 Task: Plan a trip to LezhÃ«, Albania from 6th December, 2023 to 15th December, 2023 for 6 adults.6 bedrooms having 6 beds and 6 bathrooms. Property type can be house. Amenities needed are: wifi, heating, TV, free parkinig on premises, hot tub, gym, smoking allowed. Look for 5 properties as per requirement.
Action: Mouse moved to (501, 106)
Screenshot: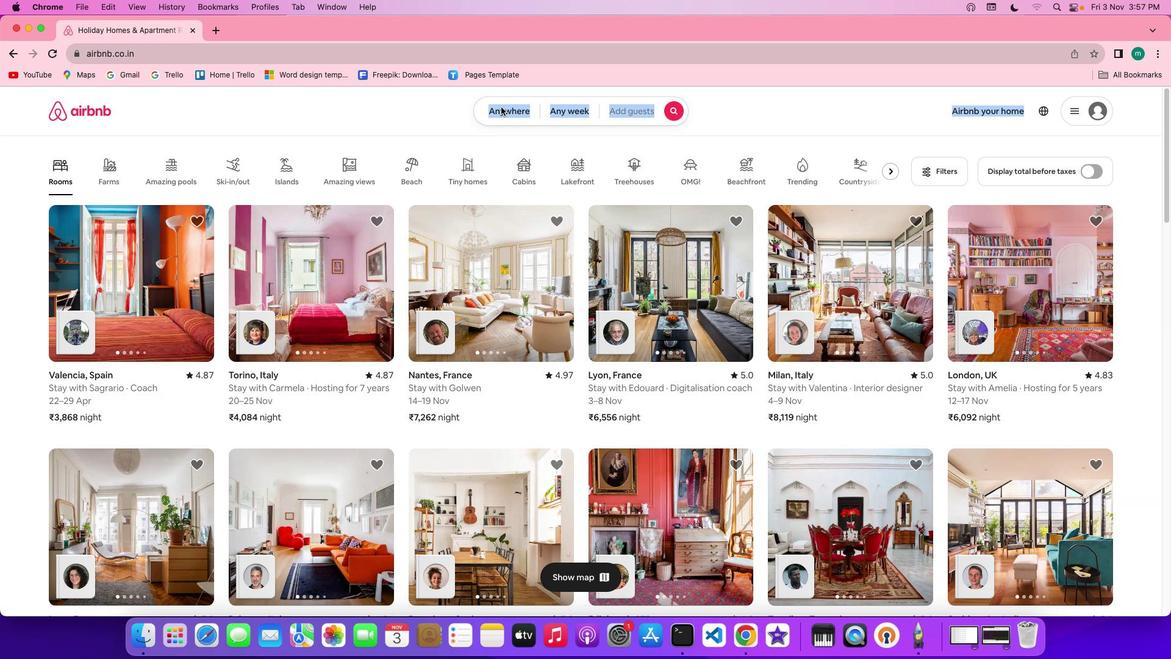 
Action: Mouse pressed left at (501, 106)
Screenshot: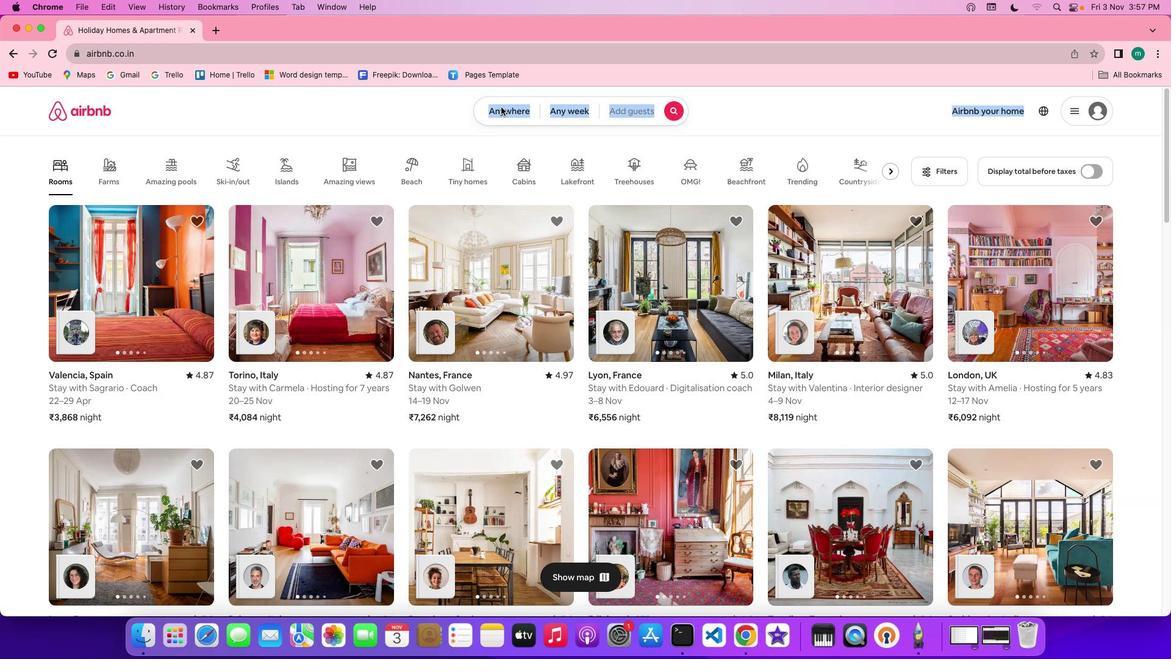 
Action: Mouse pressed left at (501, 106)
Screenshot: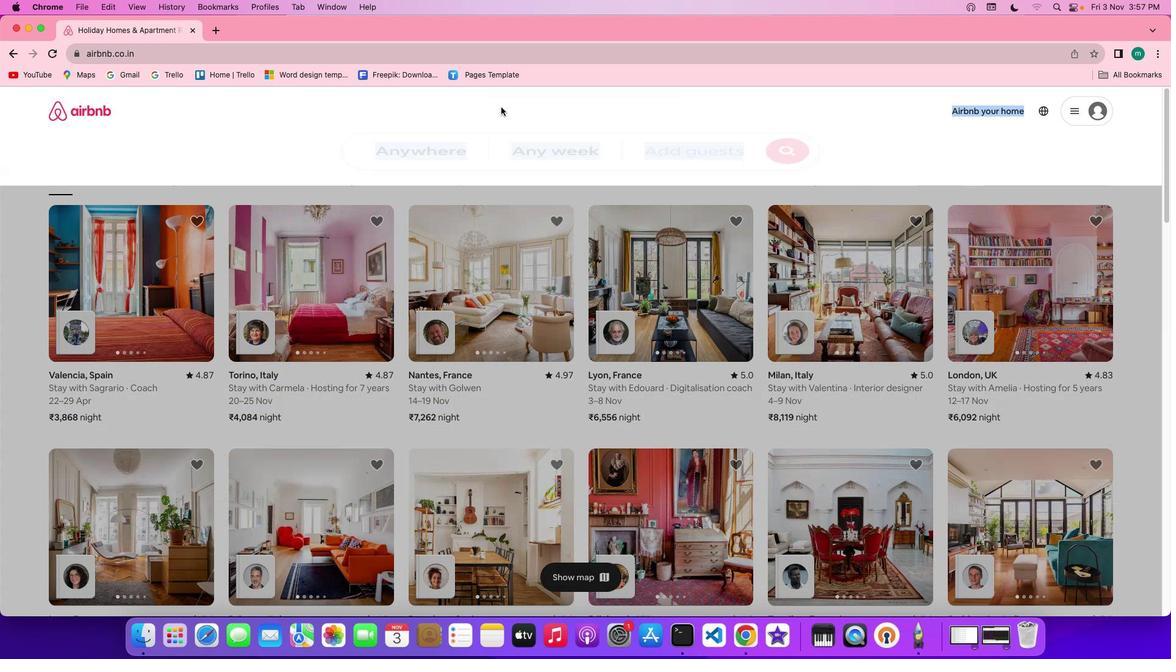 
Action: Mouse moved to (416, 161)
Screenshot: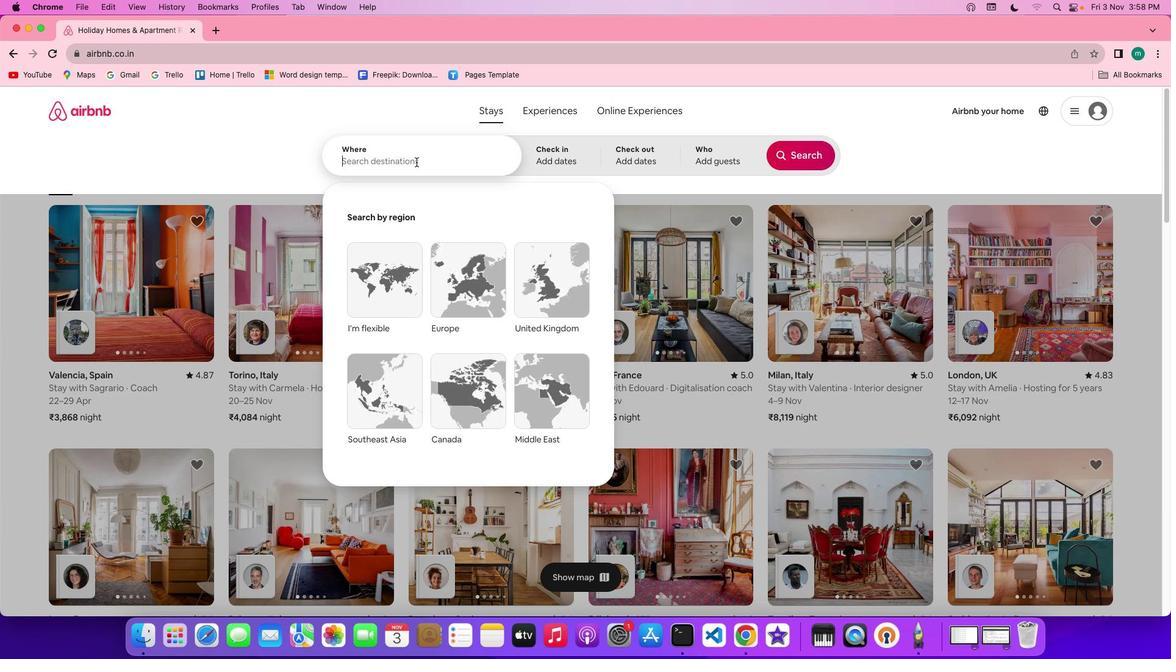 
Action: Mouse pressed left at (416, 161)
Screenshot: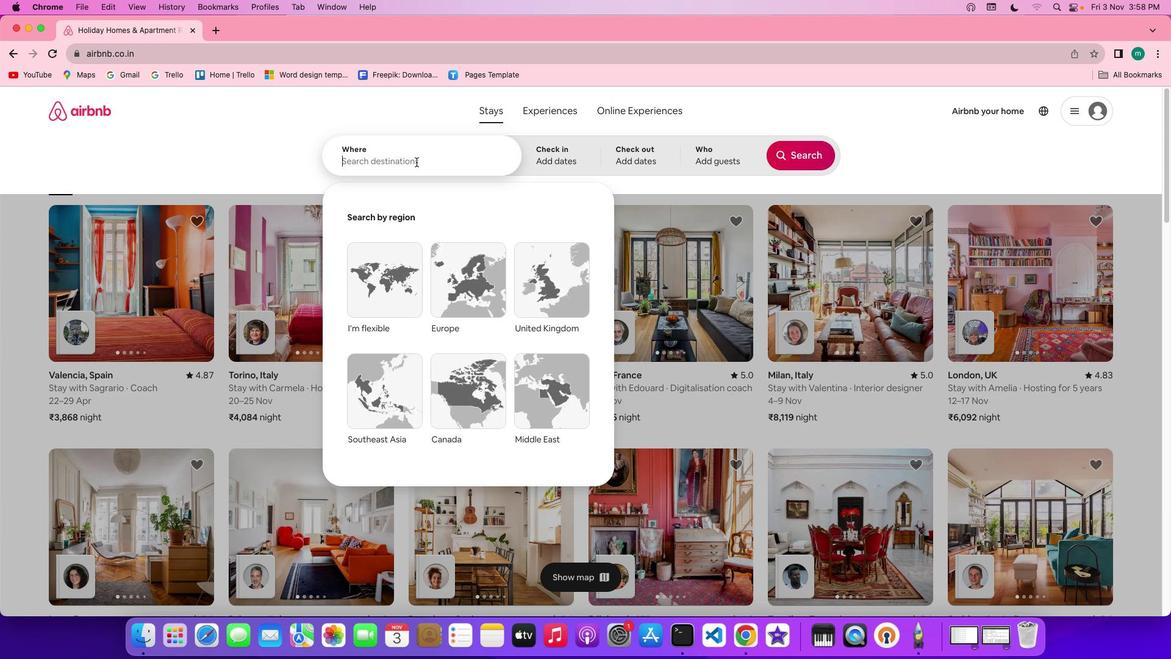 
Action: Key pressed Key.shift'L''e''z''h''e'','Key.spaceKey.shift'A''l''b''a''n''i''a'
Screenshot: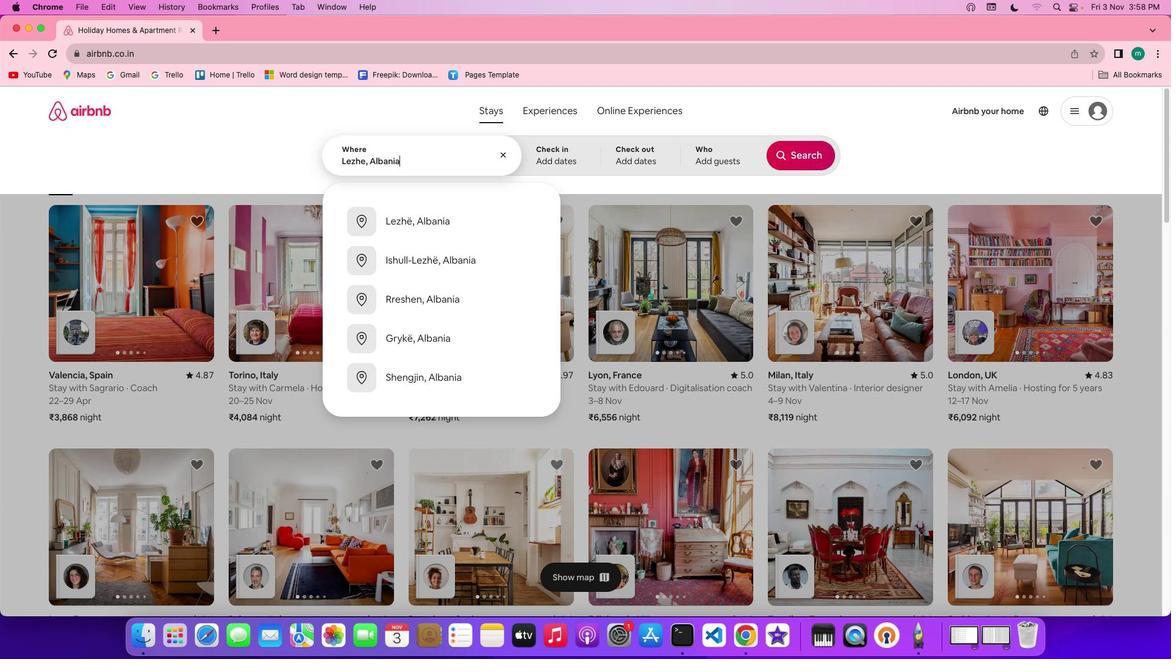 
Action: Mouse moved to (561, 158)
Screenshot: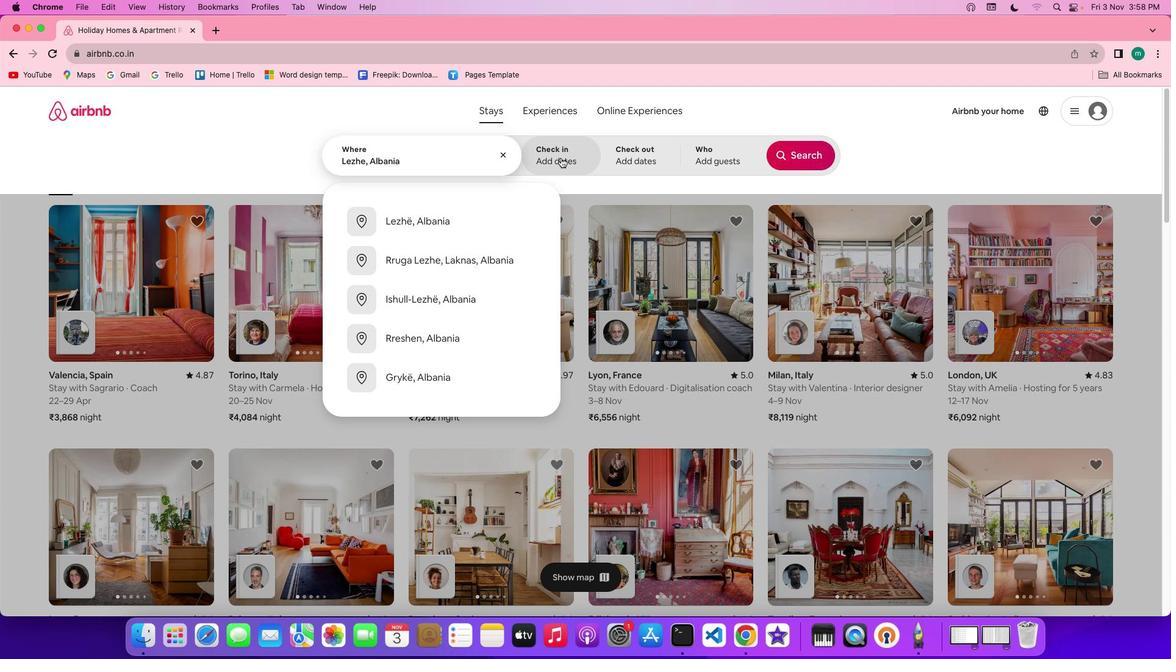 
Action: Mouse pressed left at (561, 158)
Screenshot: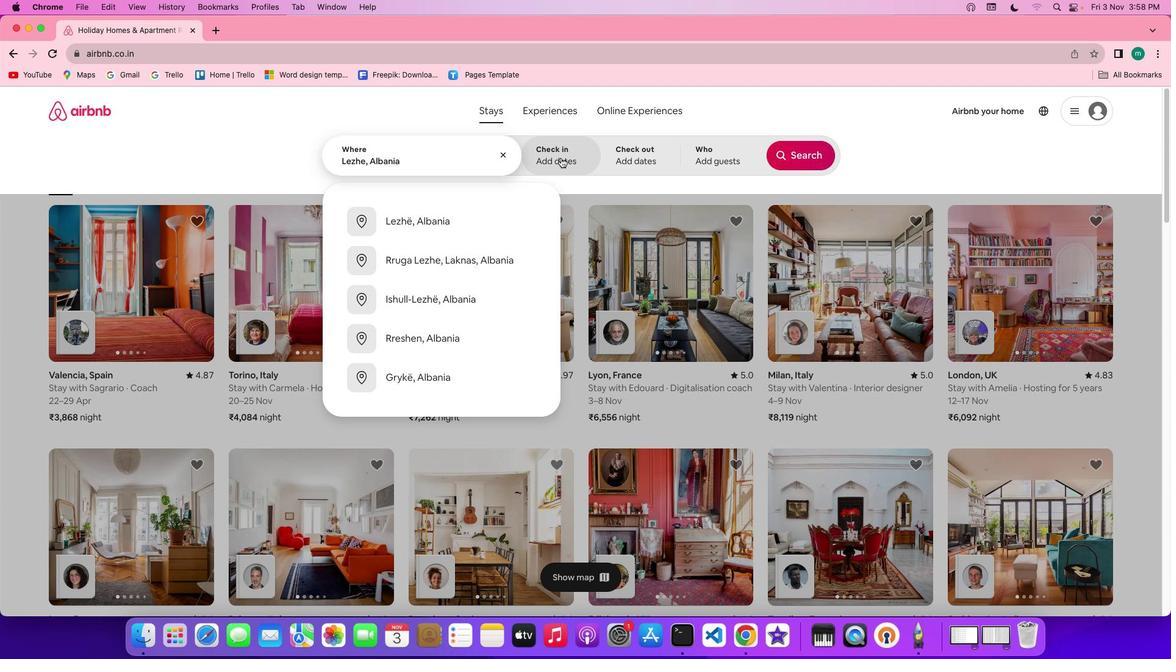 
Action: Mouse moved to (698, 336)
Screenshot: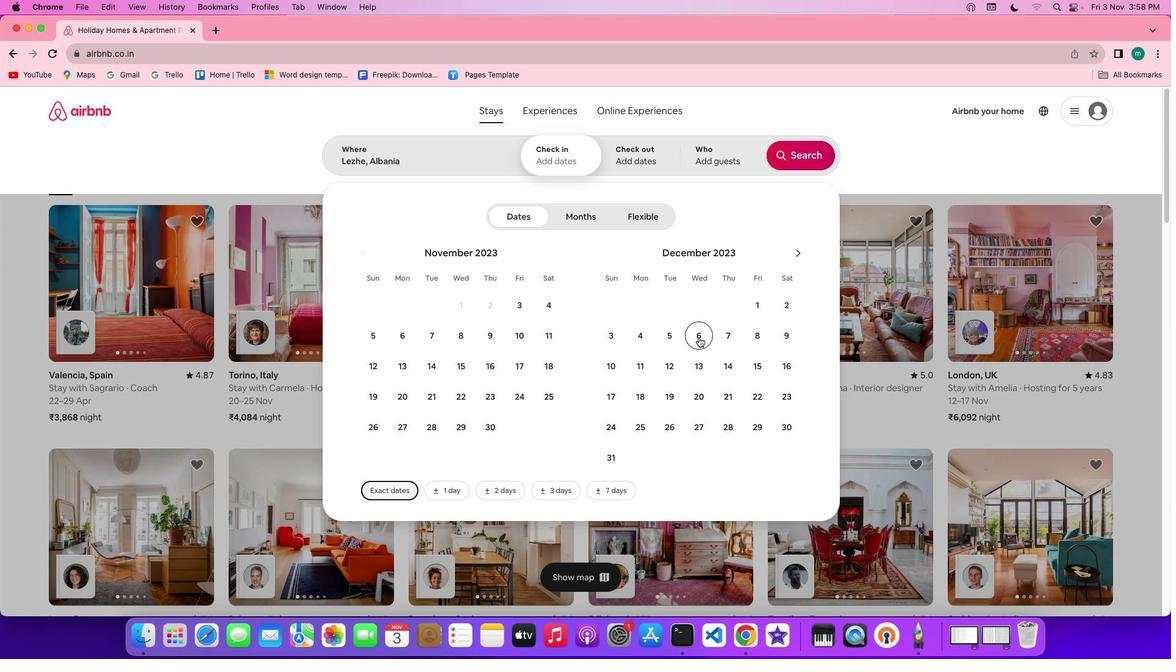 
Action: Mouse pressed left at (698, 336)
Screenshot: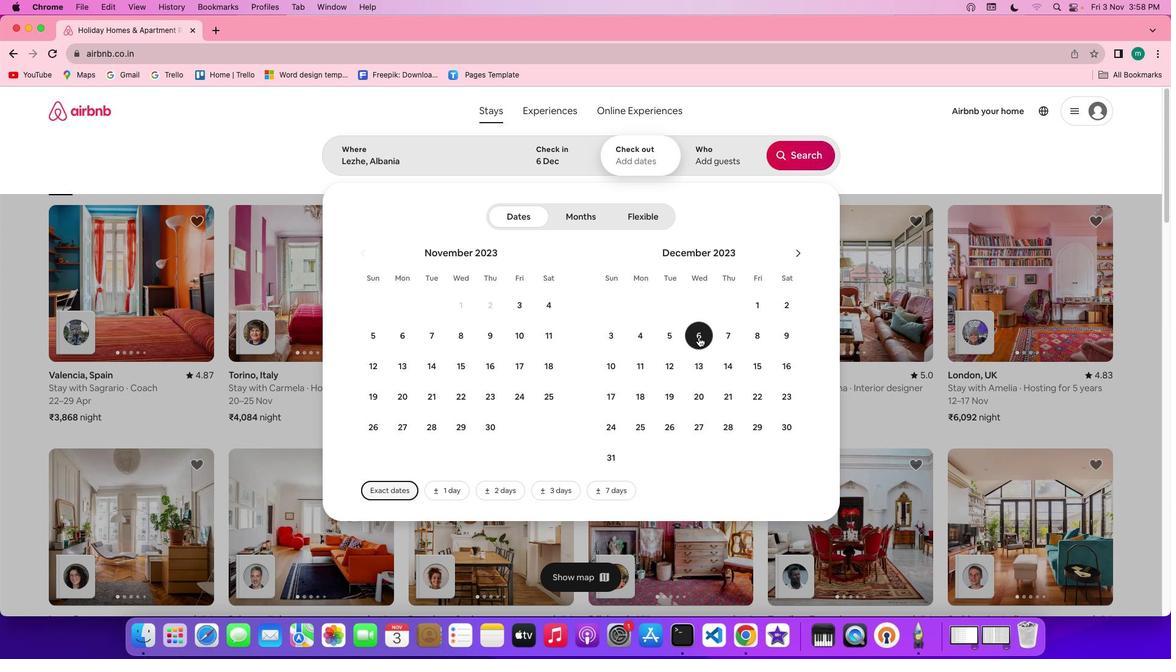 
Action: Mouse moved to (754, 368)
Screenshot: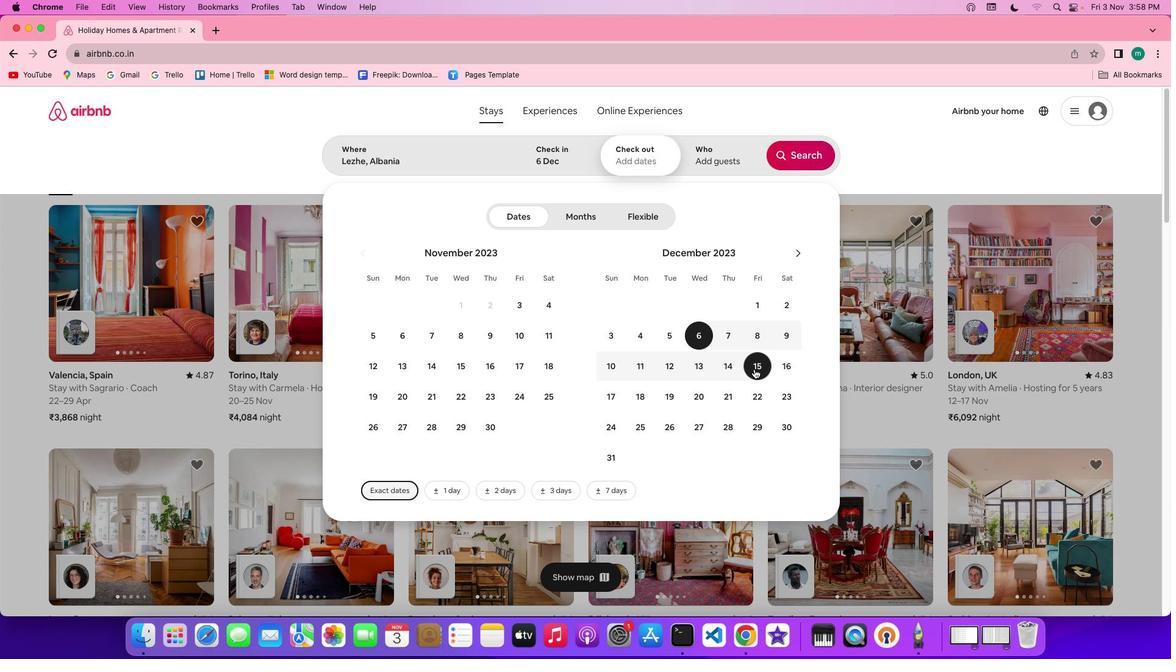 
Action: Mouse pressed left at (754, 368)
Screenshot: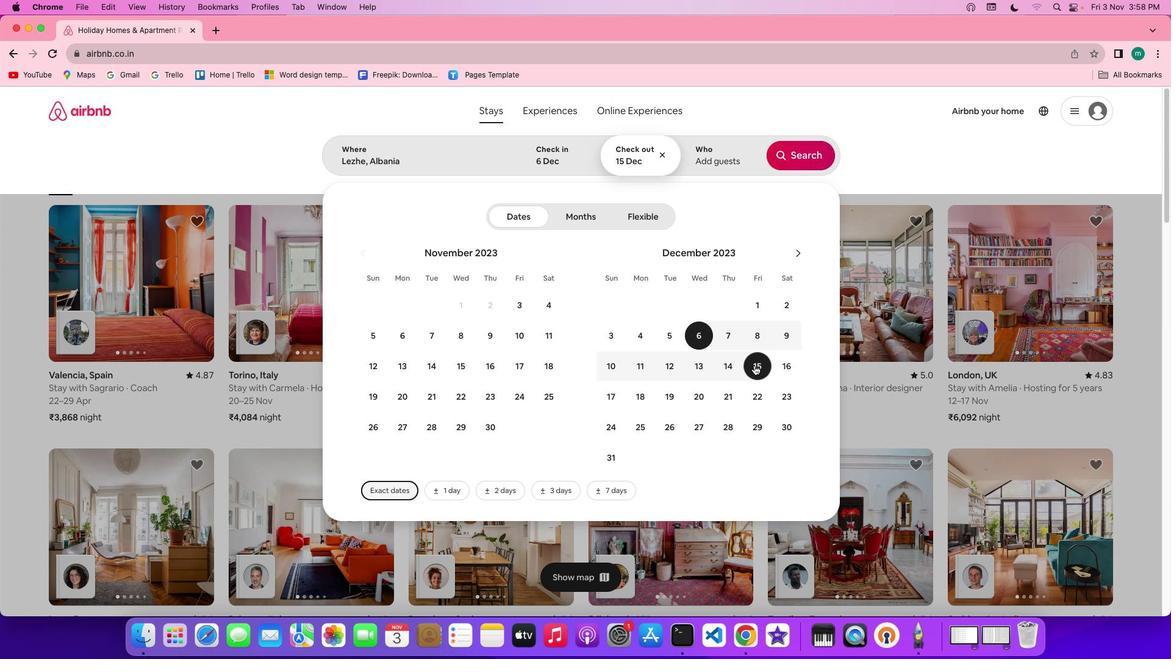 
Action: Mouse moved to (736, 147)
Screenshot: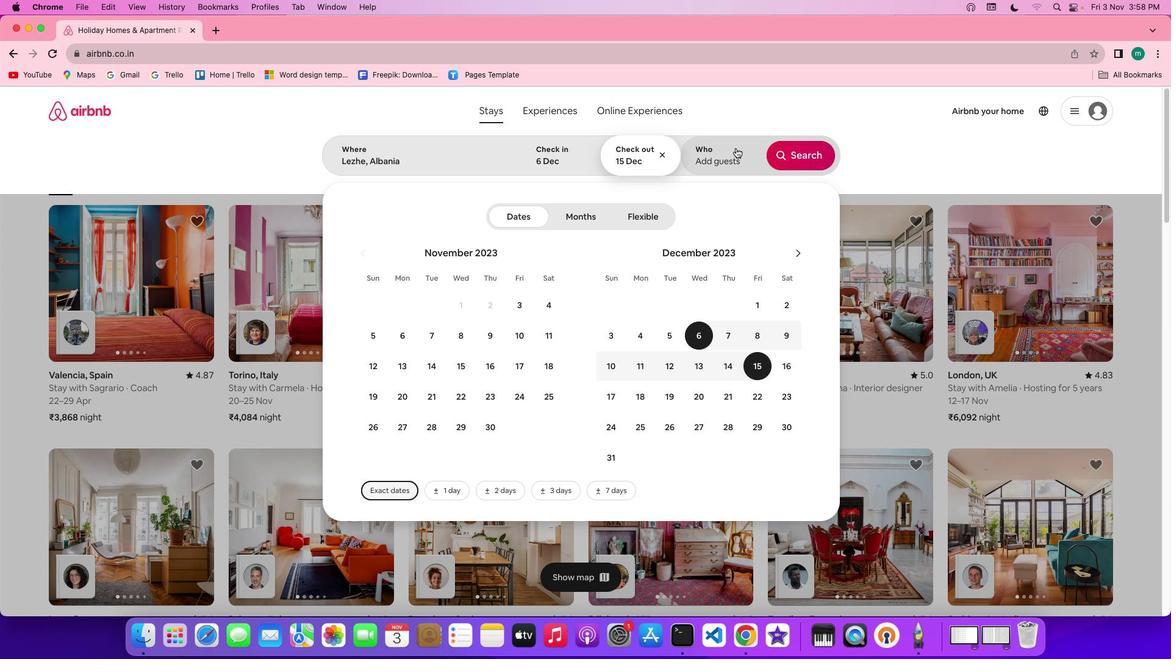 
Action: Mouse pressed left at (736, 147)
Screenshot: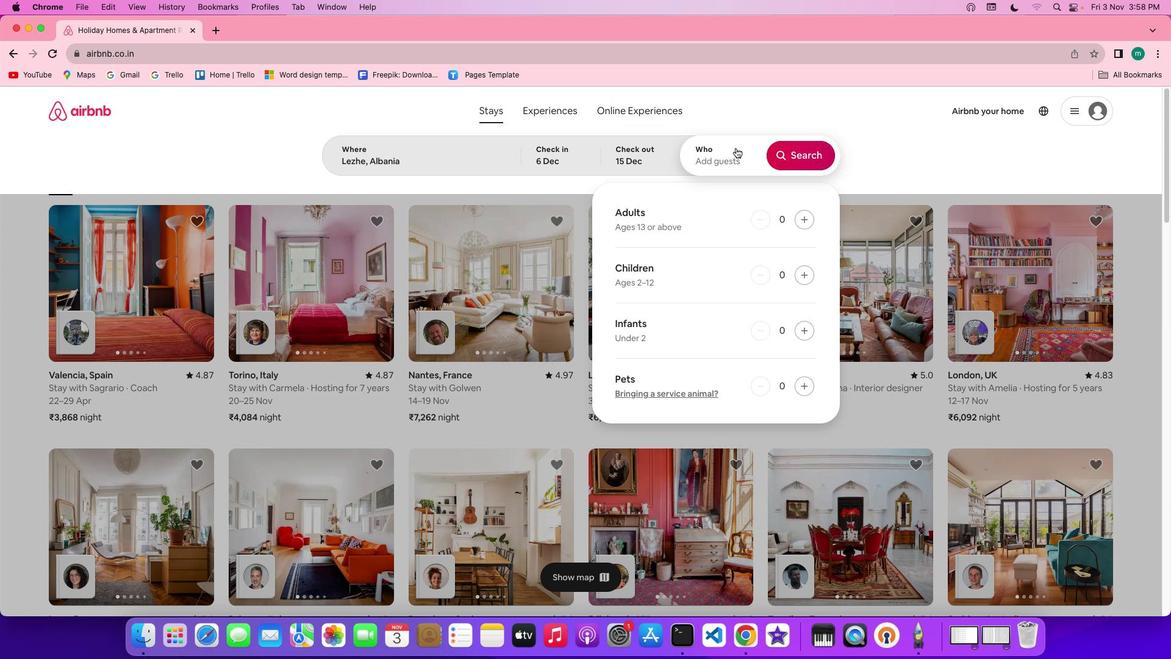 
Action: Mouse moved to (812, 222)
Screenshot: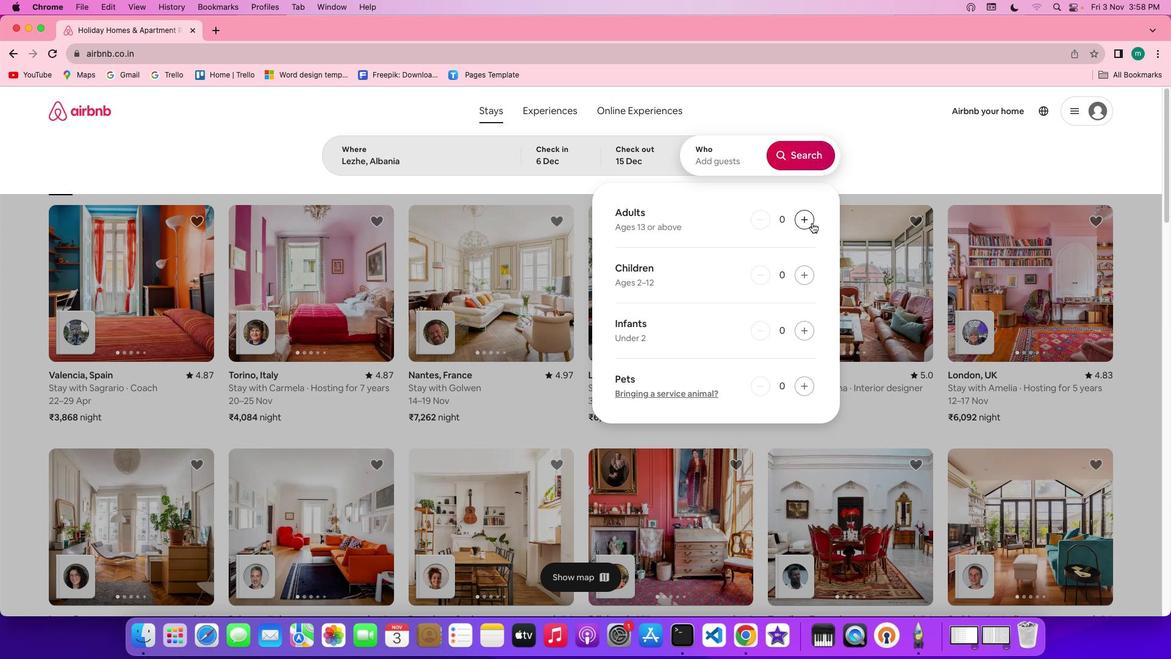 
Action: Mouse pressed left at (812, 222)
Screenshot: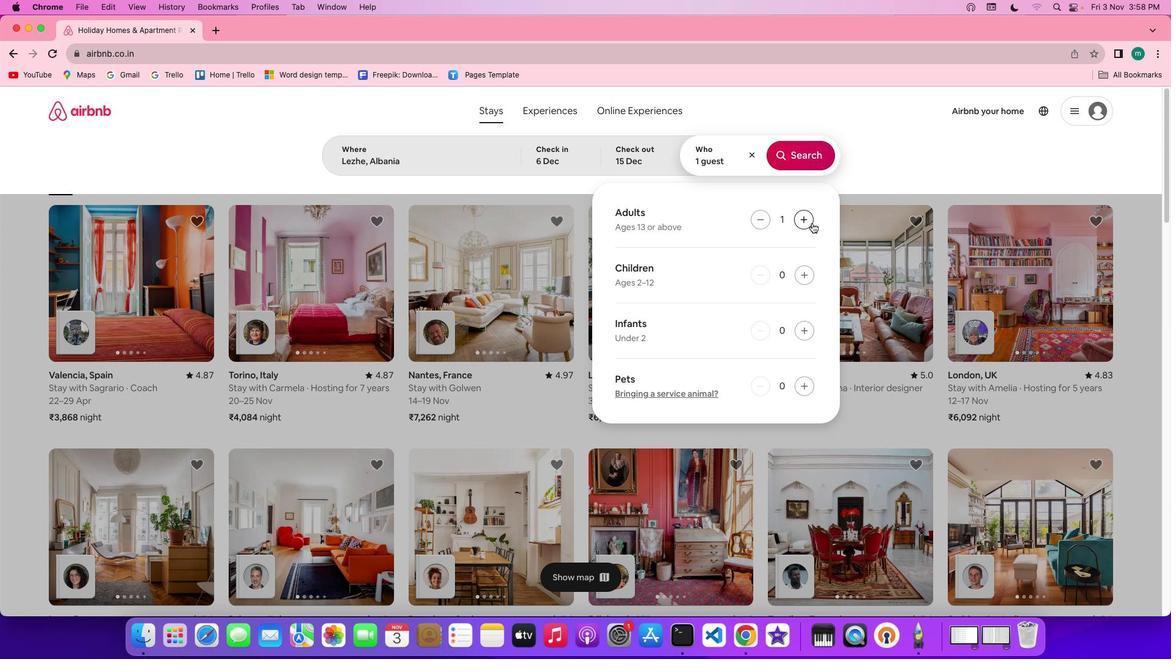 
Action: Mouse pressed left at (812, 222)
Screenshot: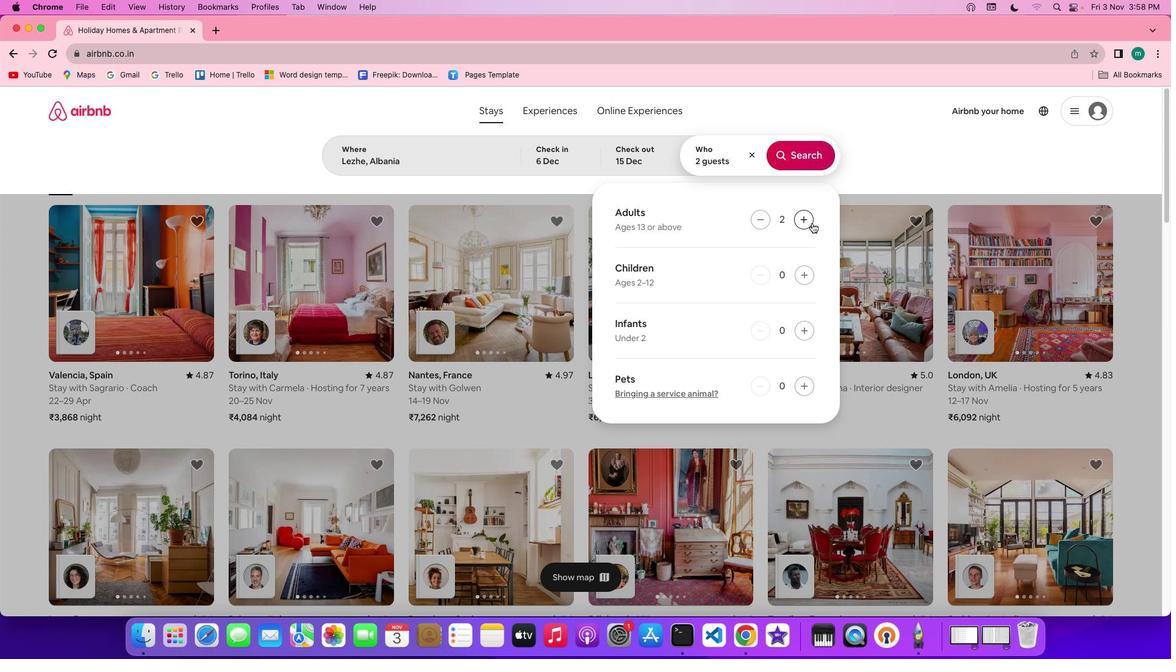 
Action: Mouse pressed left at (812, 222)
Screenshot: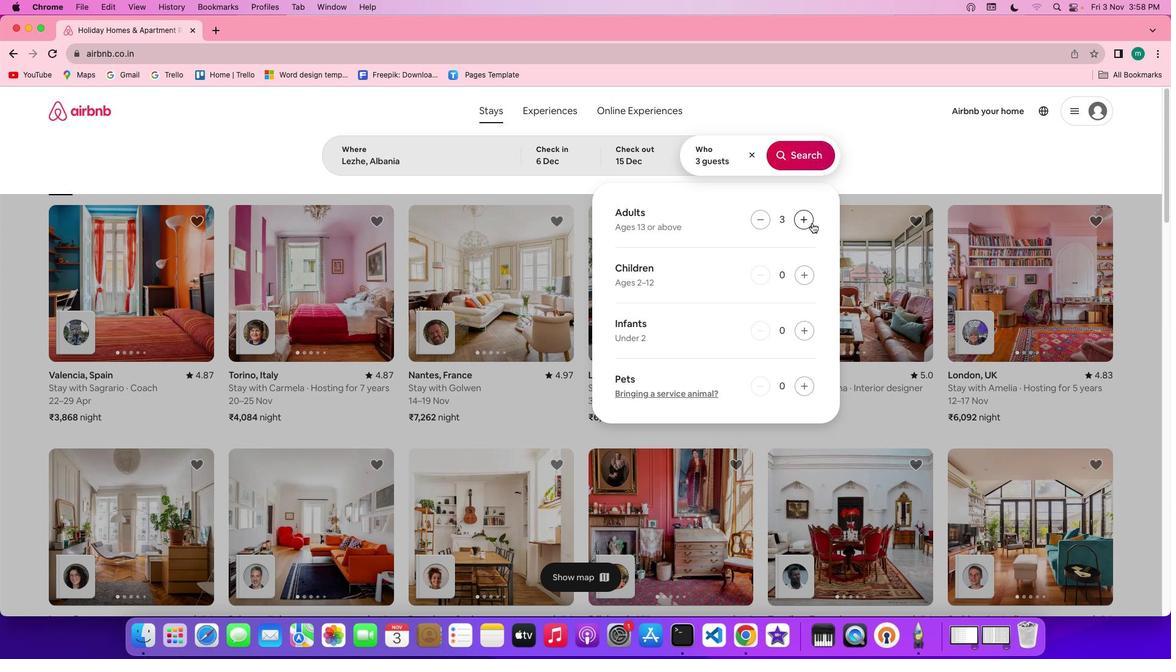 
Action: Mouse pressed left at (812, 222)
Screenshot: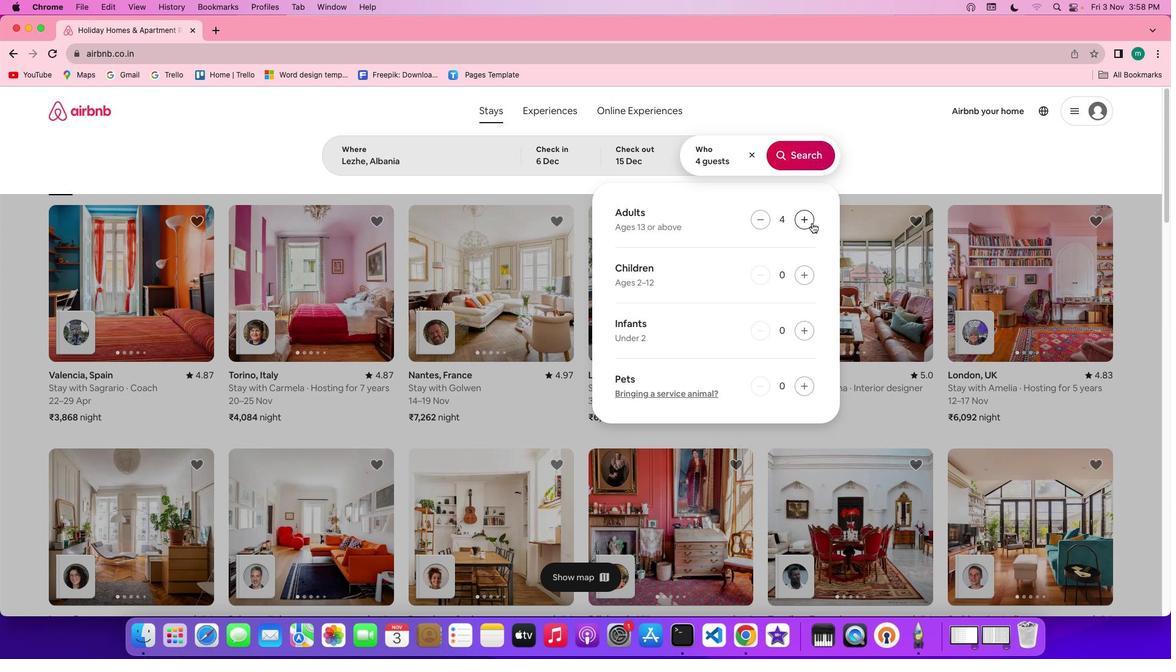 
Action: Mouse pressed left at (812, 222)
Screenshot: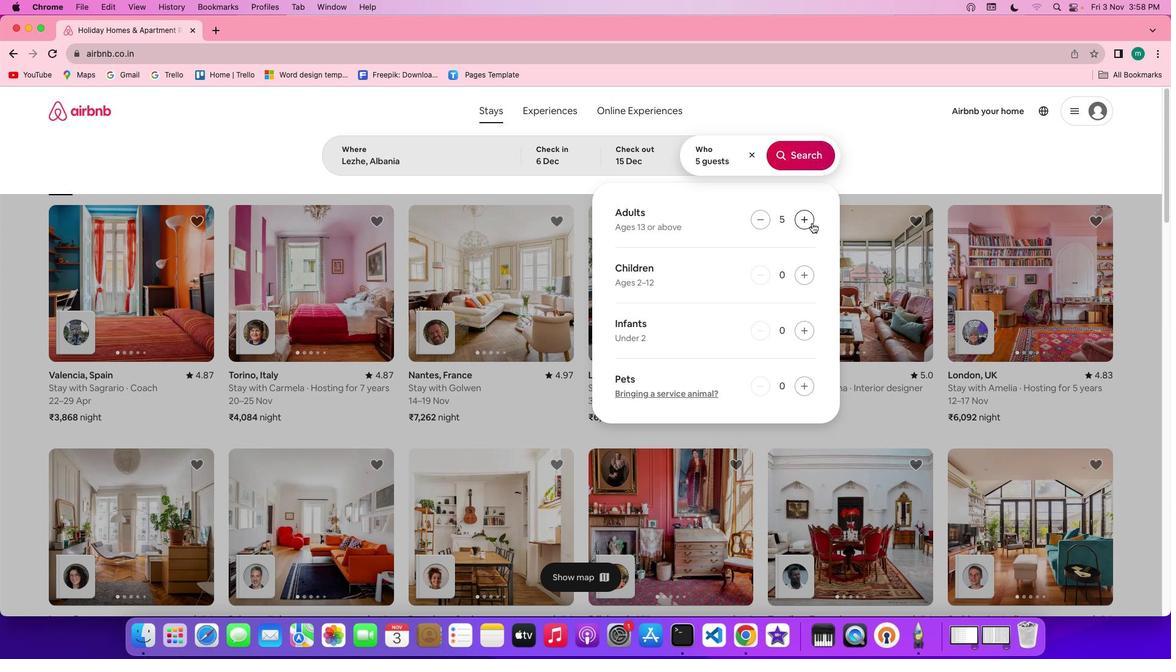 
Action: Mouse pressed left at (812, 222)
Screenshot: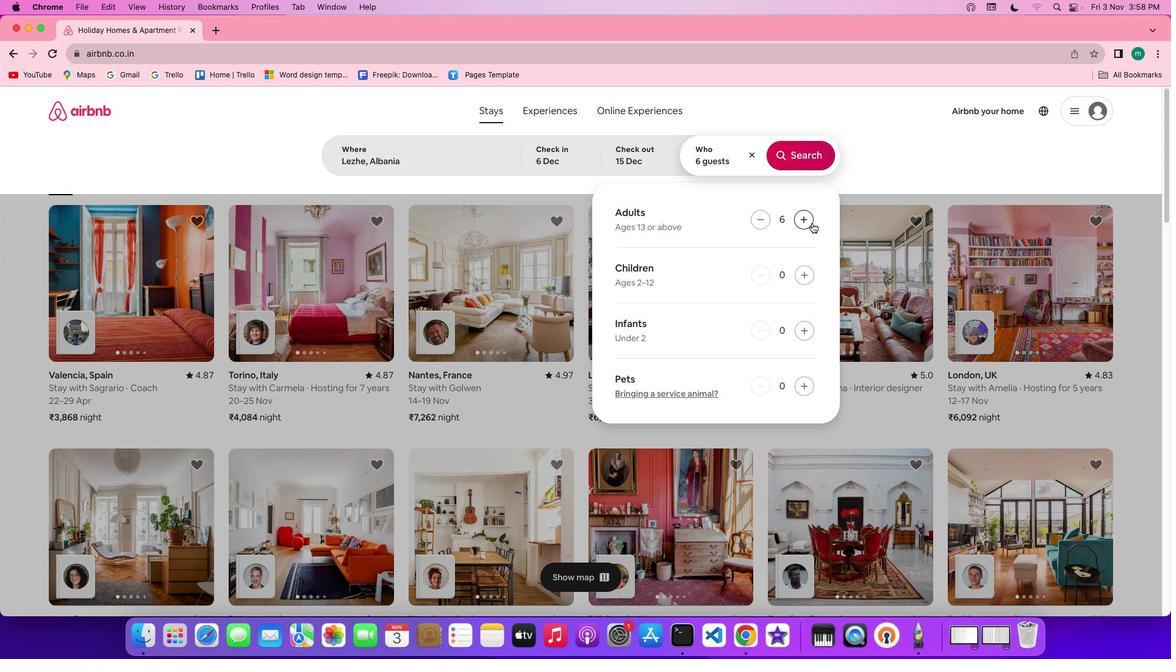 
Action: Mouse moved to (795, 163)
Screenshot: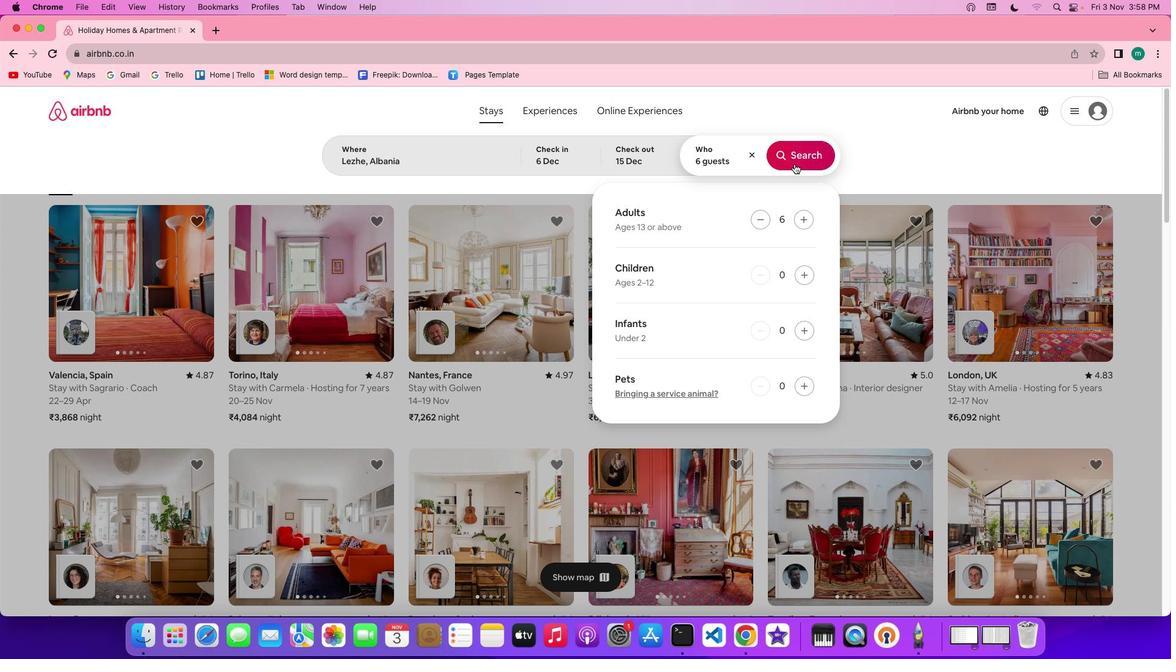
Action: Mouse pressed left at (795, 163)
Screenshot: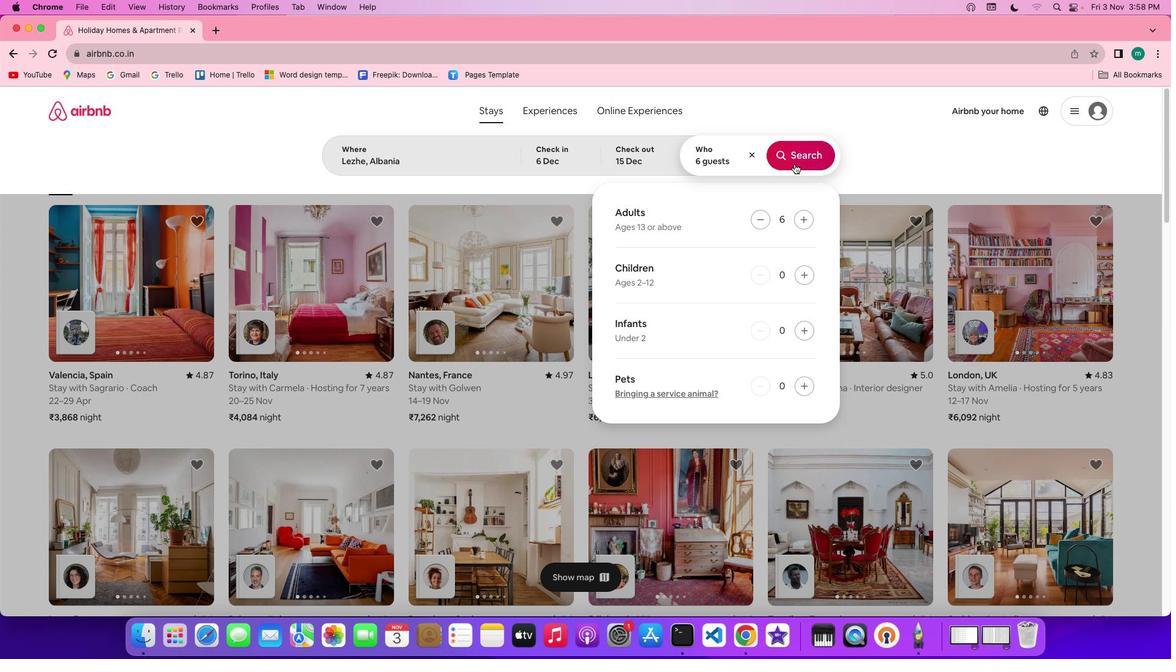 
Action: Mouse moved to (969, 159)
Screenshot: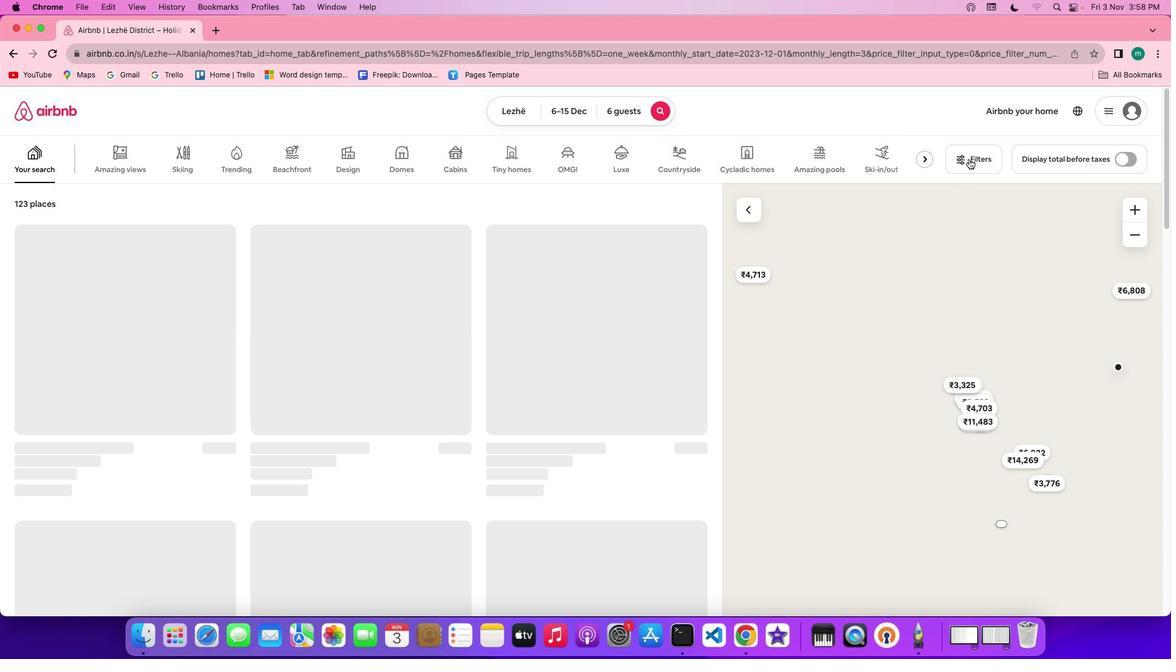 
Action: Mouse pressed left at (969, 159)
Screenshot: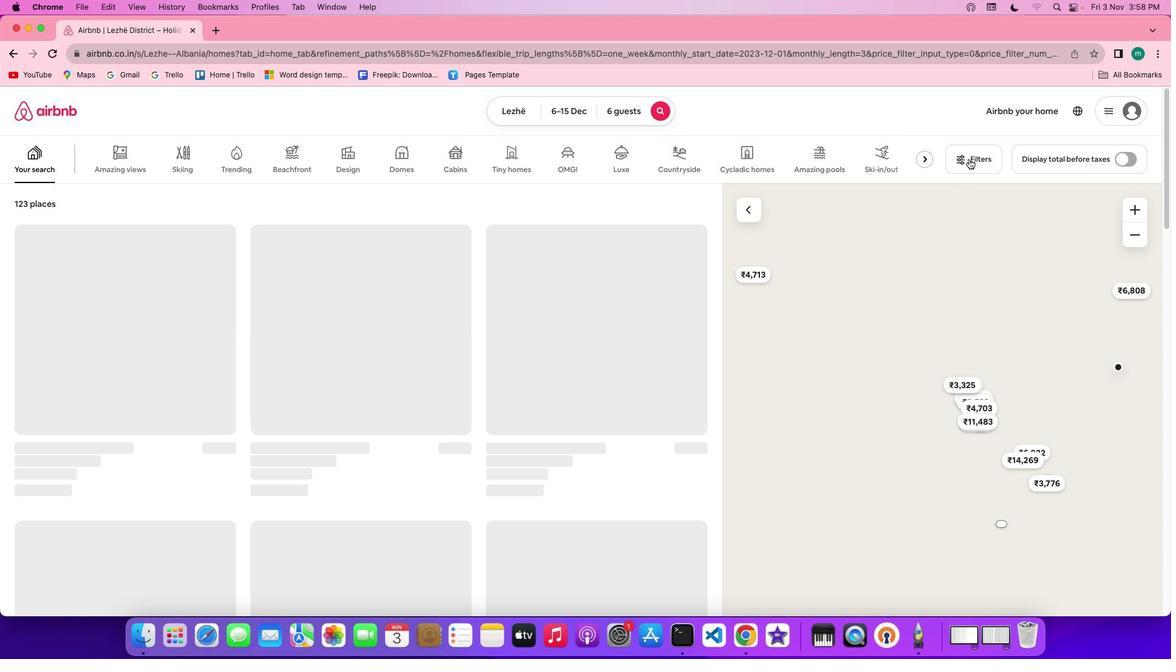 
Action: Mouse moved to (962, 160)
Screenshot: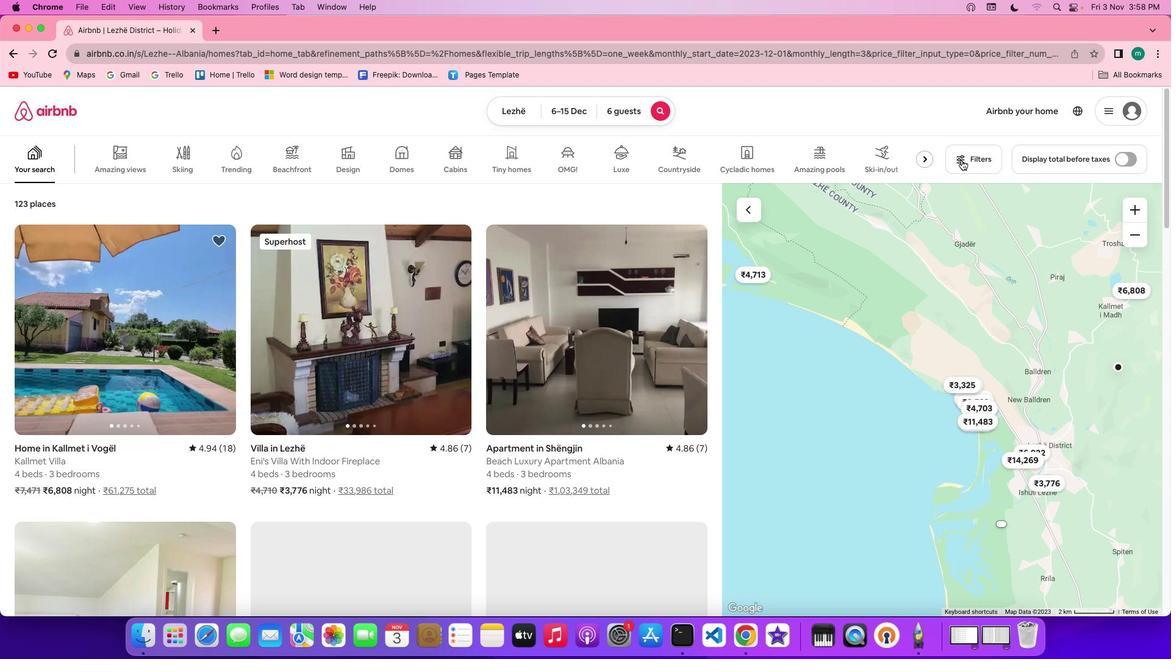 
Action: Mouse pressed left at (962, 160)
Screenshot: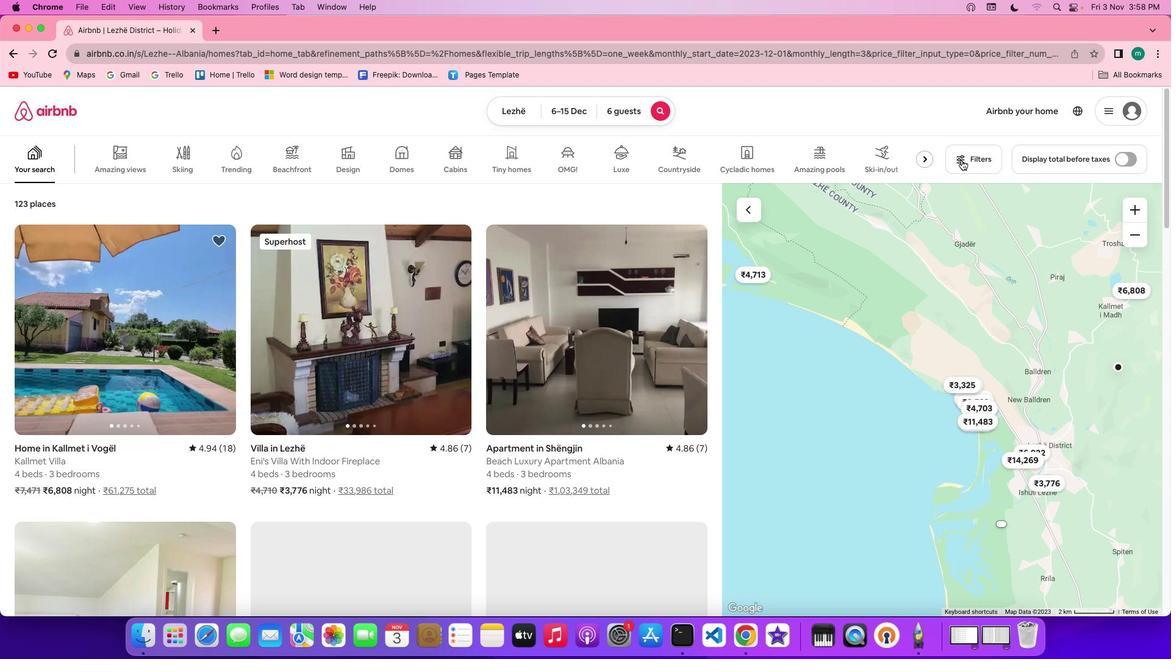 
Action: Mouse moved to (488, 462)
Screenshot: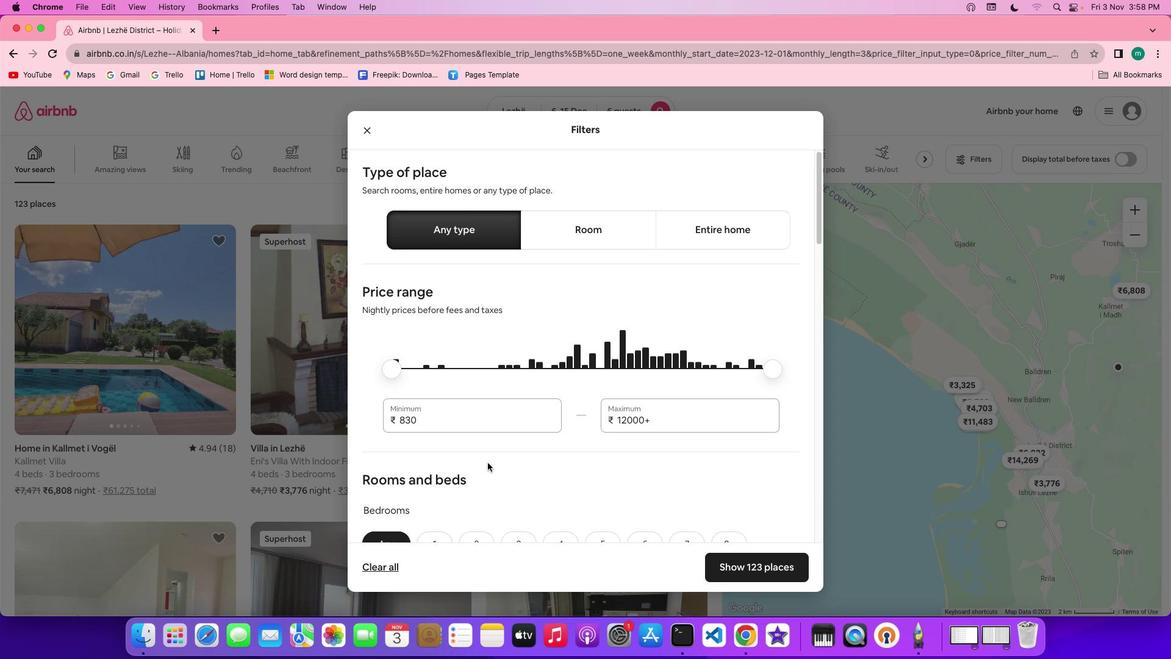 
Action: Mouse scrolled (488, 462) with delta (0, 0)
Screenshot: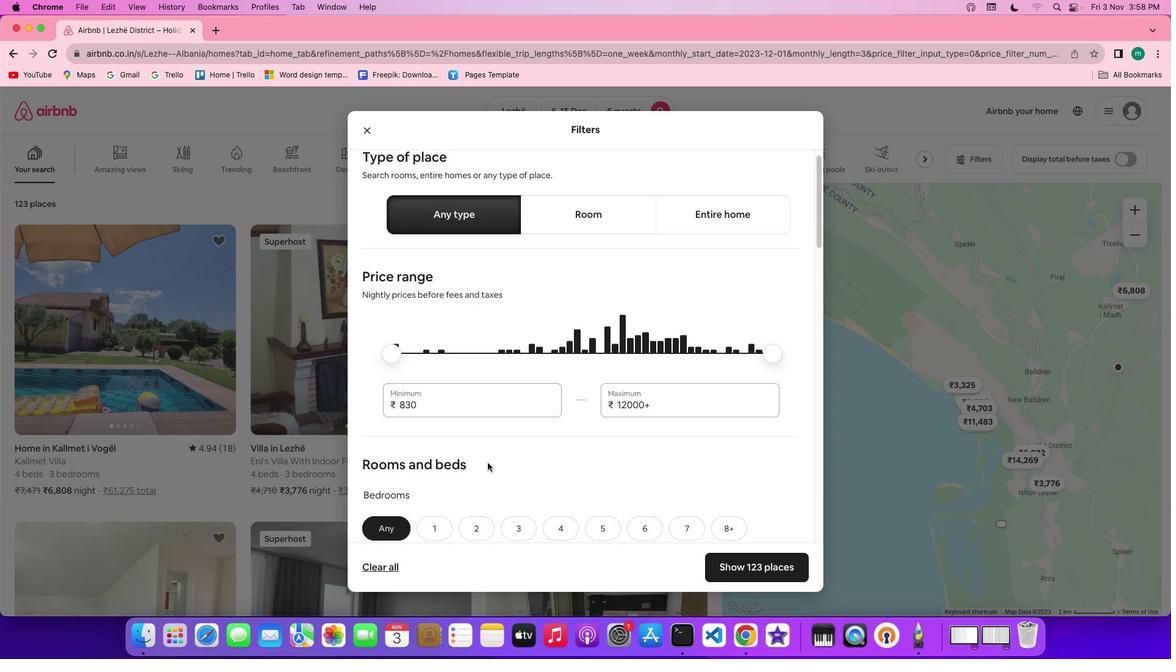 
Action: Mouse scrolled (488, 462) with delta (0, 0)
Screenshot: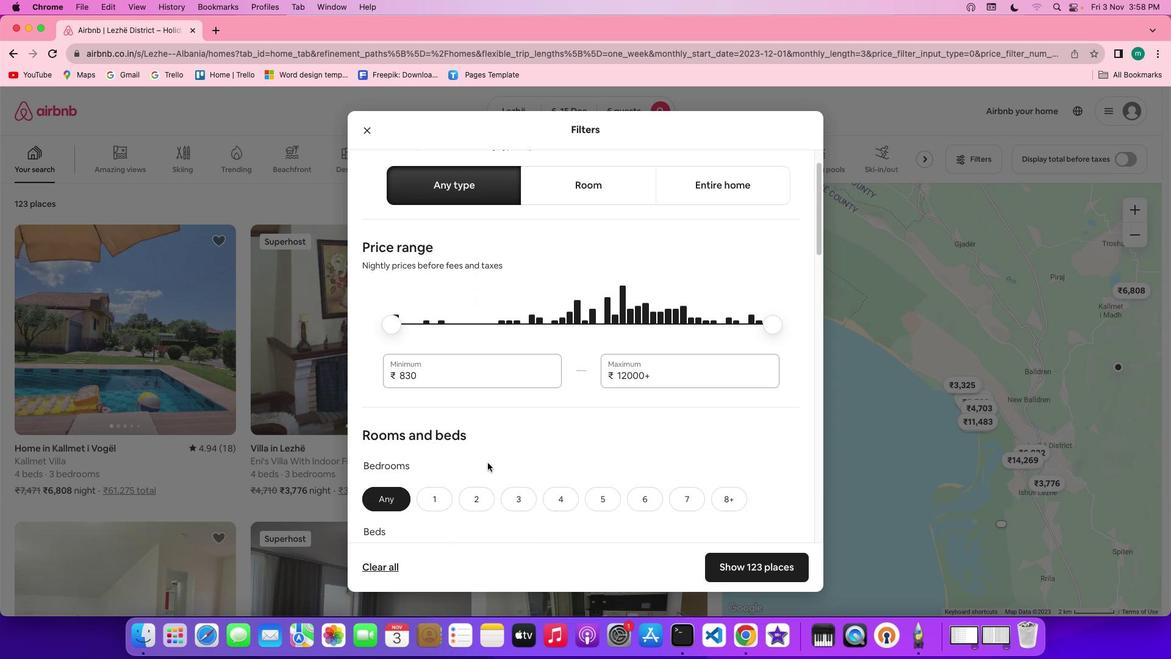 
Action: Mouse scrolled (488, 462) with delta (0, 0)
Screenshot: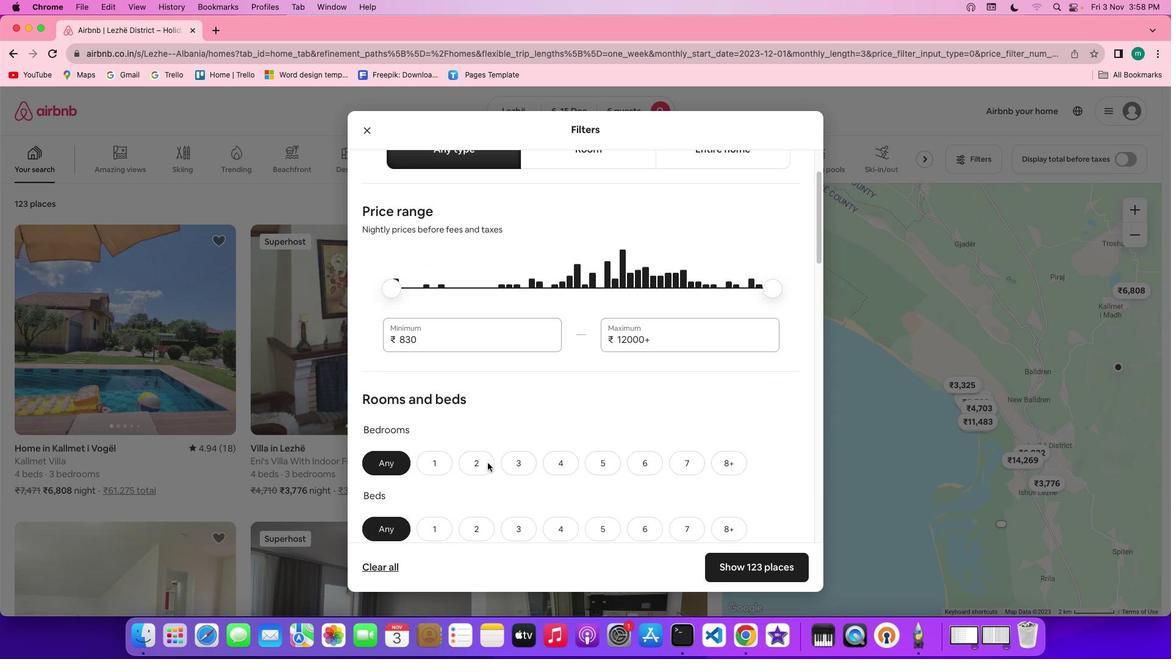
Action: Mouse scrolled (488, 462) with delta (0, -1)
Screenshot: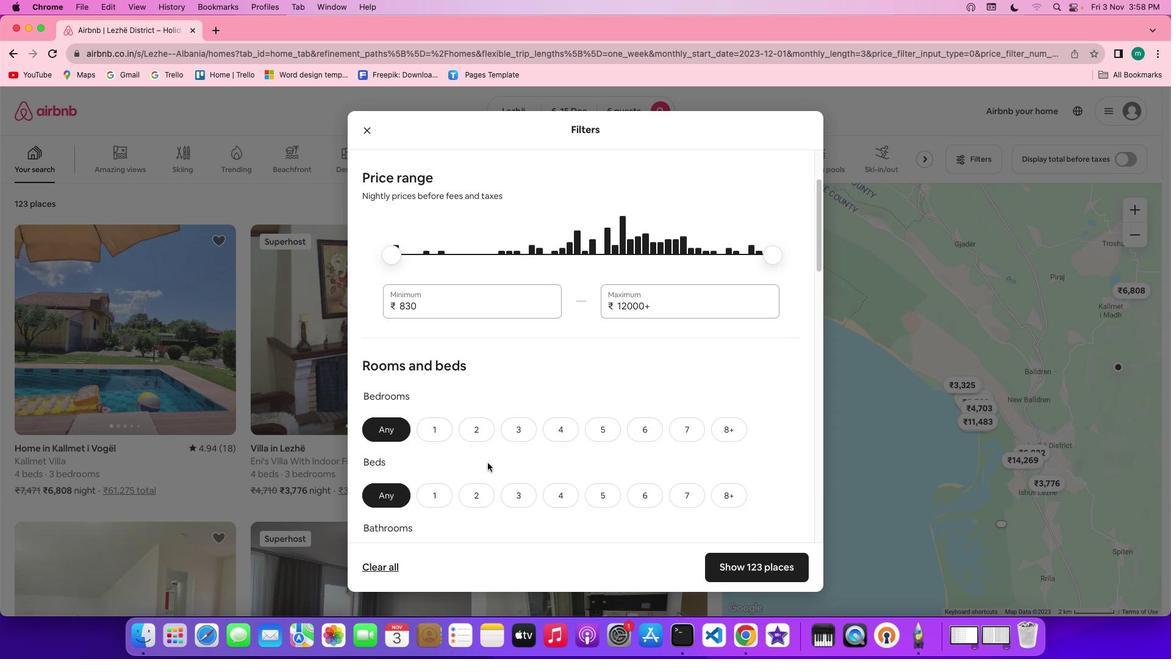 
Action: Mouse moved to (488, 462)
Screenshot: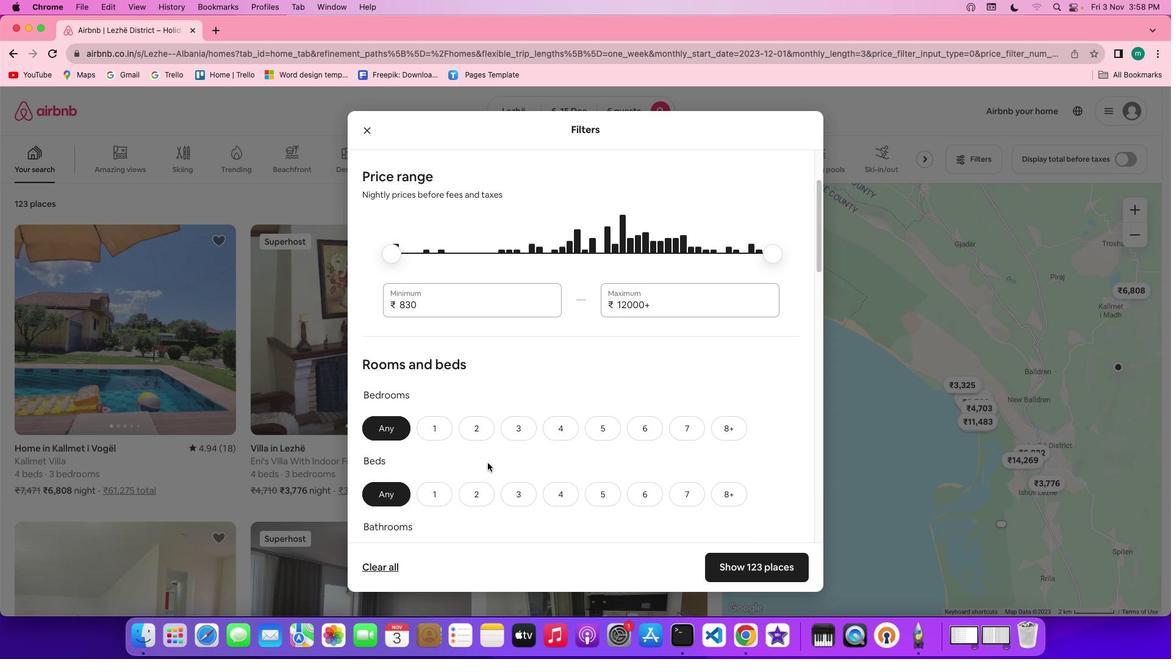 
Action: Mouse scrolled (488, 462) with delta (0, 0)
Screenshot: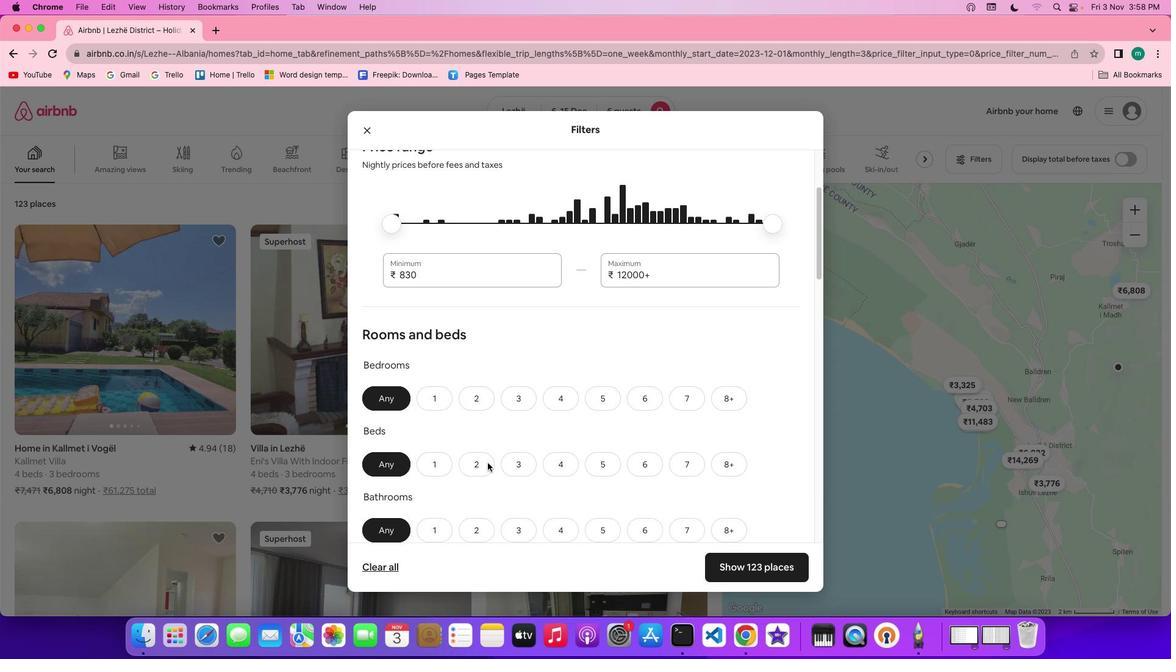 
Action: Mouse scrolled (488, 462) with delta (0, 0)
Screenshot: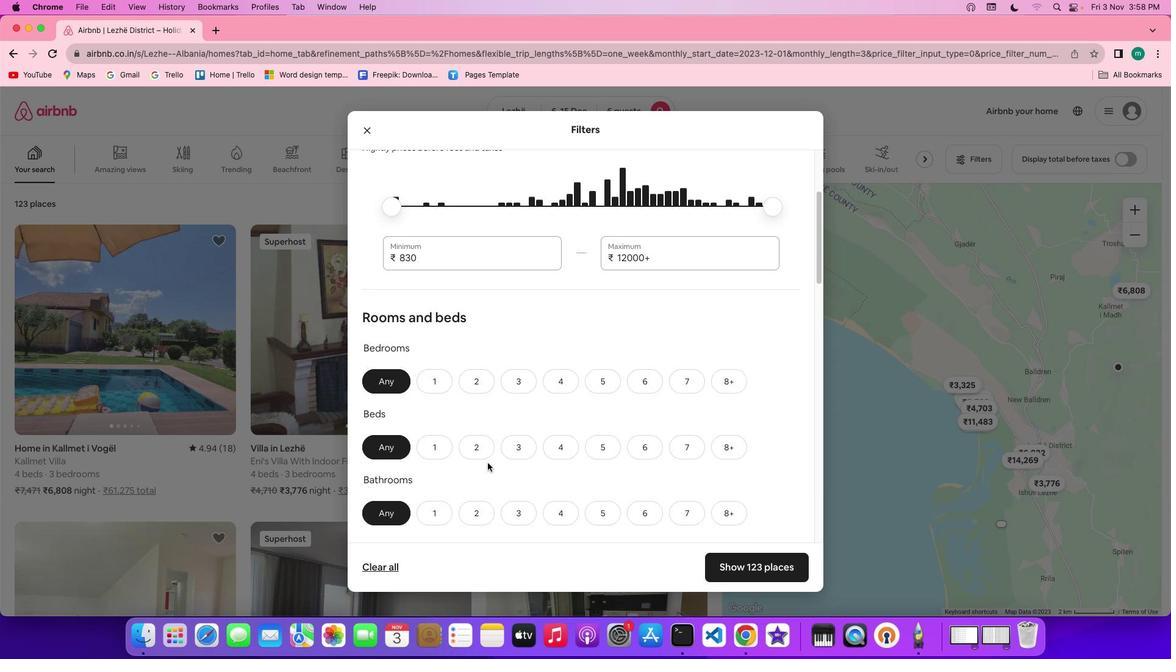 
Action: Mouse scrolled (488, 462) with delta (0, -1)
Screenshot: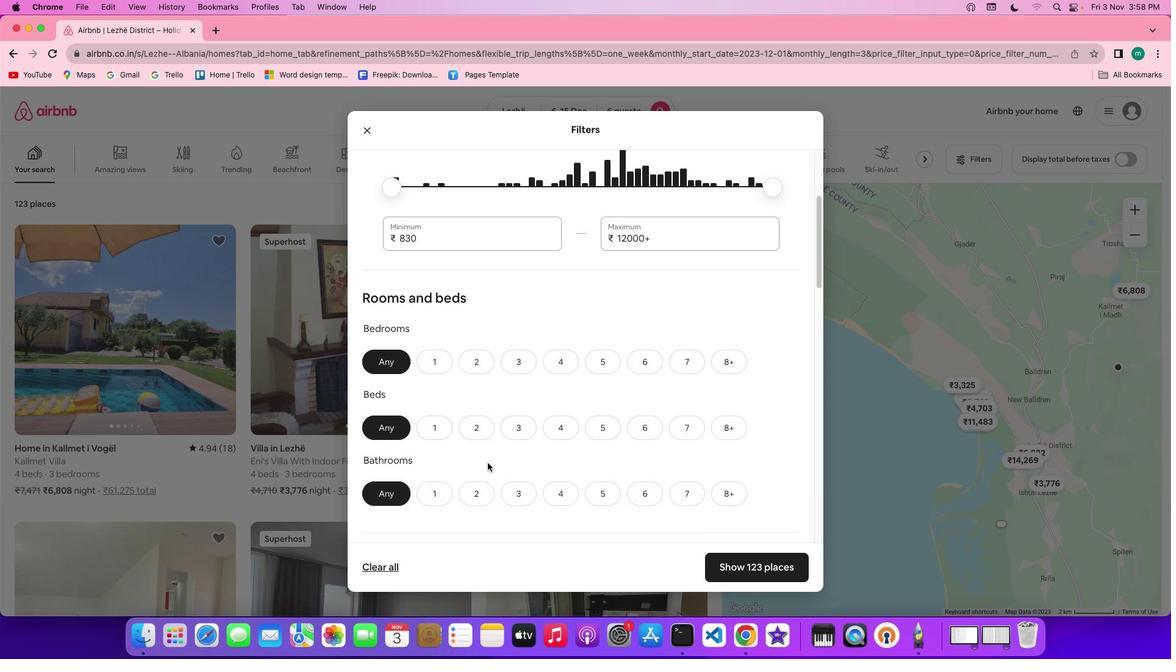 
Action: Mouse scrolled (488, 462) with delta (0, 0)
Screenshot: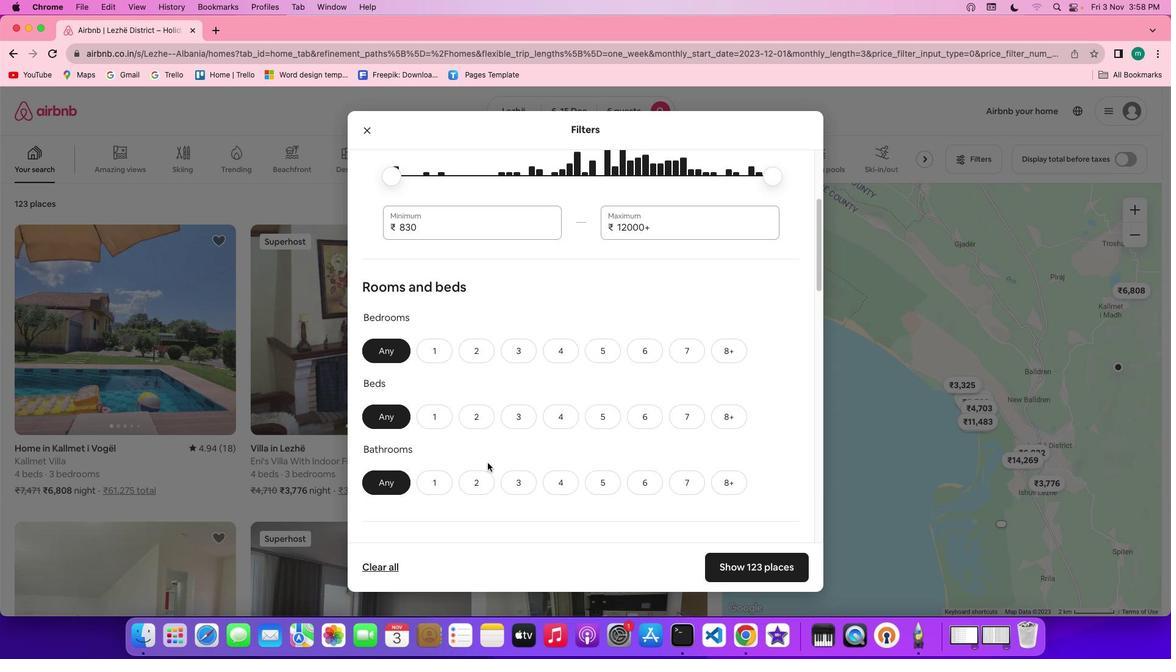 
Action: Mouse scrolled (488, 462) with delta (0, 0)
Screenshot: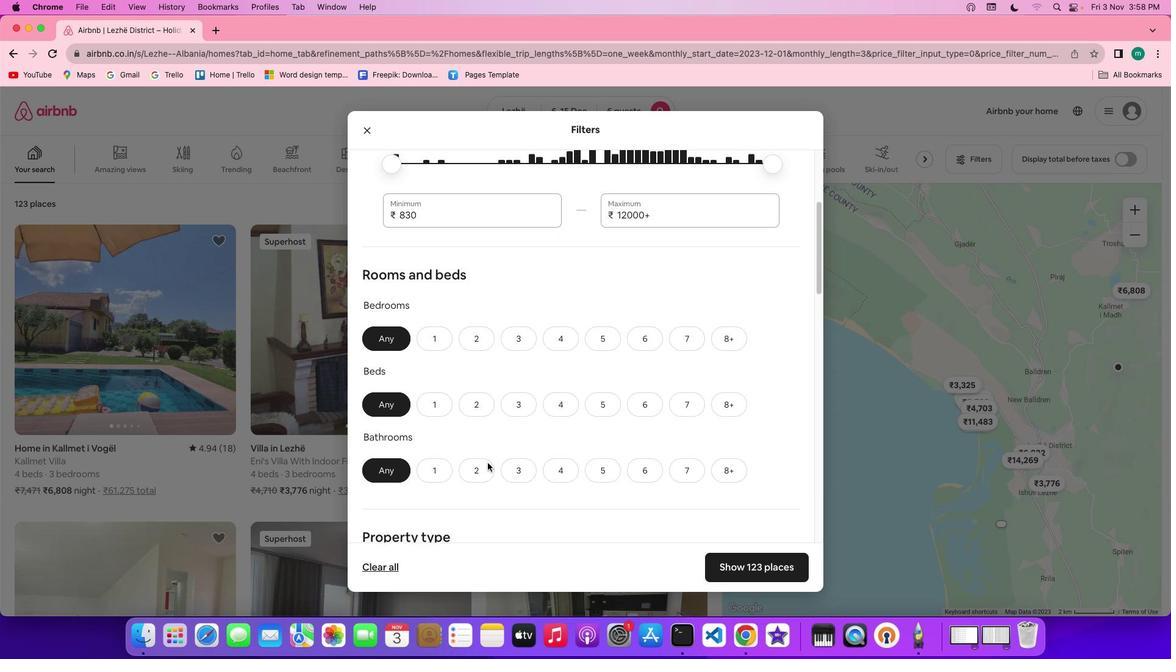 
Action: Mouse scrolled (488, 462) with delta (0, 0)
Screenshot: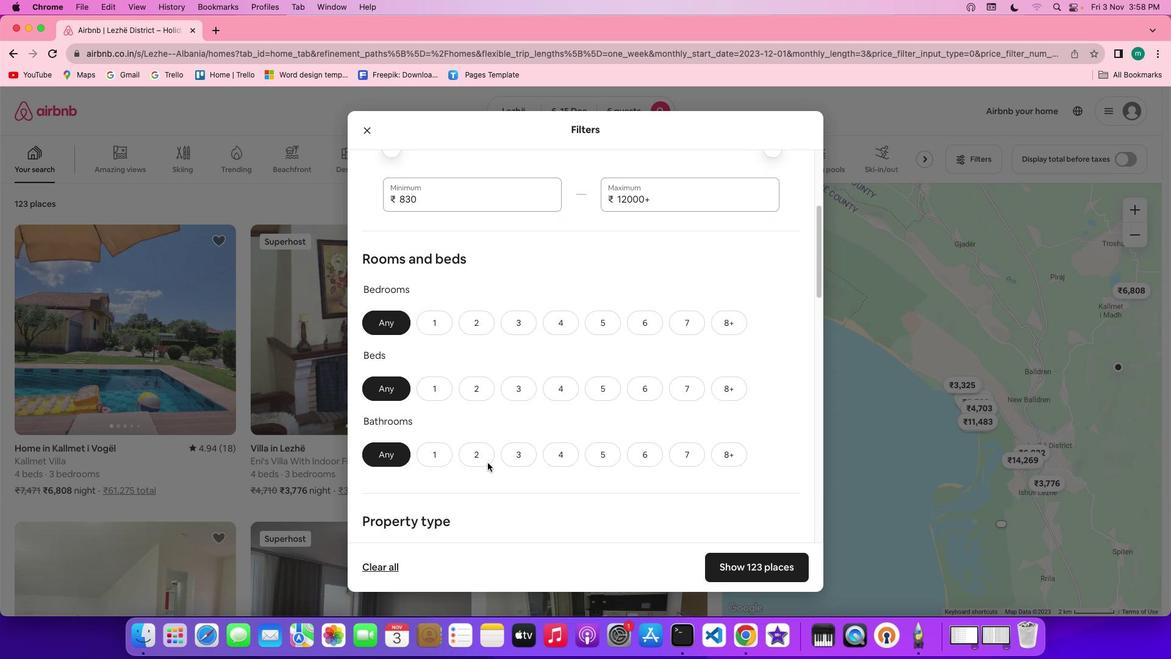 
Action: Mouse scrolled (488, 462) with delta (0, 0)
Screenshot: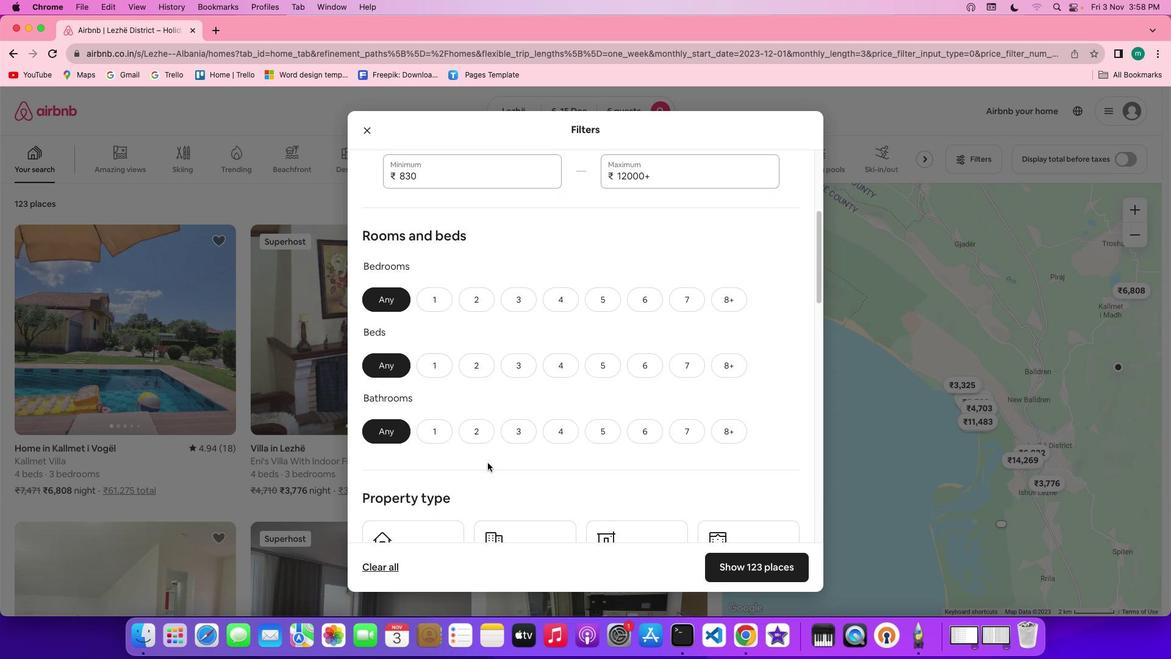 
Action: Mouse scrolled (488, 462) with delta (0, 0)
Screenshot: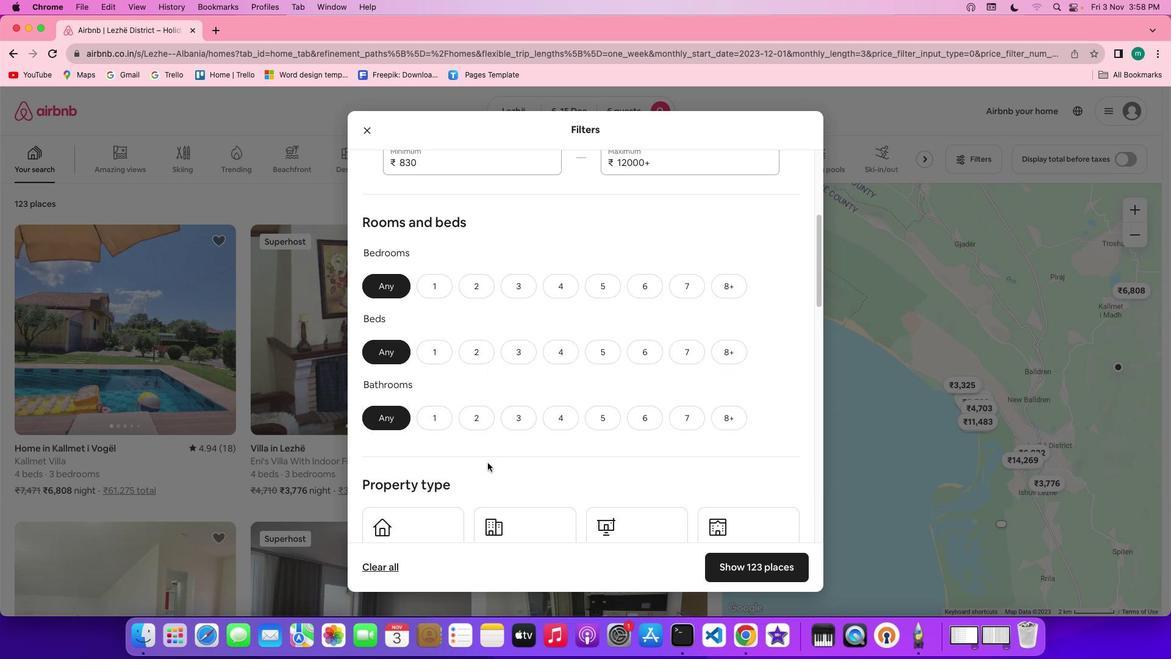 
Action: Mouse scrolled (488, 462) with delta (0, 0)
Screenshot: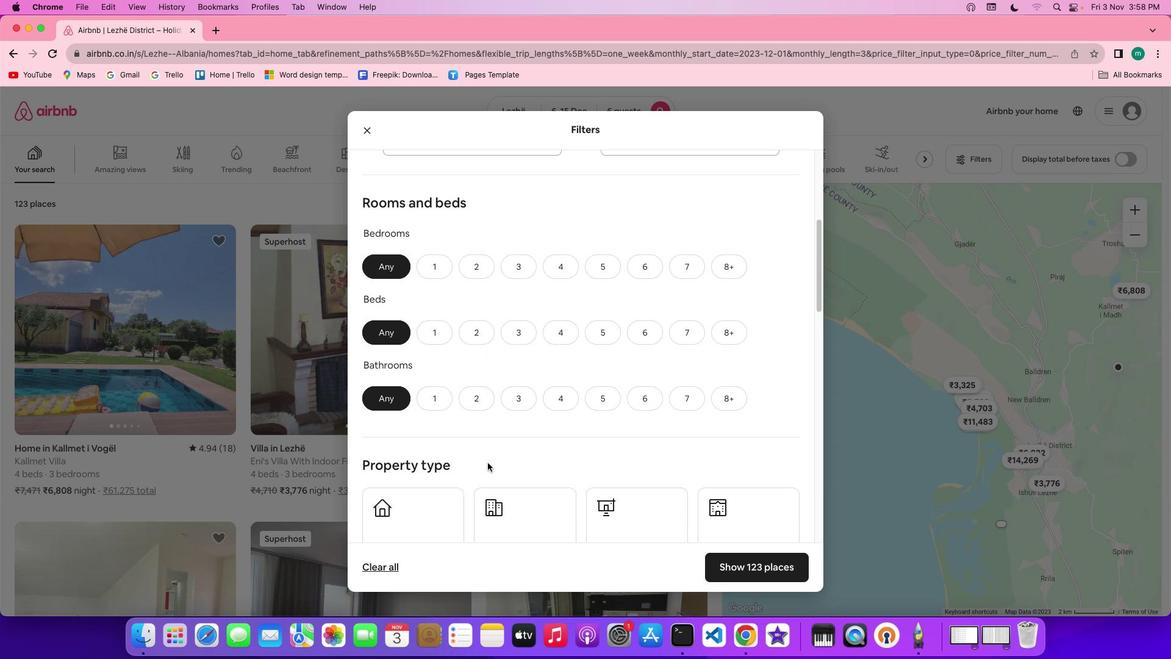 
Action: Mouse scrolled (488, 462) with delta (0, 0)
Screenshot: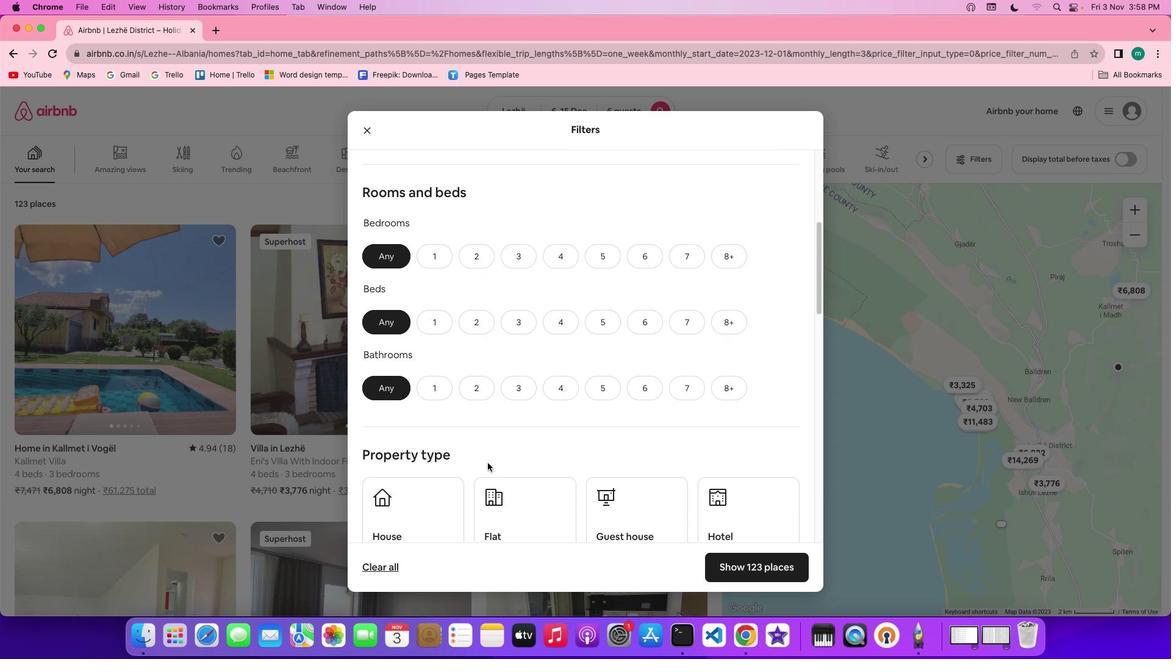 
Action: Mouse moved to (659, 248)
Screenshot: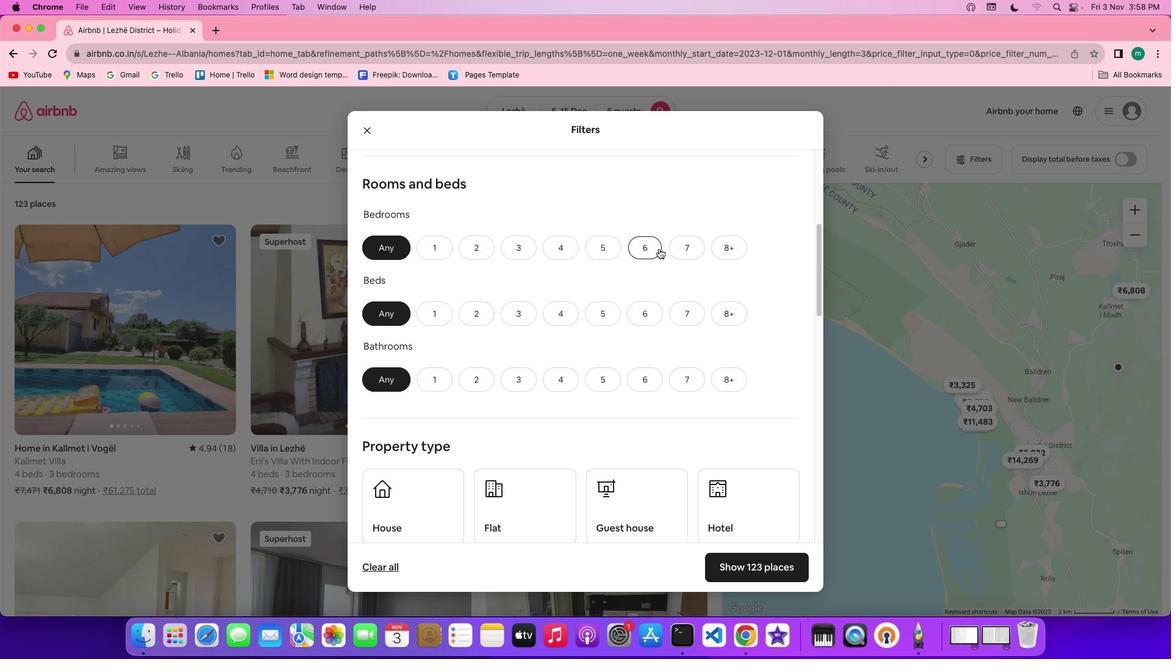 
Action: Mouse pressed left at (659, 248)
Screenshot: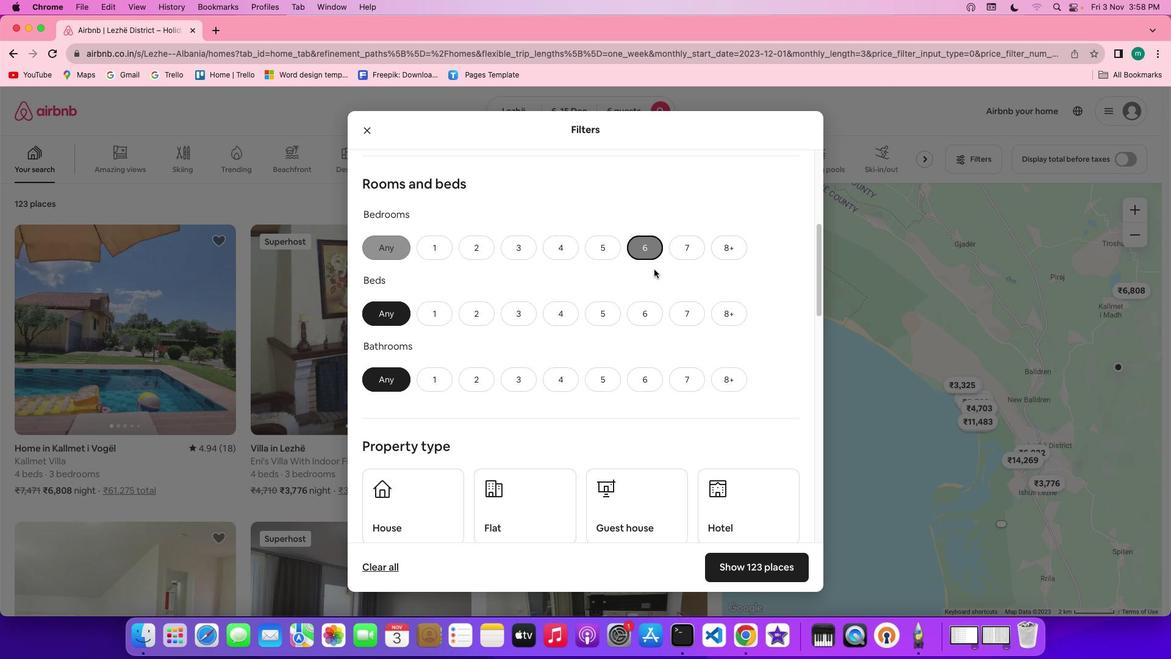 
Action: Mouse moved to (648, 321)
Screenshot: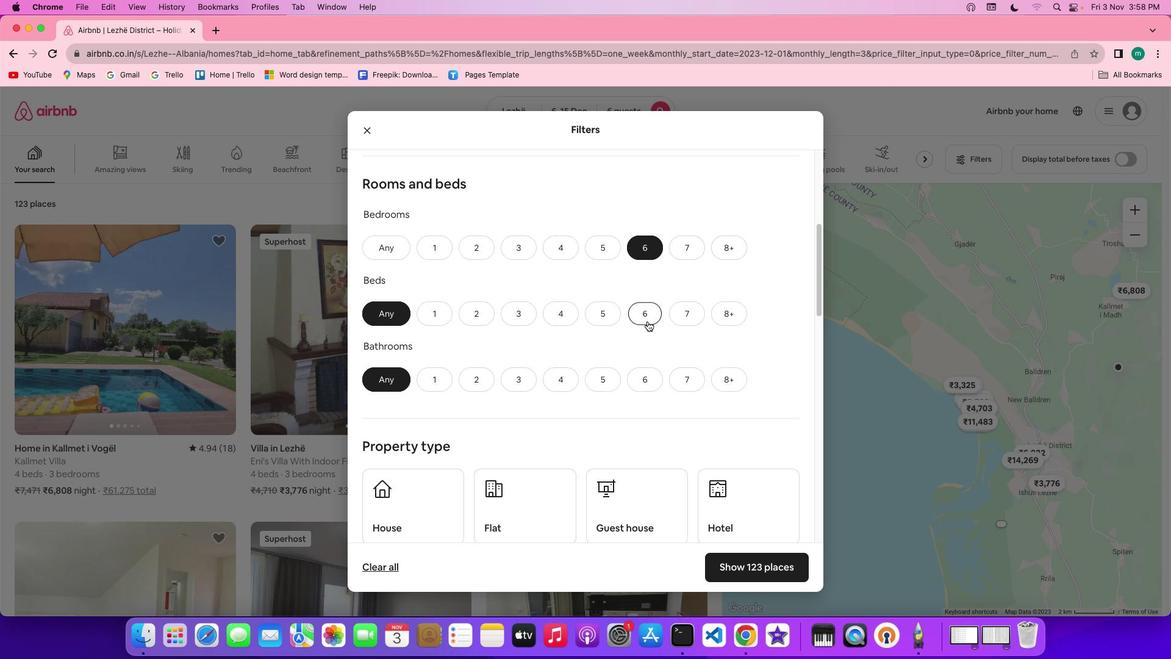 
Action: Mouse pressed left at (648, 321)
Screenshot: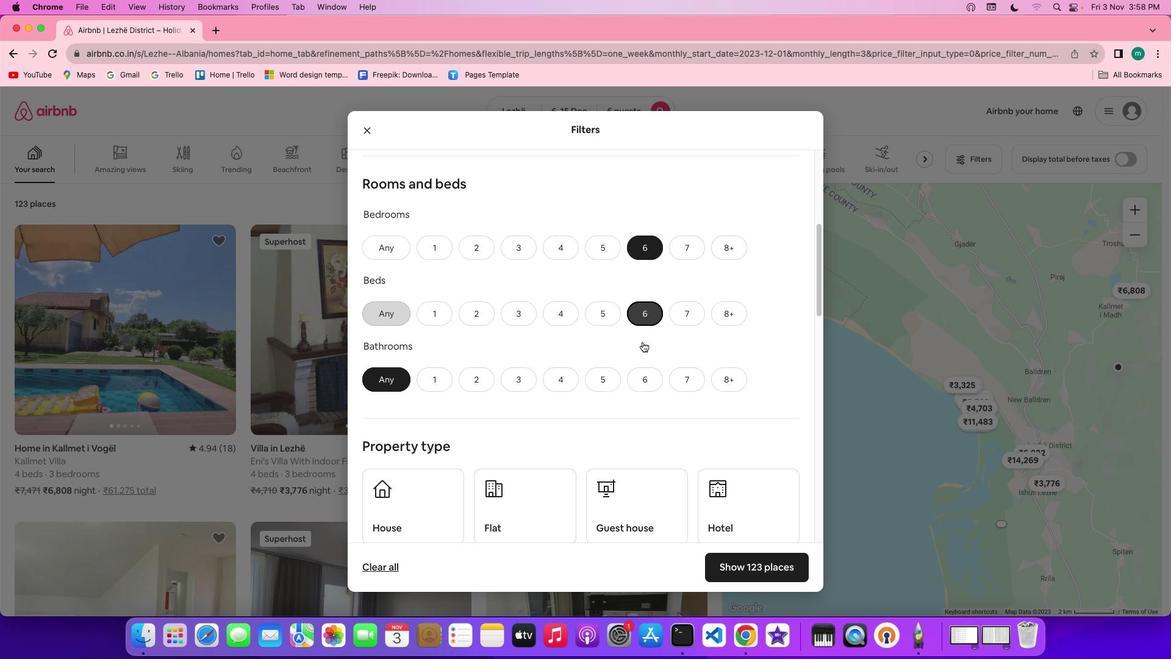 
Action: Mouse moved to (643, 389)
Screenshot: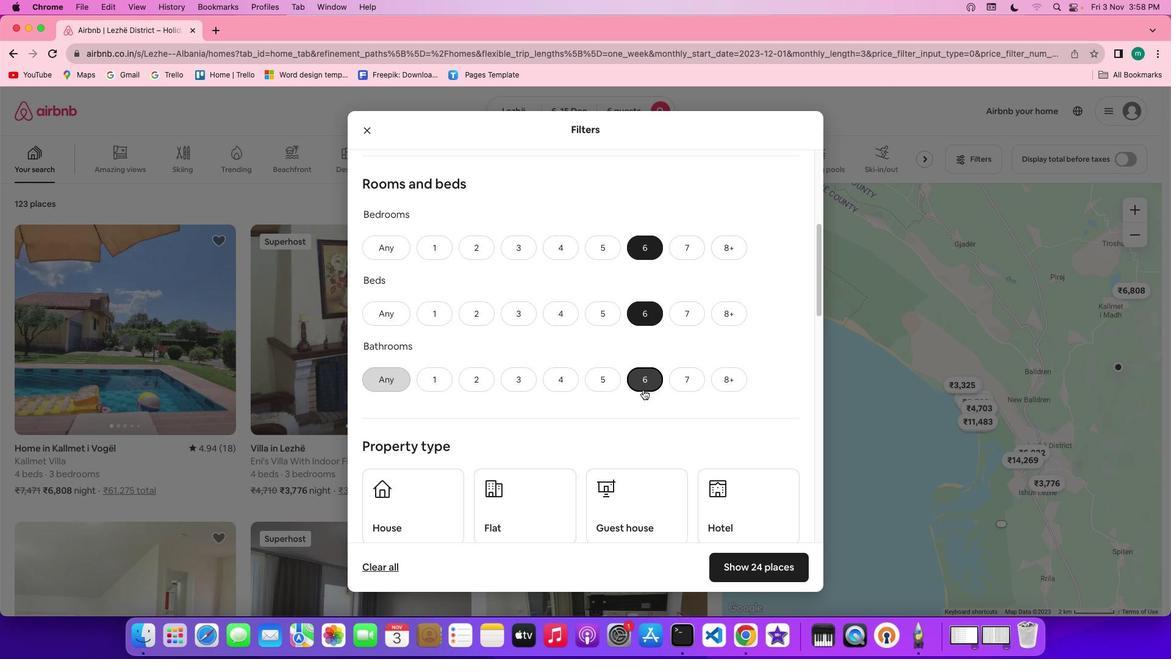 
Action: Mouse pressed left at (643, 389)
Screenshot: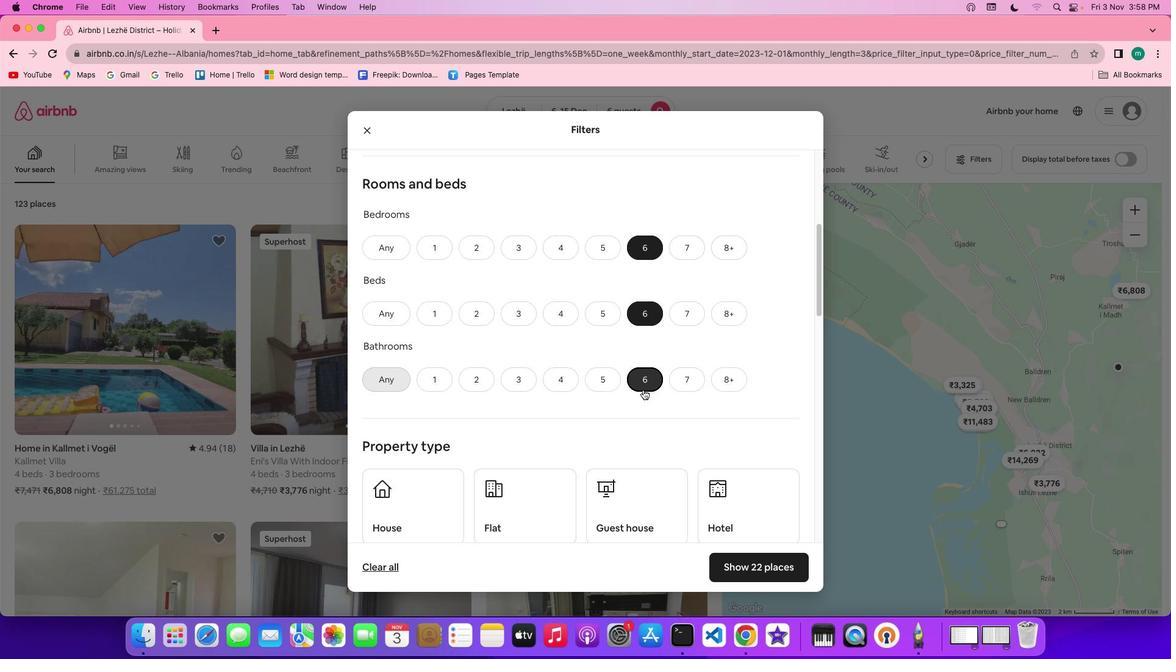 
Action: Mouse moved to (692, 402)
Screenshot: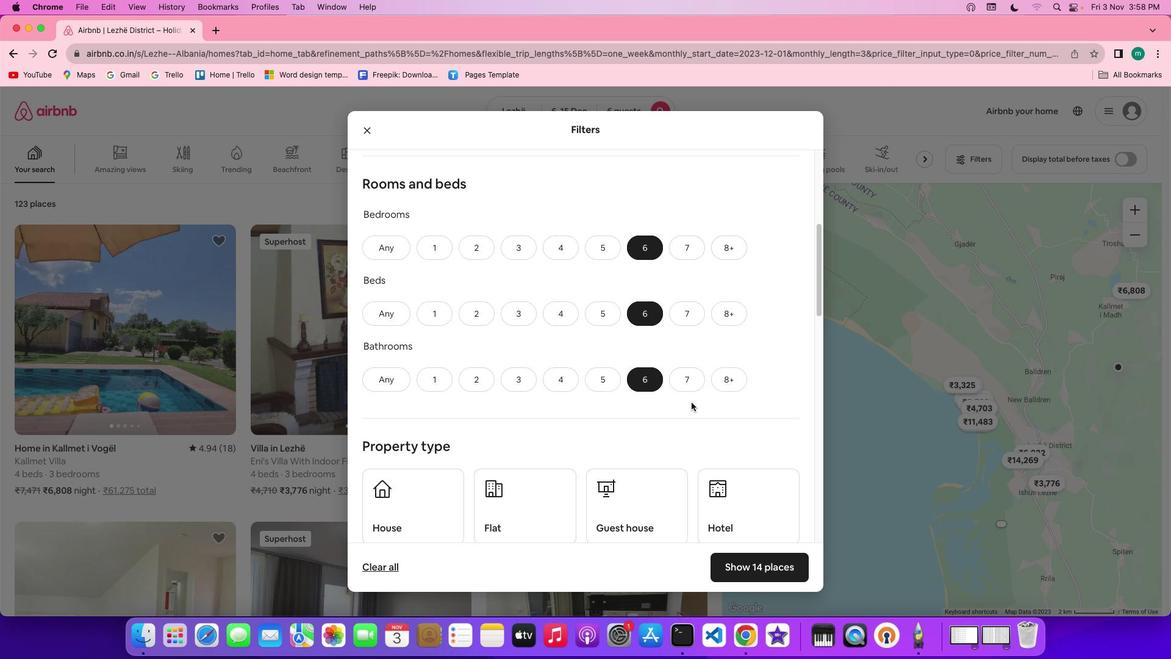 
Action: Mouse scrolled (692, 402) with delta (0, 0)
Screenshot: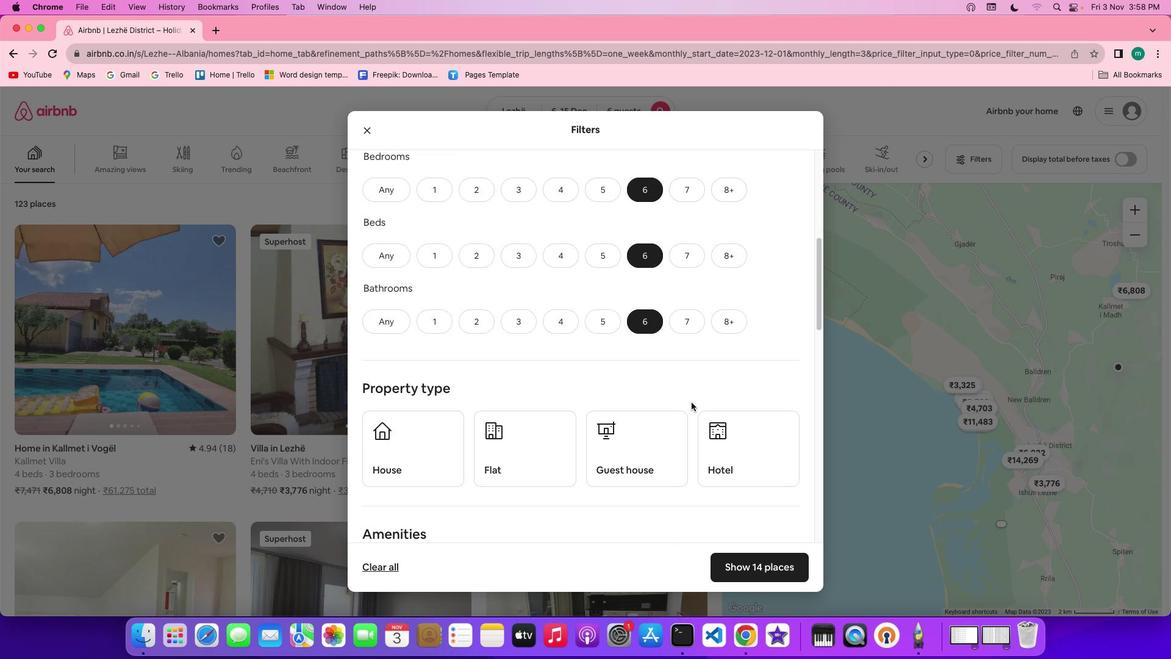 
Action: Mouse scrolled (692, 402) with delta (0, 0)
Screenshot: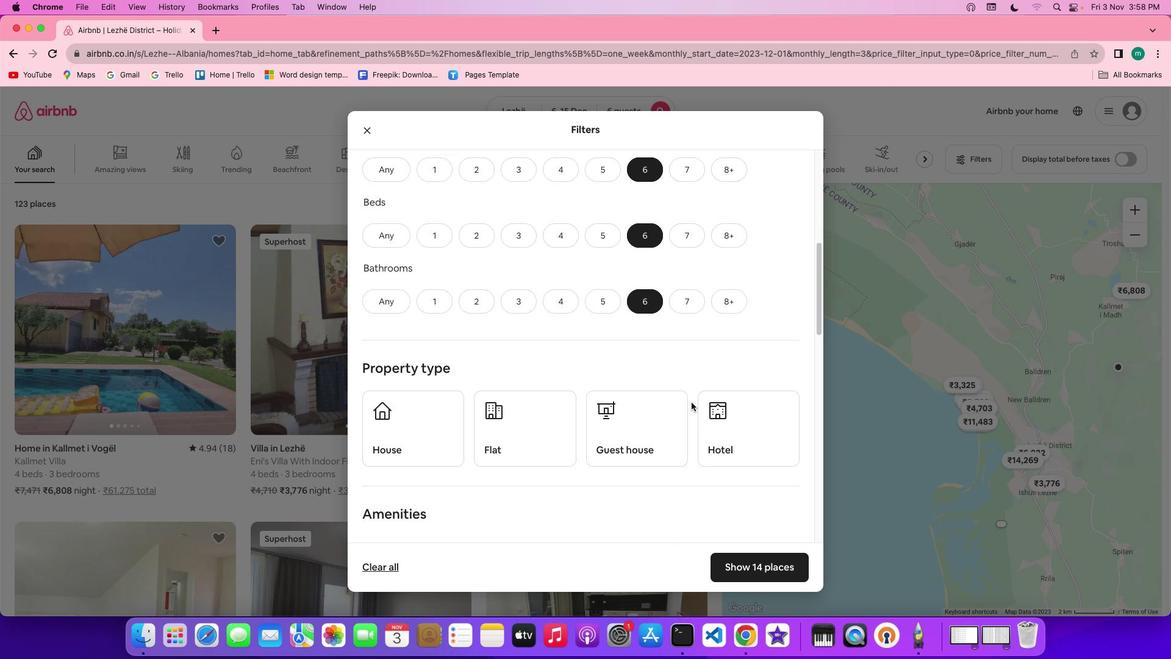 
Action: Mouse scrolled (692, 402) with delta (0, -1)
Screenshot: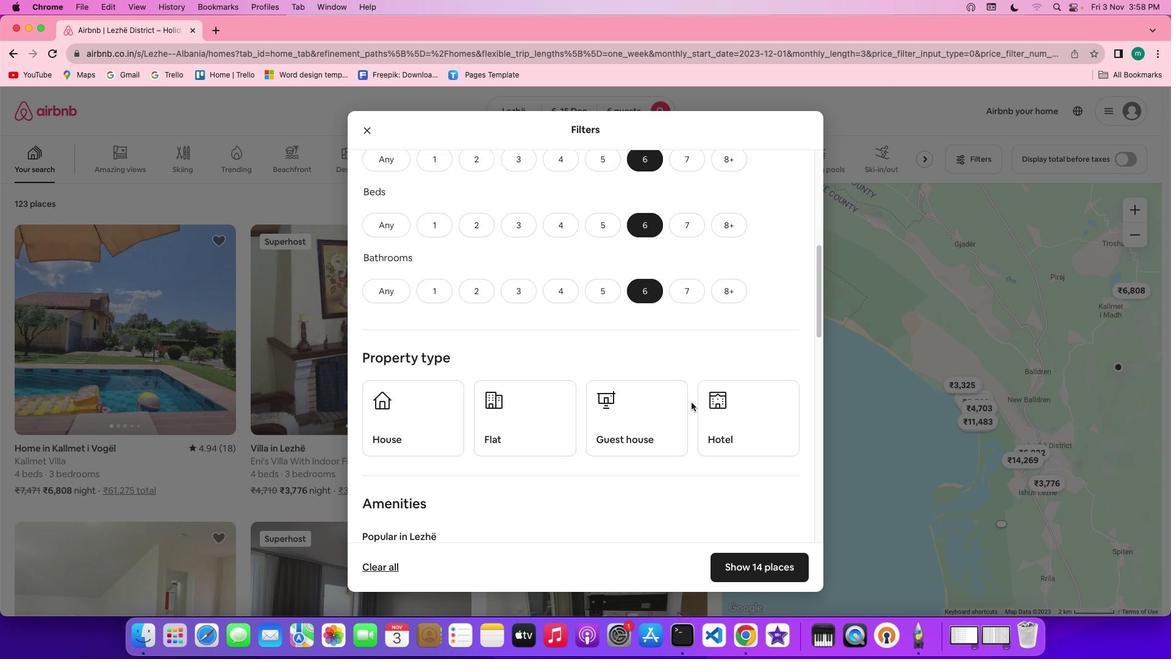 
Action: Mouse scrolled (692, 402) with delta (0, 0)
Screenshot: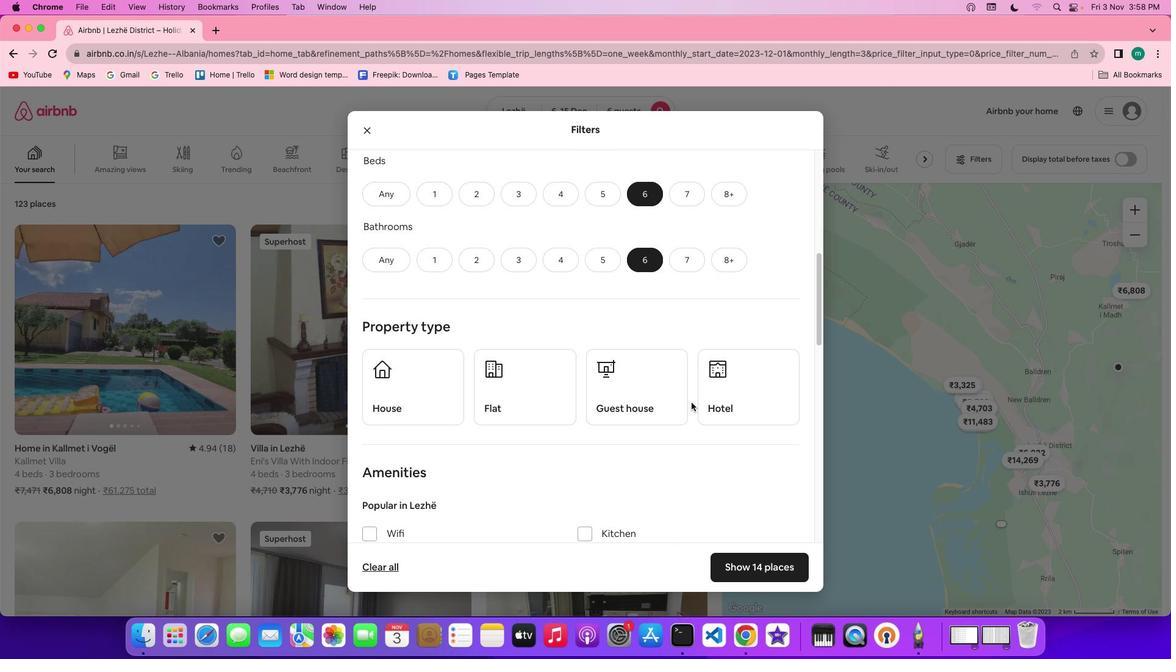 
Action: Mouse scrolled (692, 402) with delta (0, 0)
Screenshot: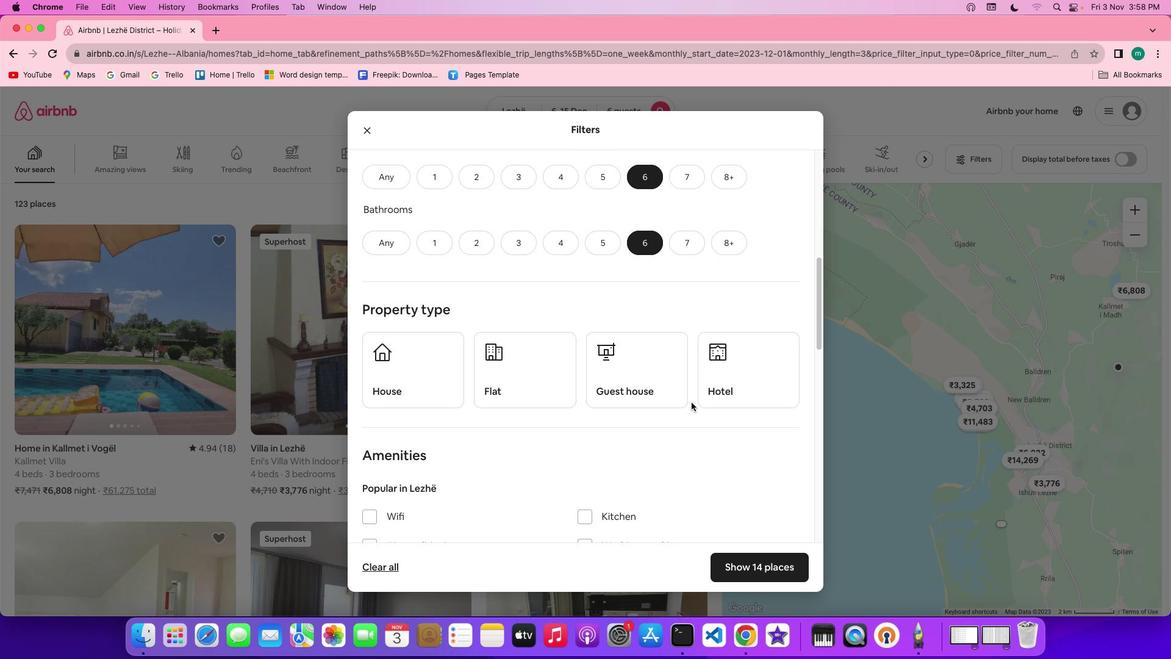
Action: Mouse scrolled (692, 402) with delta (0, -1)
Screenshot: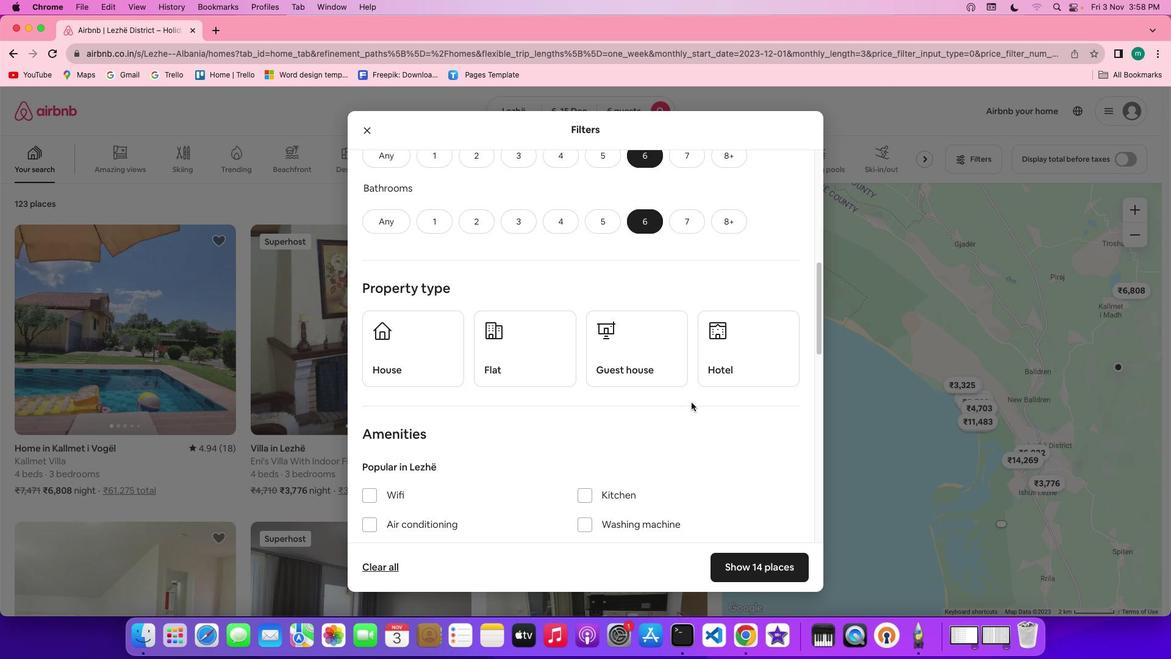 
Action: Mouse moved to (438, 347)
Screenshot: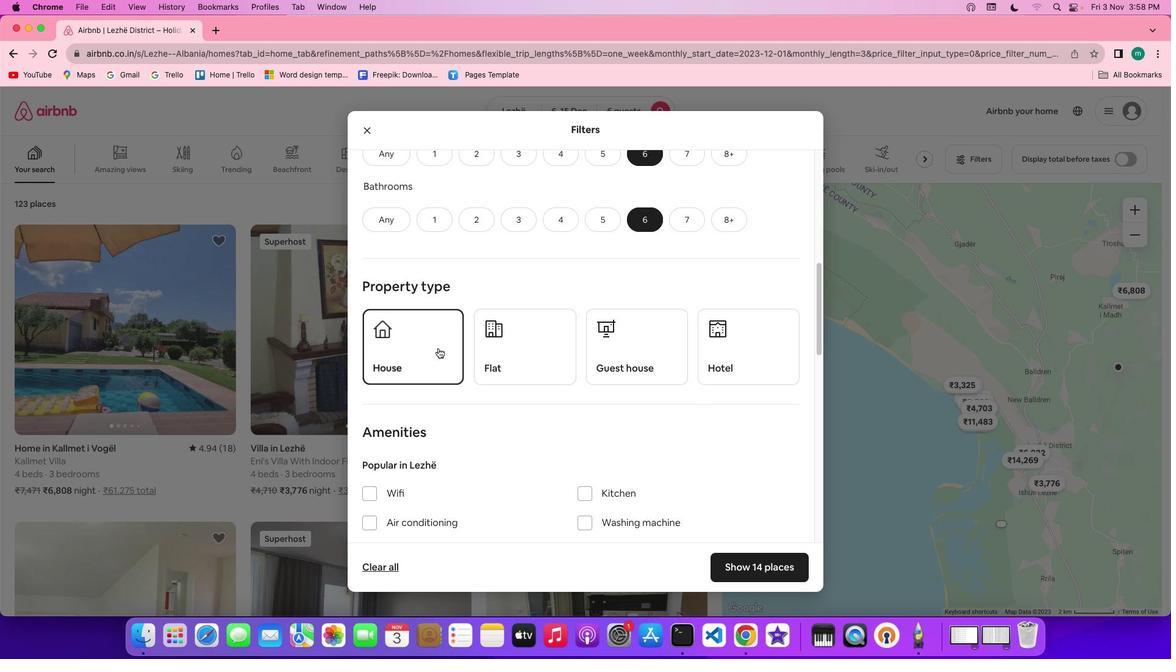
Action: Mouse pressed left at (438, 347)
Screenshot: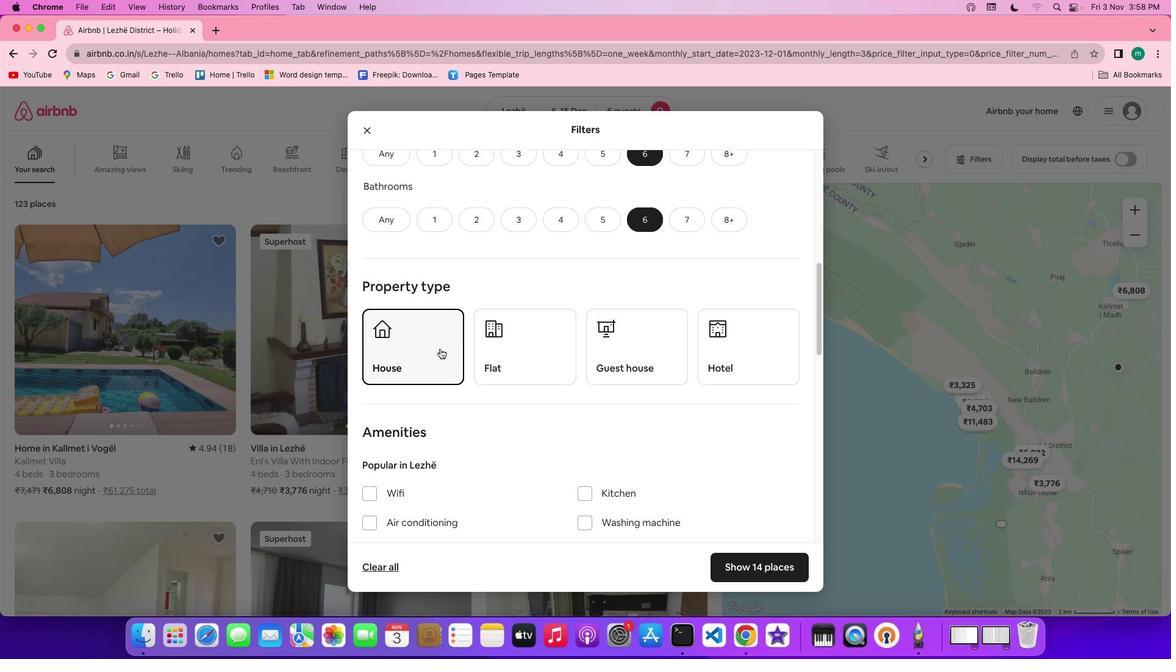 
Action: Mouse moved to (565, 382)
Screenshot: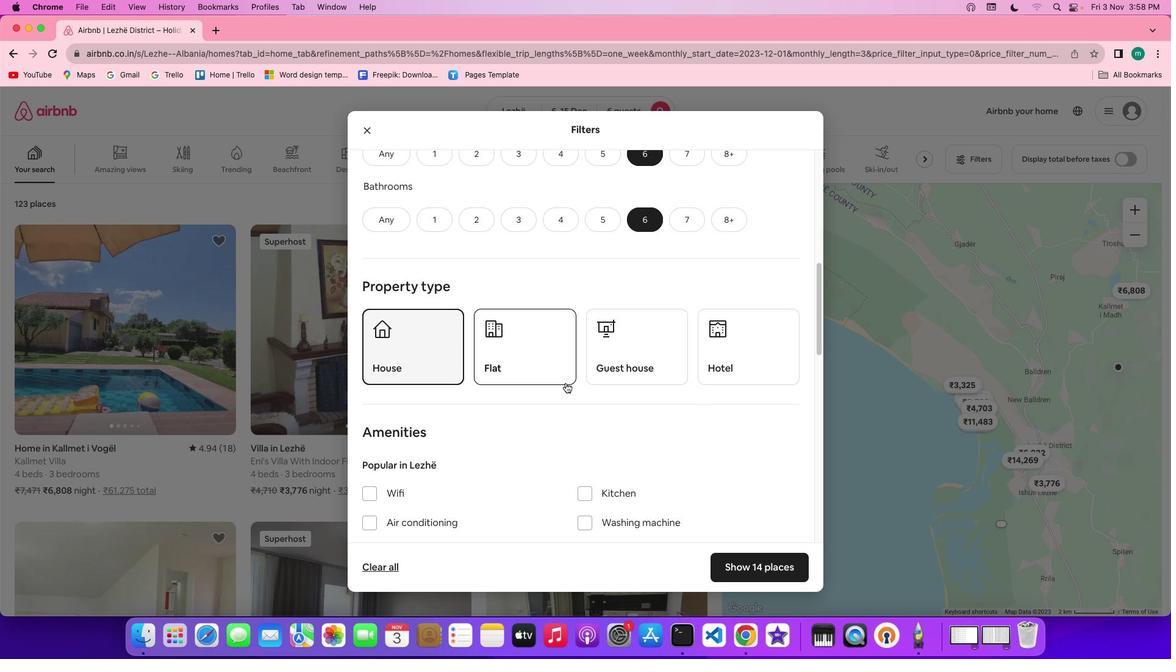 
Action: Mouse scrolled (565, 382) with delta (0, 0)
Screenshot: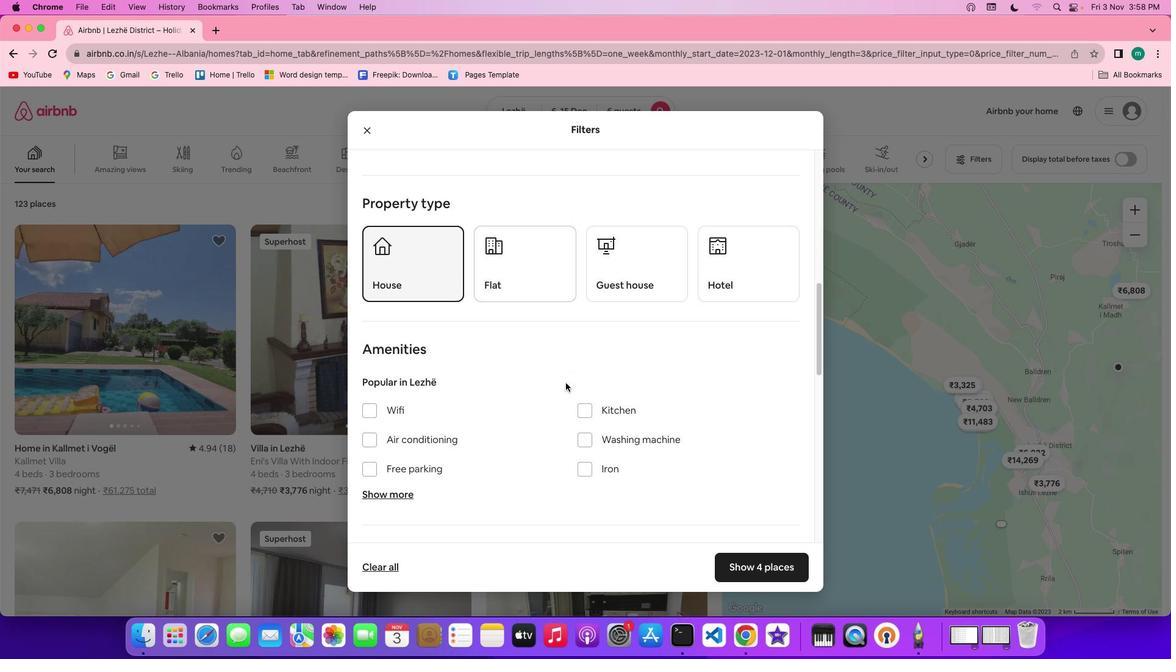 
Action: Mouse scrolled (565, 382) with delta (0, 0)
Screenshot: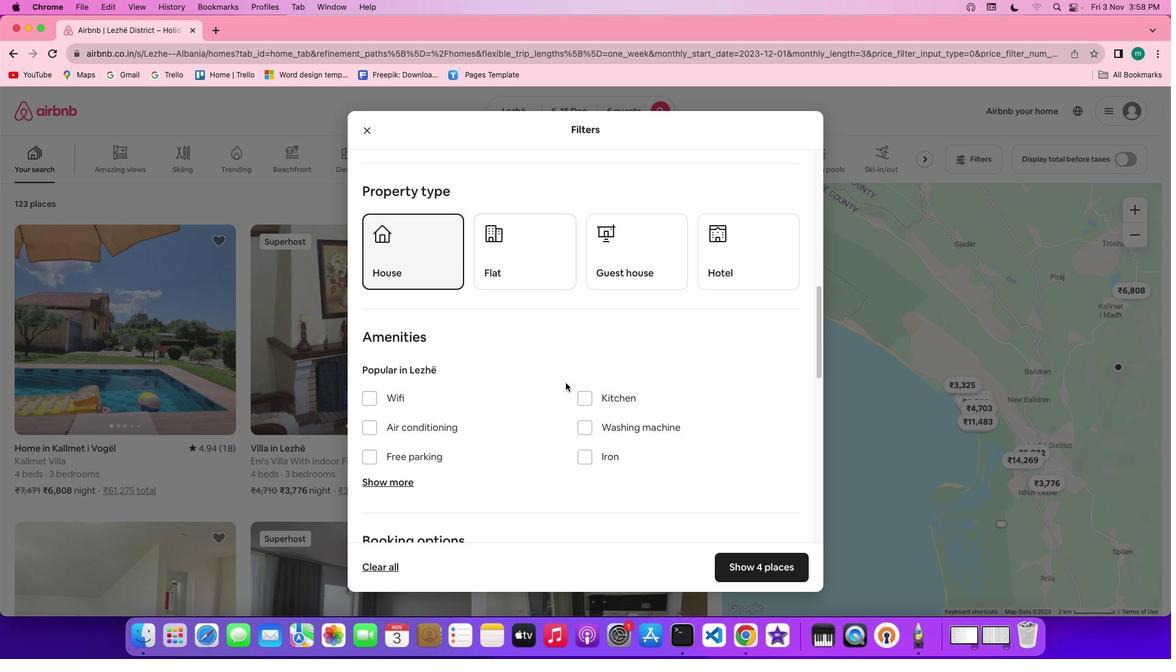 
Action: Mouse scrolled (565, 382) with delta (0, -1)
Screenshot: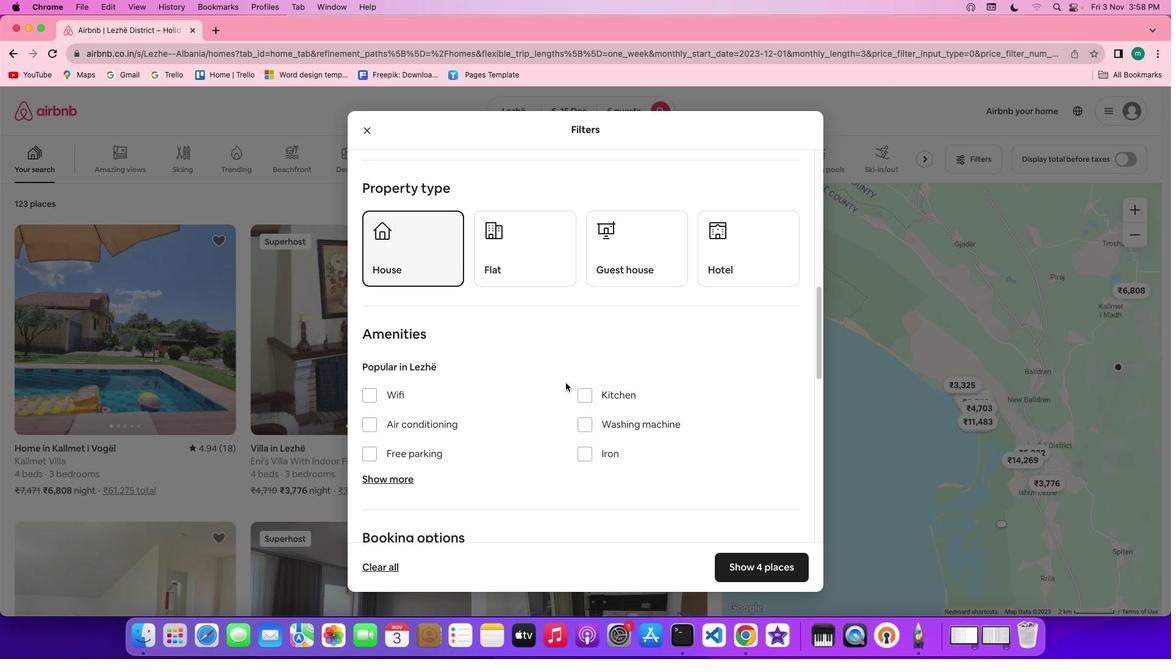 
Action: Mouse scrolled (565, 382) with delta (0, 0)
Screenshot: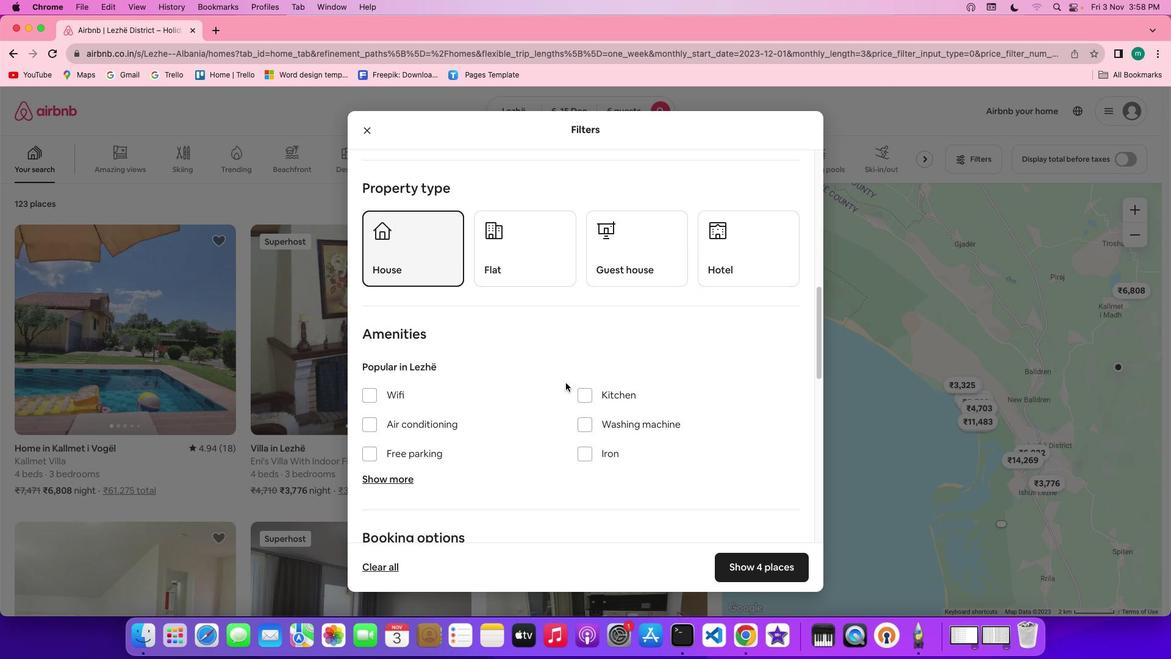 
Action: Mouse scrolled (565, 382) with delta (0, 0)
Screenshot: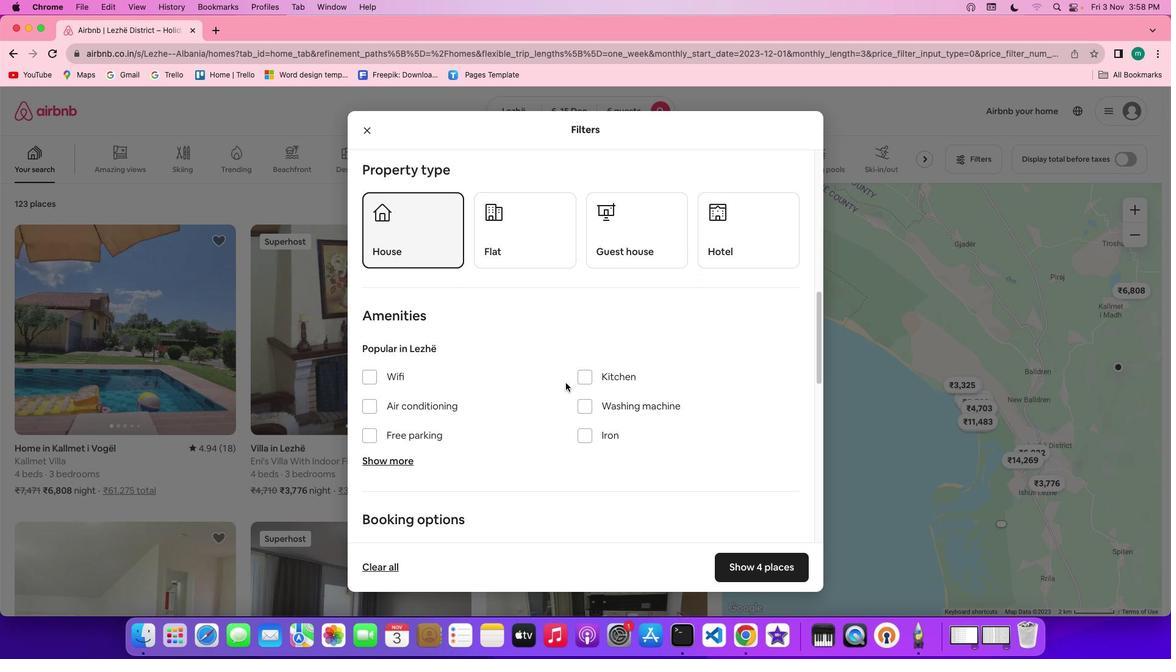 
Action: Mouse scrolled (565, 382) with delta (0, 0)
Screenshot: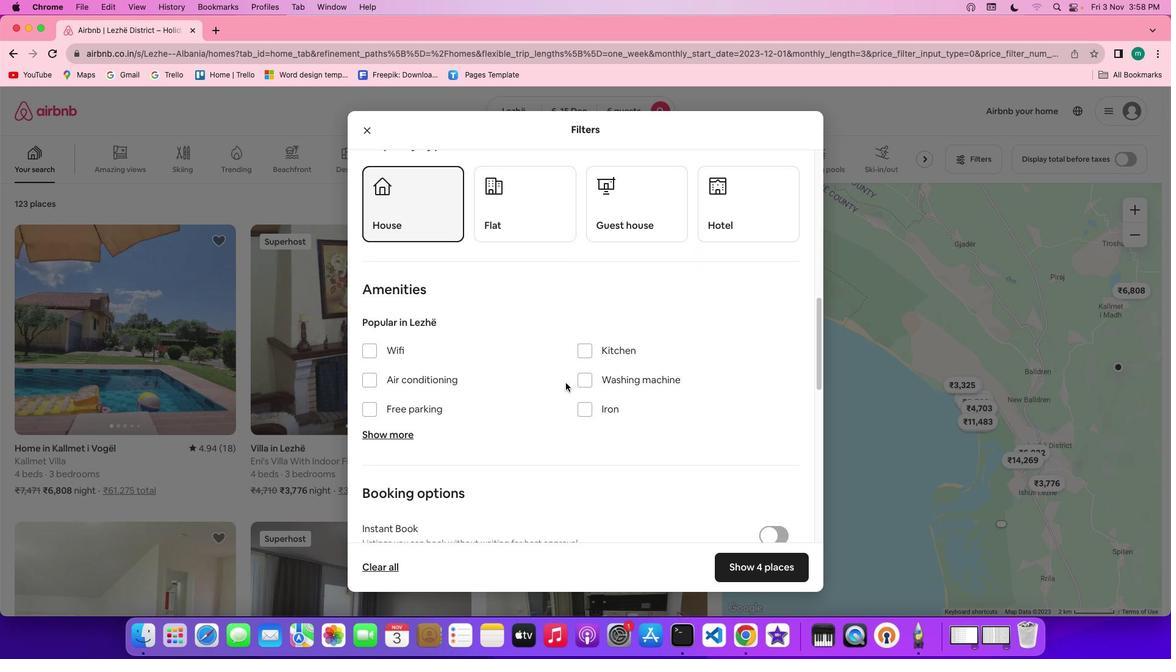 
Action: Mouse scrolled (565, 382) with delta (0, 0)
Screenshot: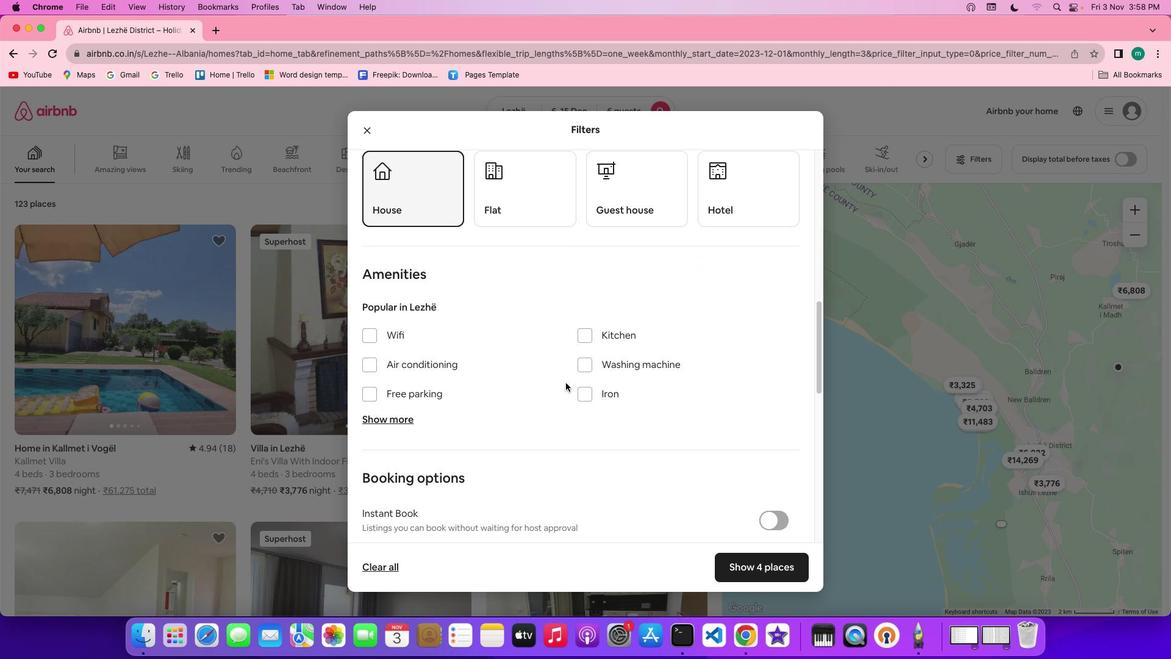 
Action: Mouse scrolled (565, 382) with delta (0, 0)
Screenshot: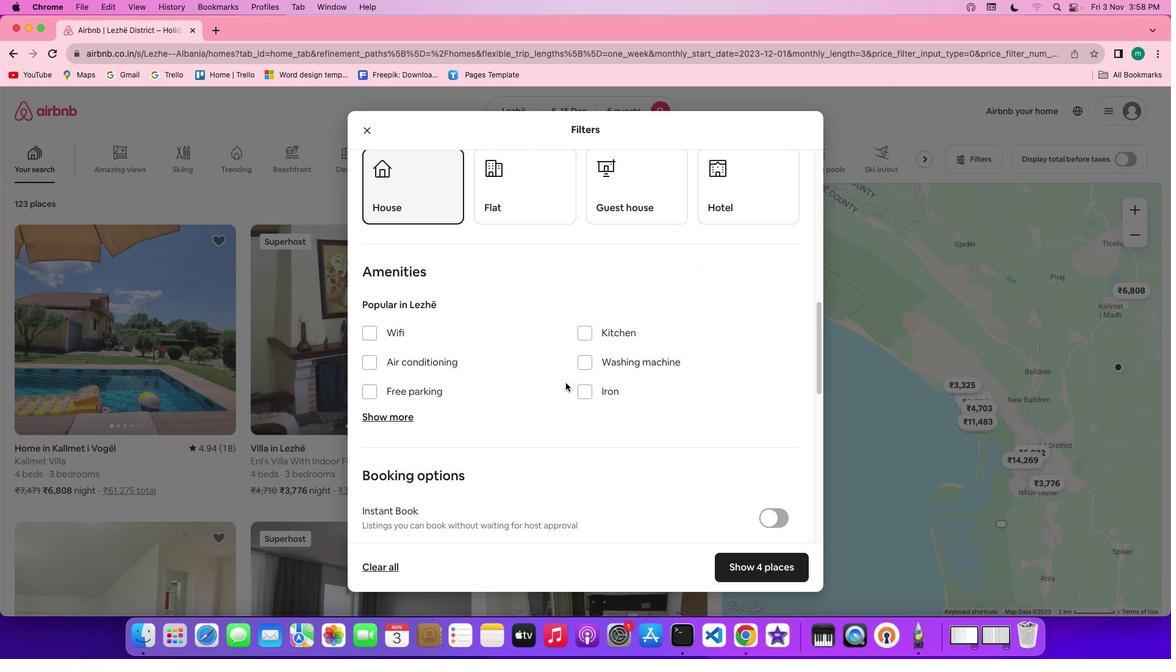 
Action: Mouse moved to (394, 328)
Screenshot: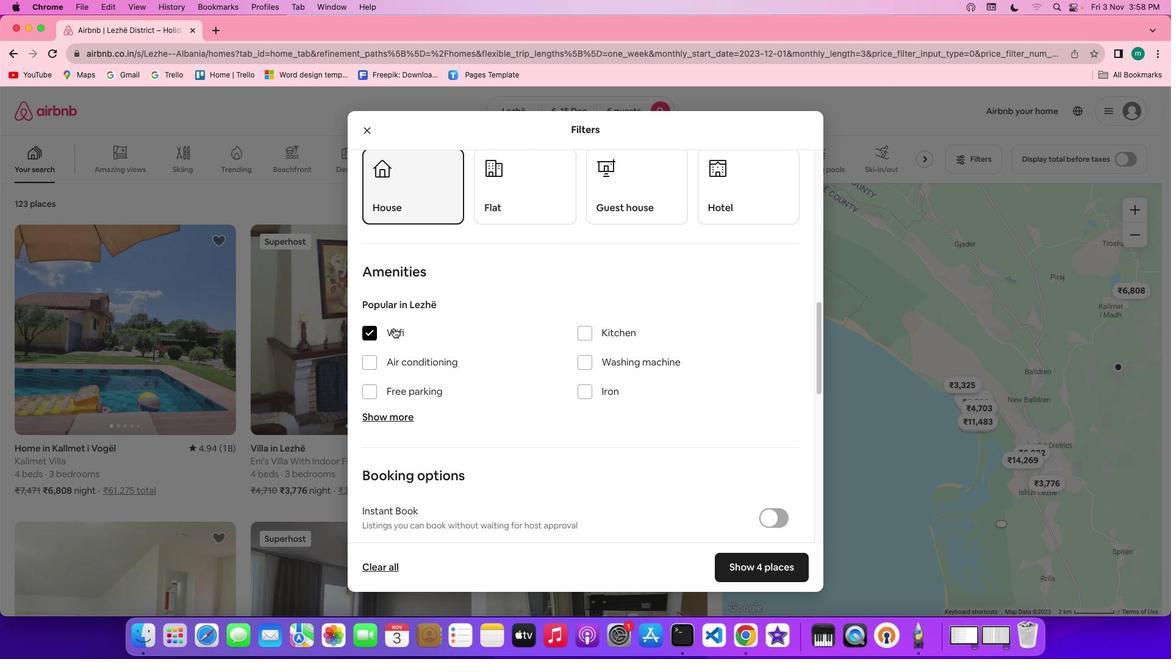 
Action: Mouse pressed left at (394, 328)
Screenshot: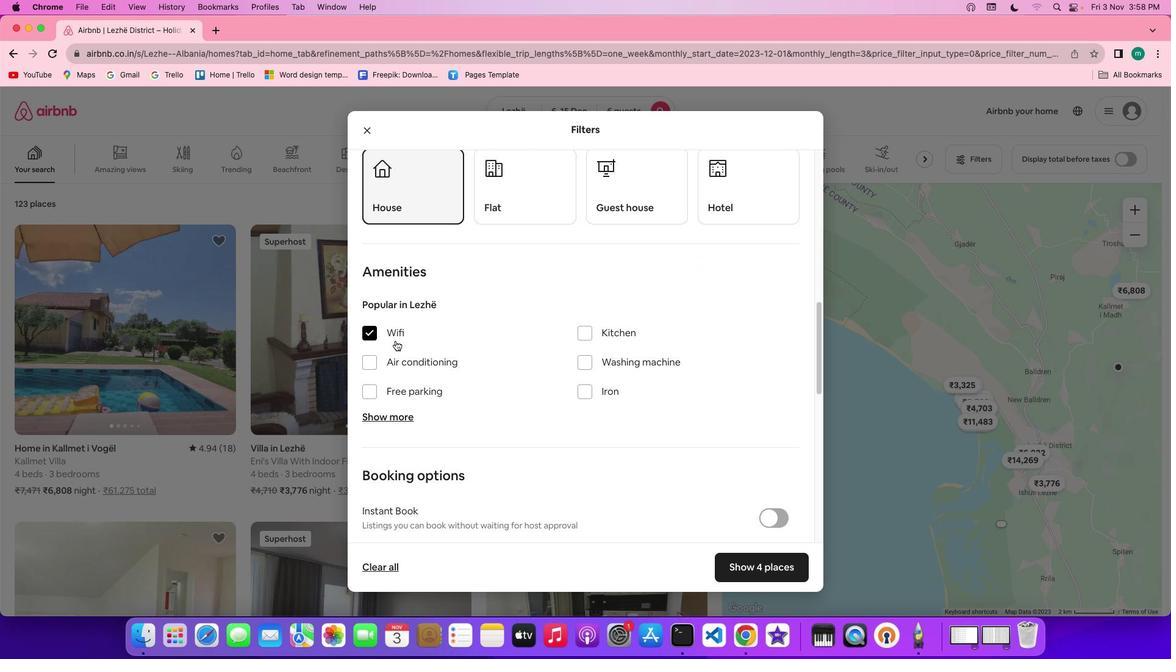 
Action: Mouse moved to (403, 418)
Screenshot: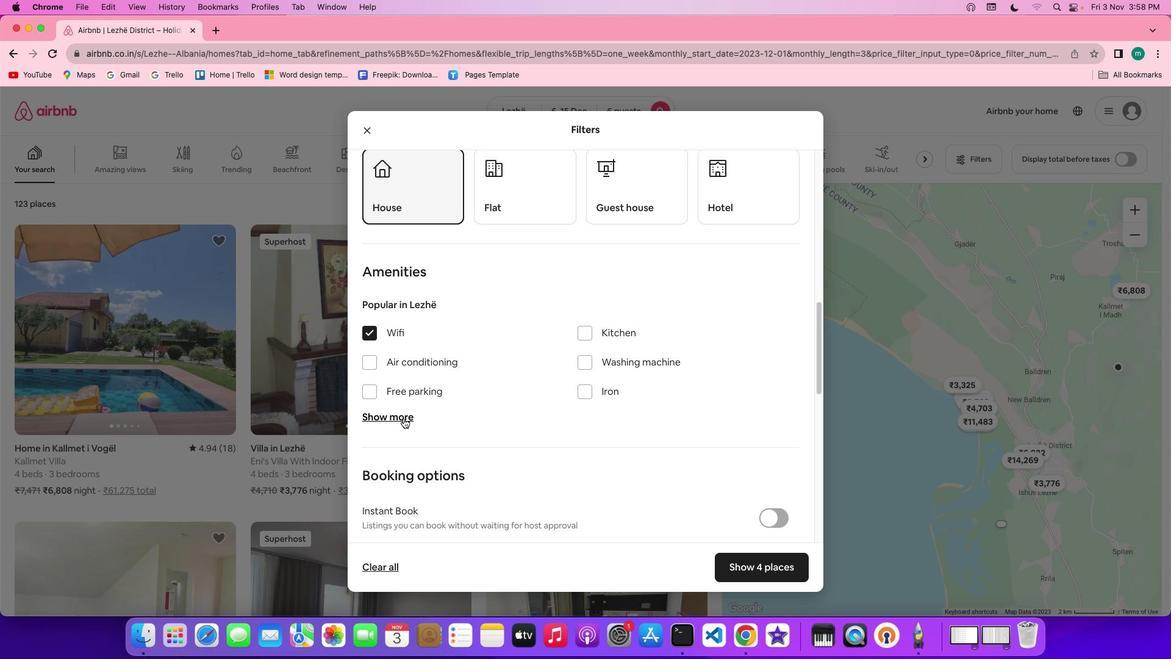 
Action: Mouse pressed left at (403, 418)
Screenshot: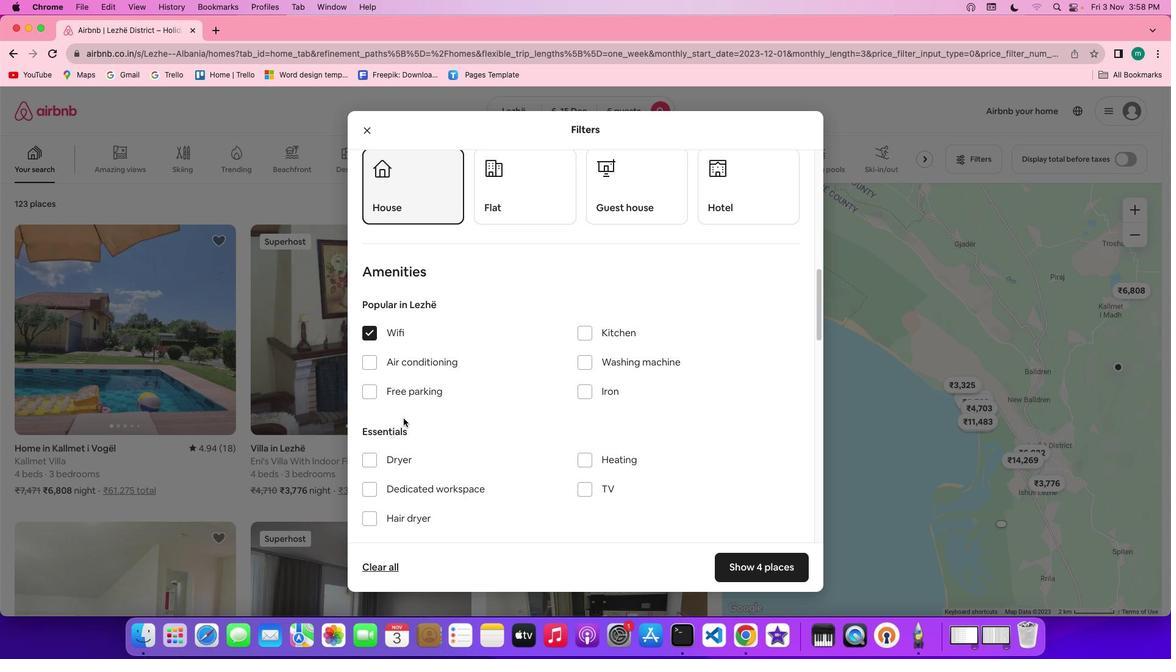 
Action: Mouse moved to (606, 433)
Screenshot: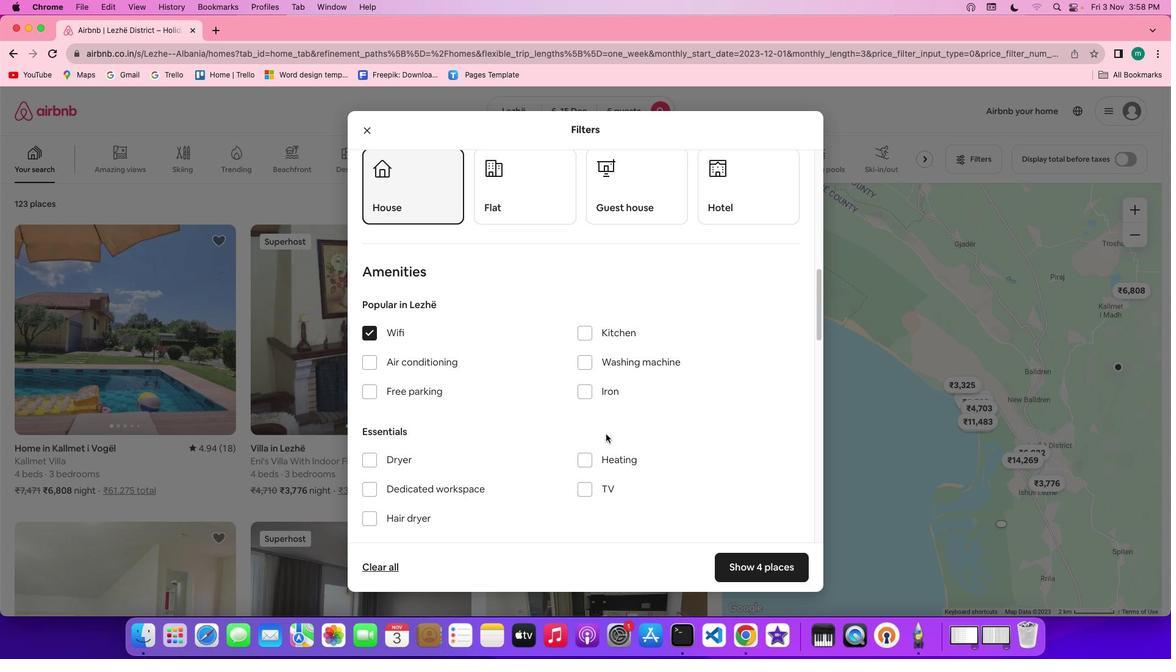 
Action: Mouse scrolled (606, 433) with delta (0, 0)
Screenshot: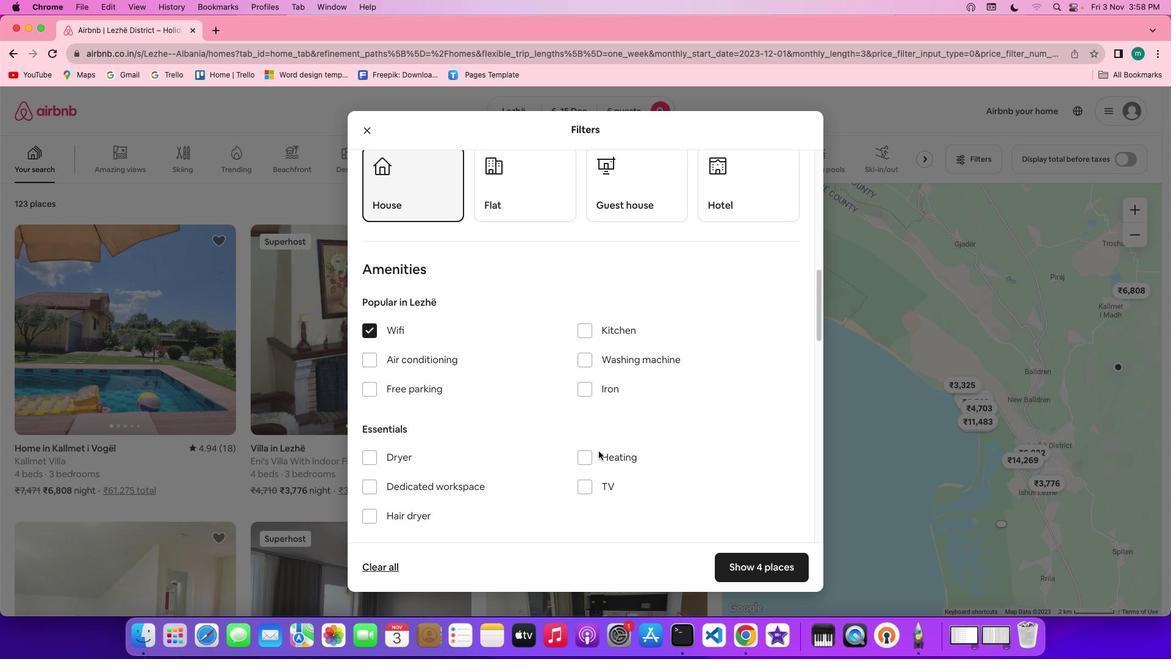
Action: Mouse moved to (587, 456)
Screenshot: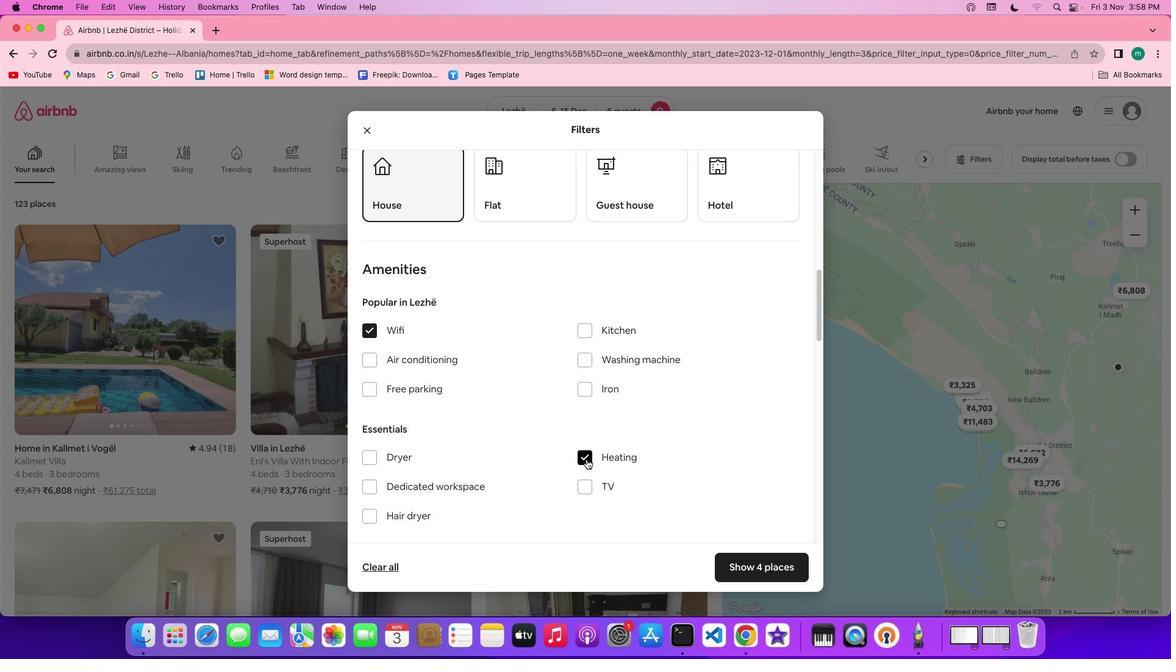 
Action: Mouse pressed left at (587, 456)
Screenshot: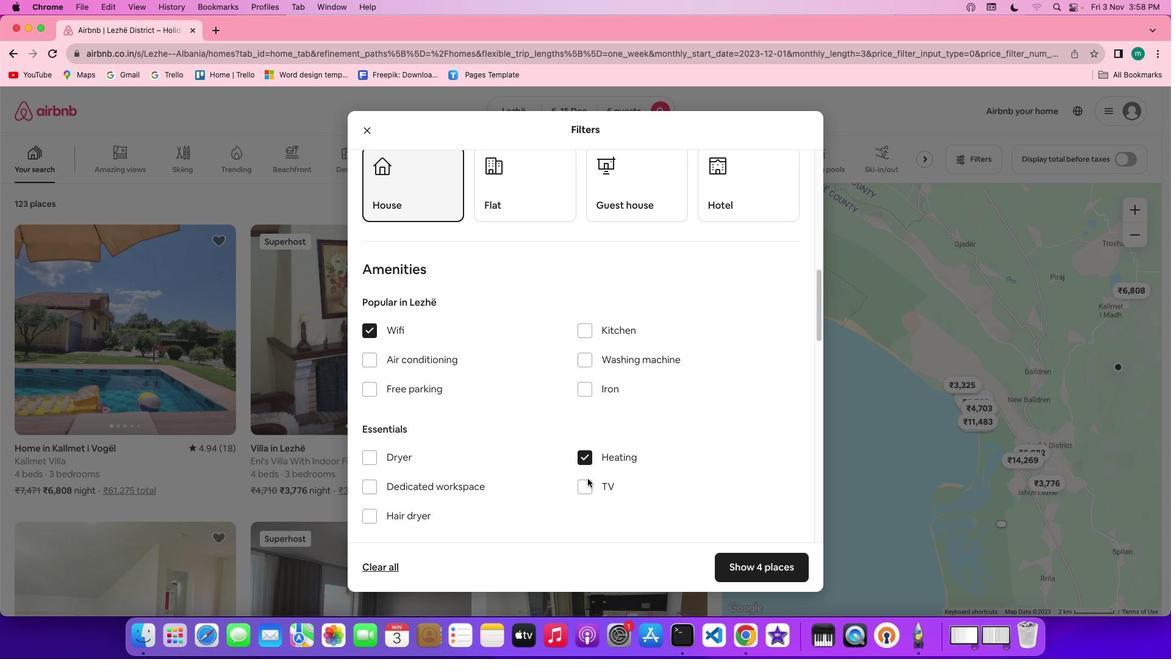 
Action: Mouse moved to (585, 486)
Screenshot: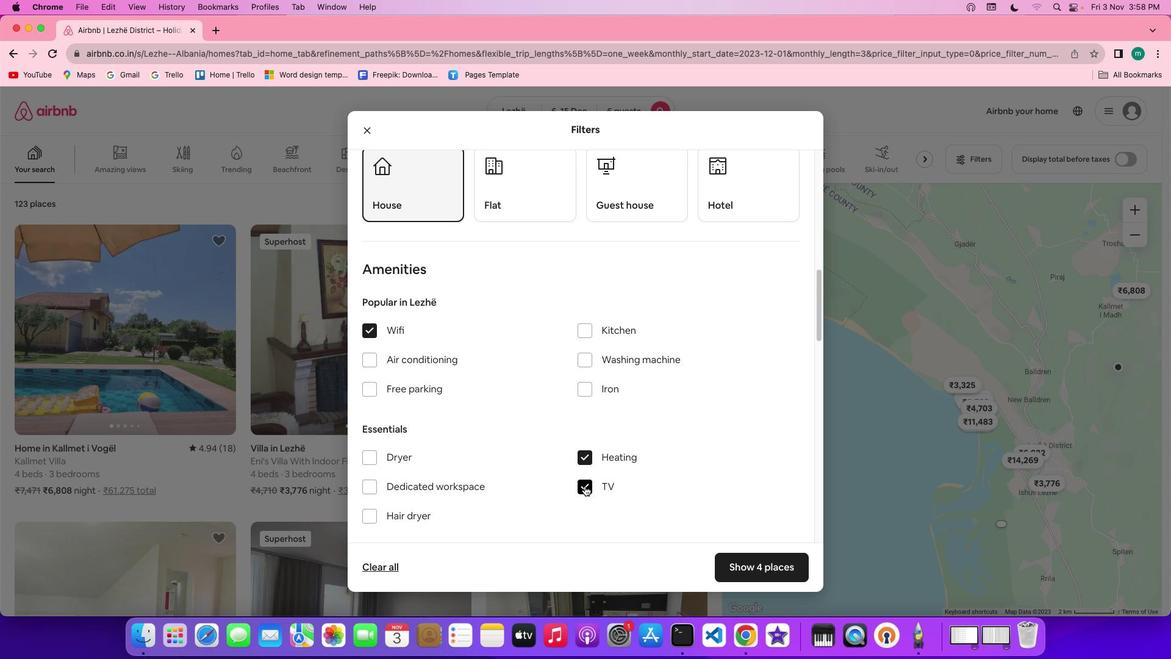 
Action: Mouse pressed left at (585, 486)
Screenshot: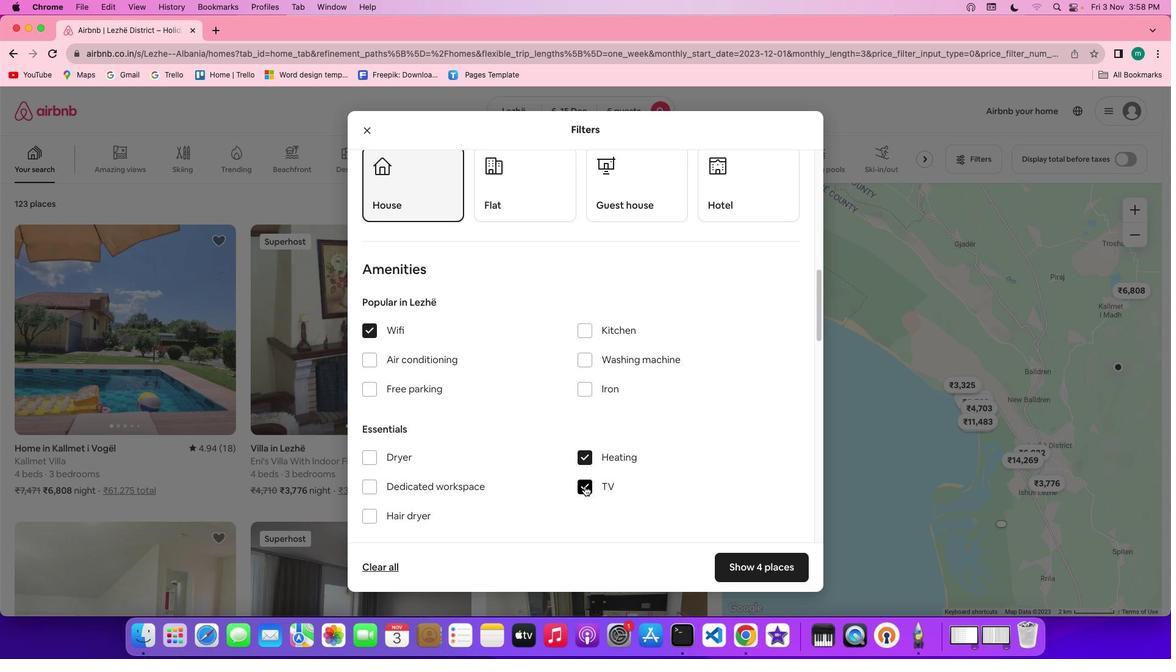 
Action: Mouse moved to (513, 452)
Screenshot: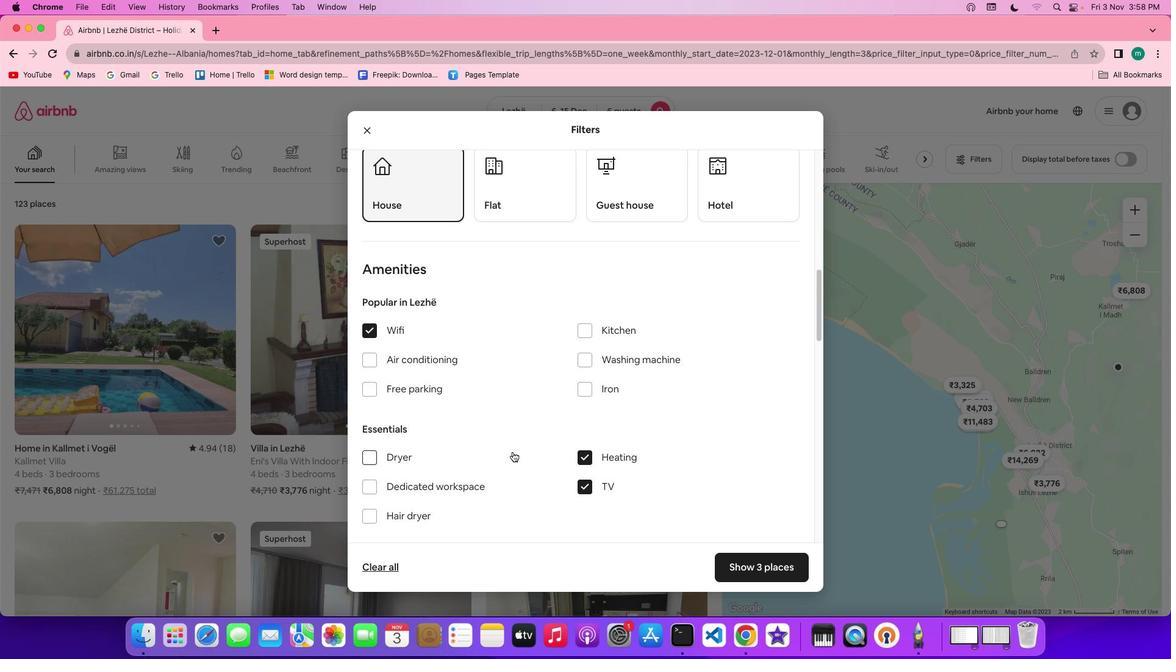 
Action: Mouse scrolled (513, 452) with delta (0, 0)
Screenshot: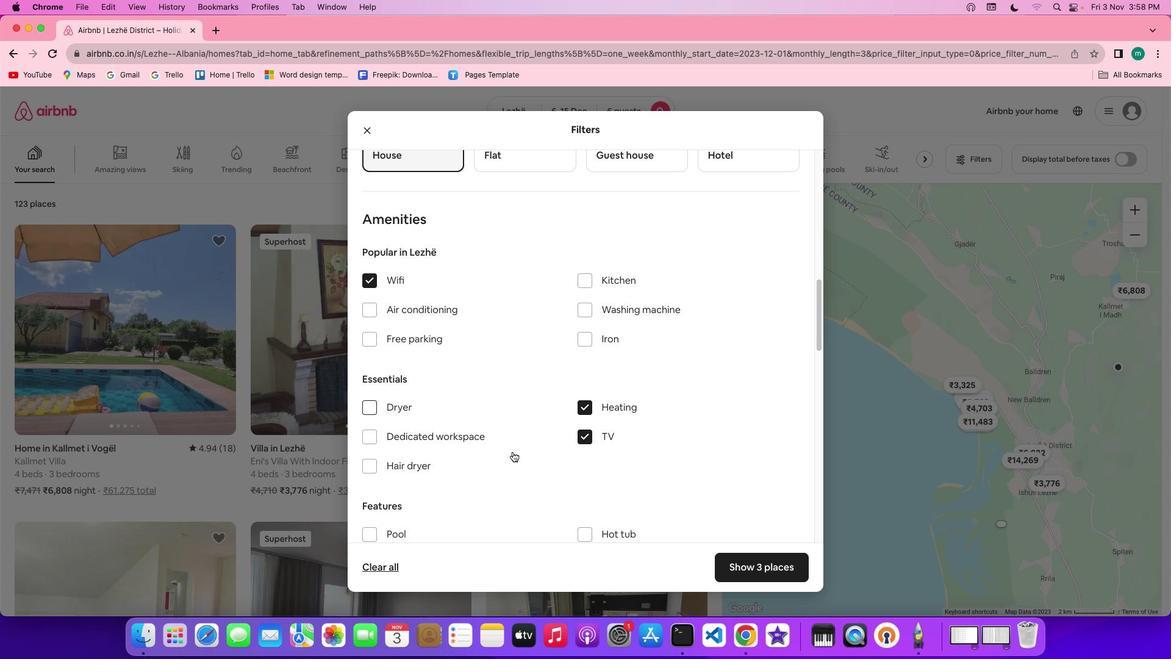 
Action: Mouse scrolled (513, 452) with delta (0, 0)
Screenshot: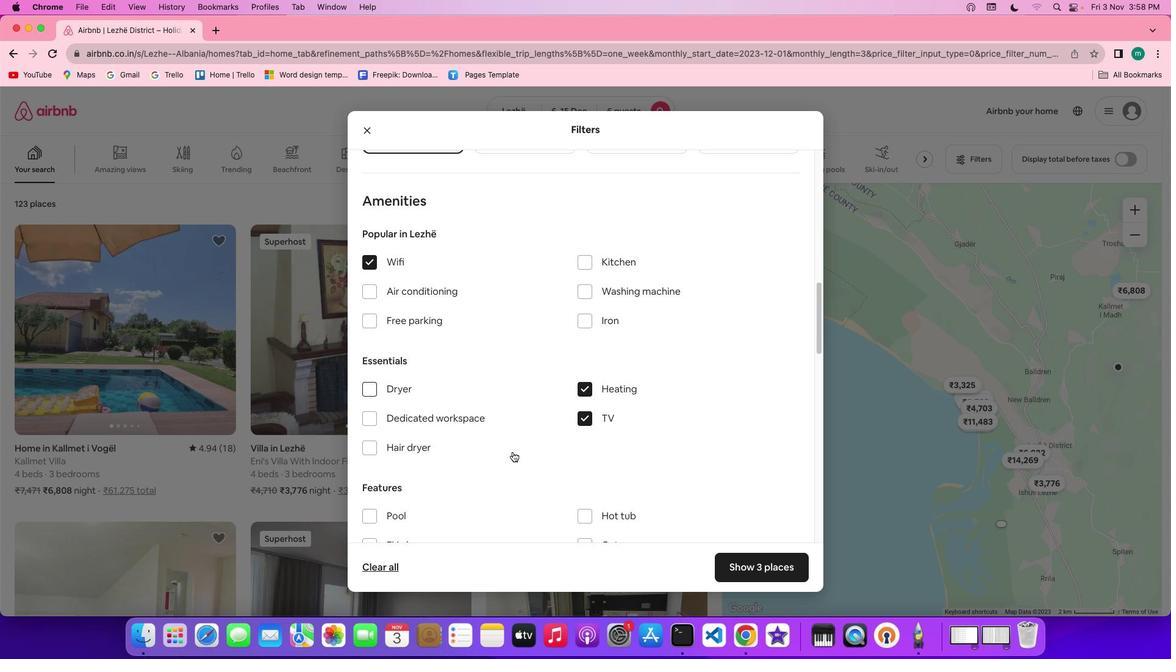 
Action: Mouse scrolled (513, 452) with delta (0, -1)
Screenshot: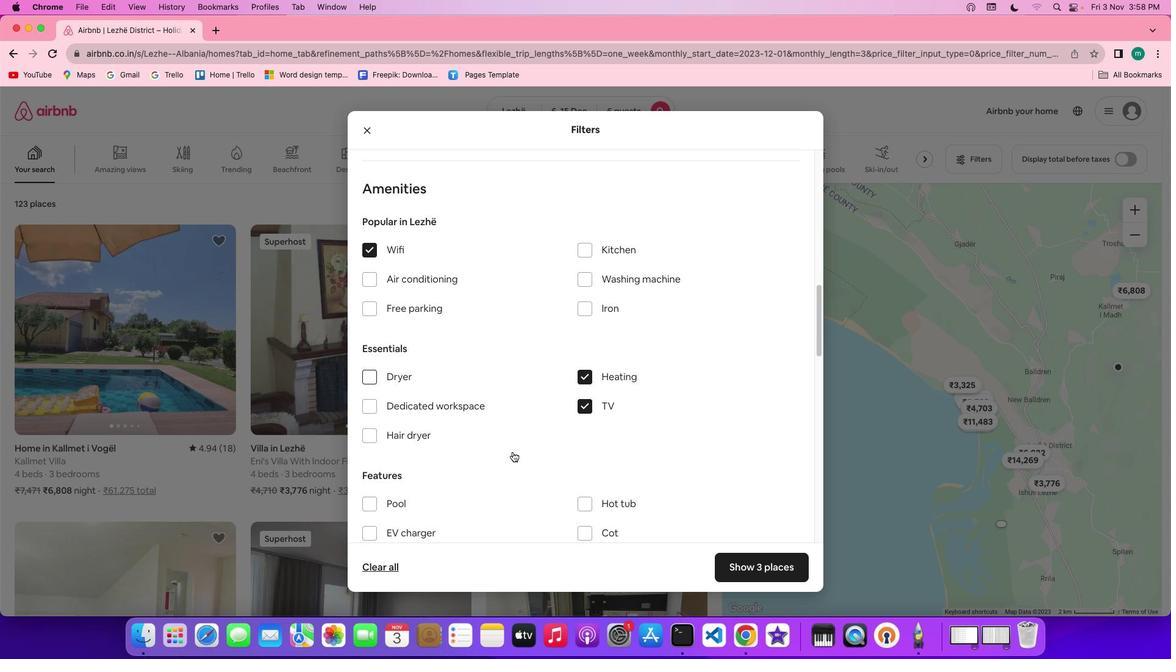 
Action: Mouse moved to (434, 311)
Screenshot: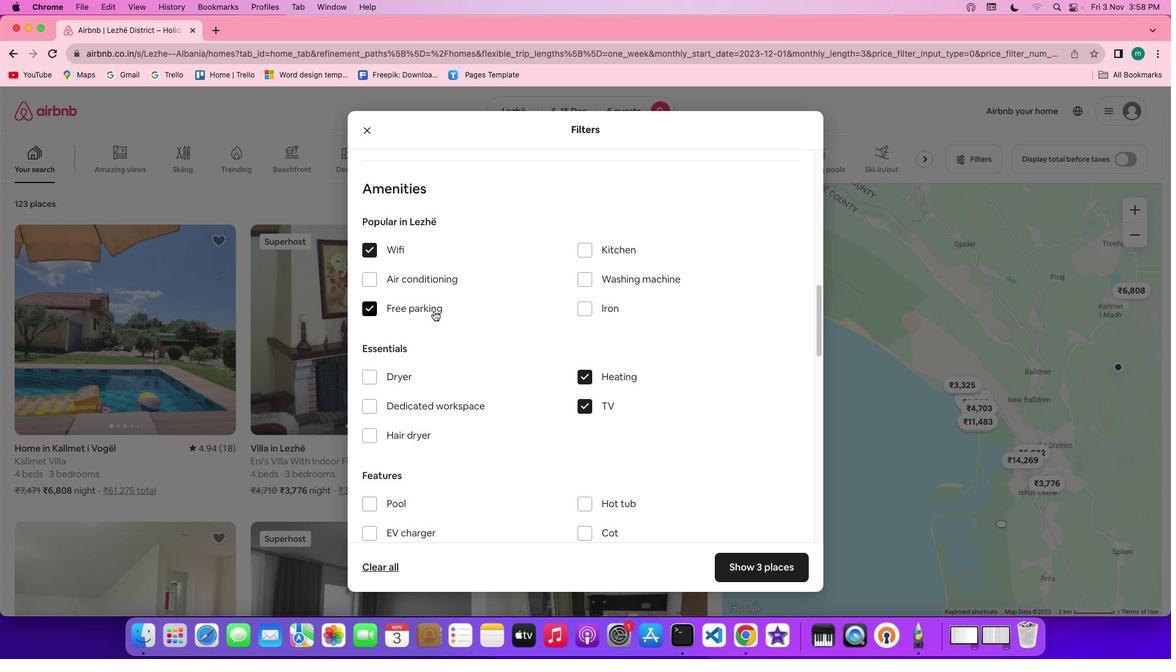 
Action: Mouse pressed left at (434, 311)
Screenshot: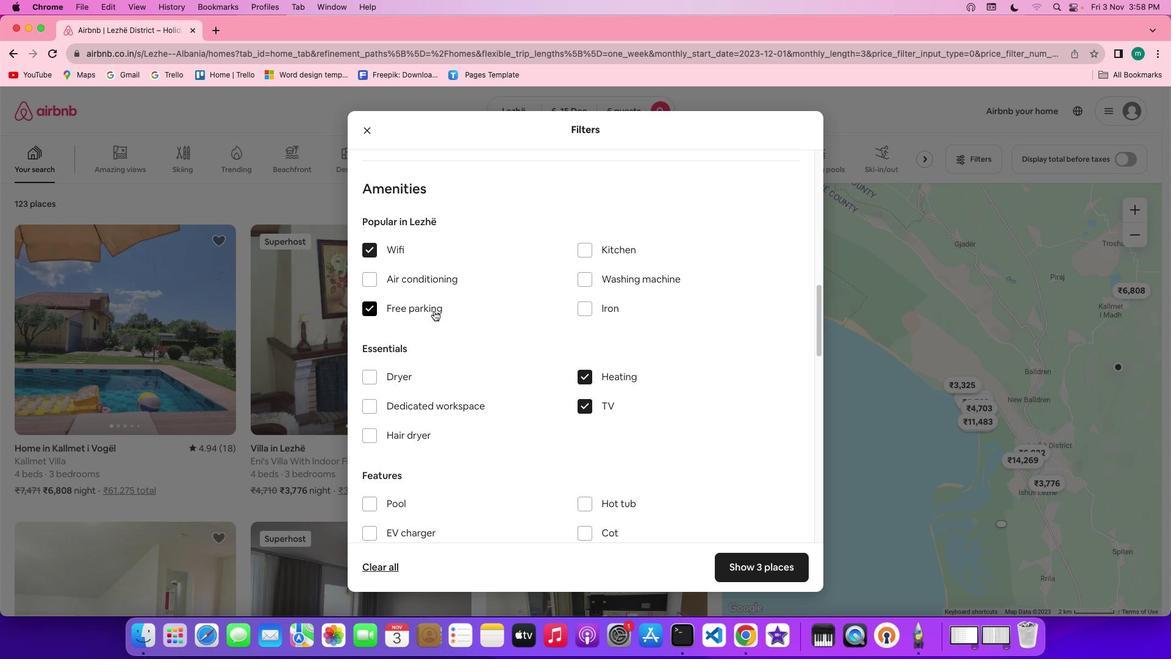 
Action: Mouse moved to (505, 393)
Screenshot: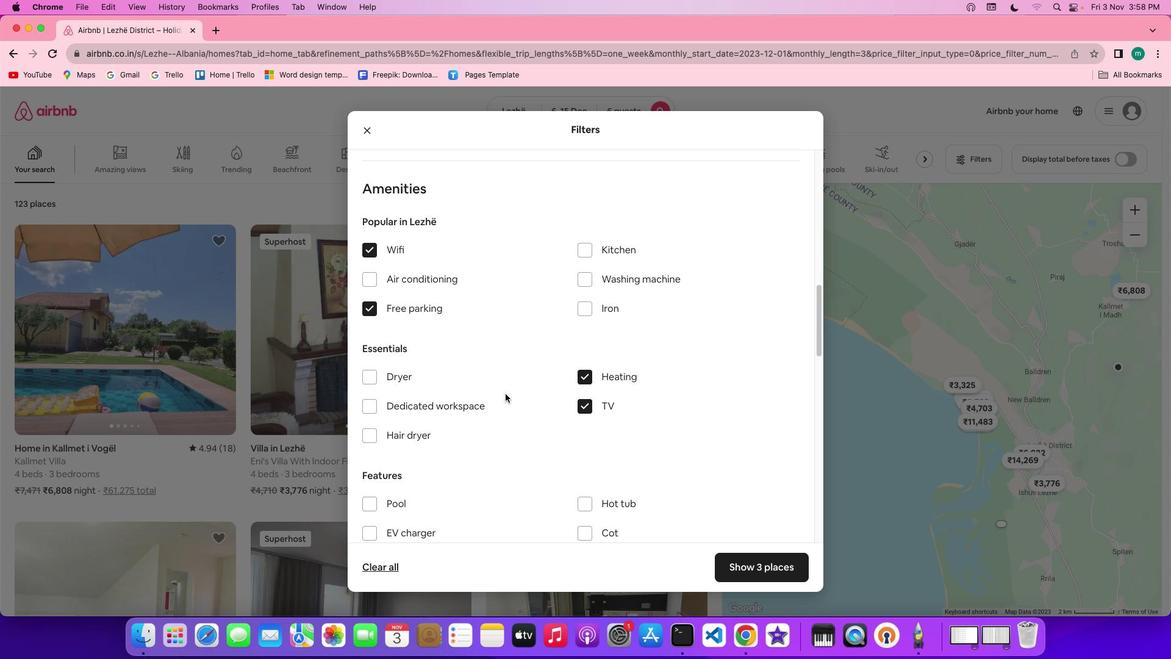 
Action: Mouse scrolled (505, 393) with delta (0, 0)
Screenshot: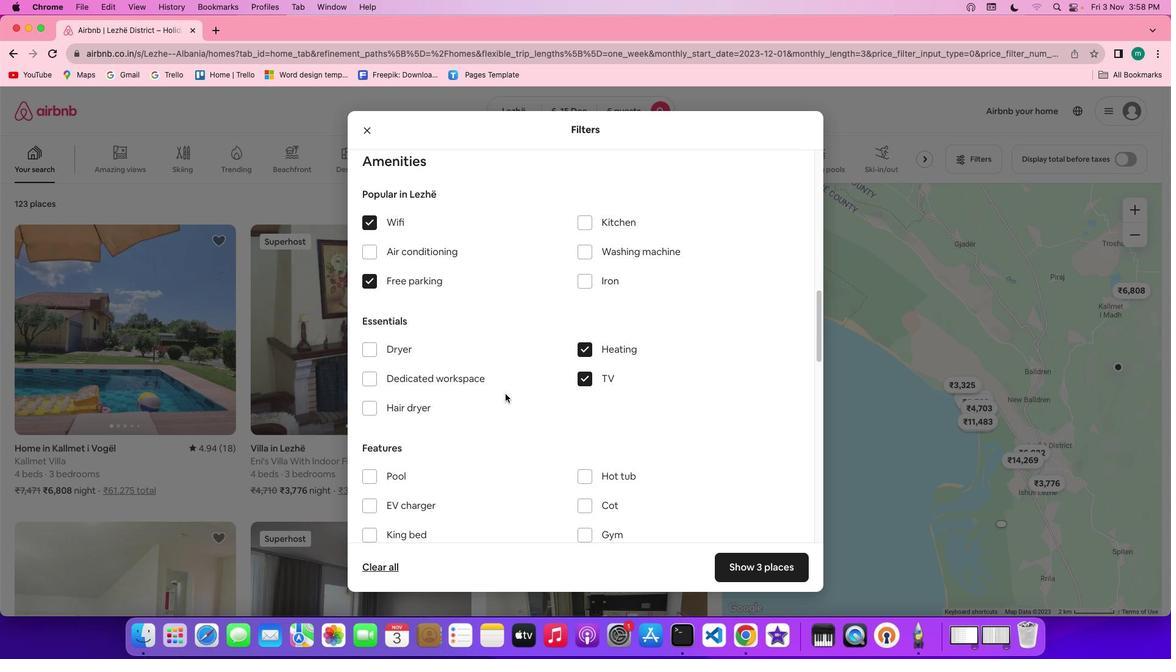 
Action: Mouse scrolled (505, 393) with delta (0, 0)
Screenshot: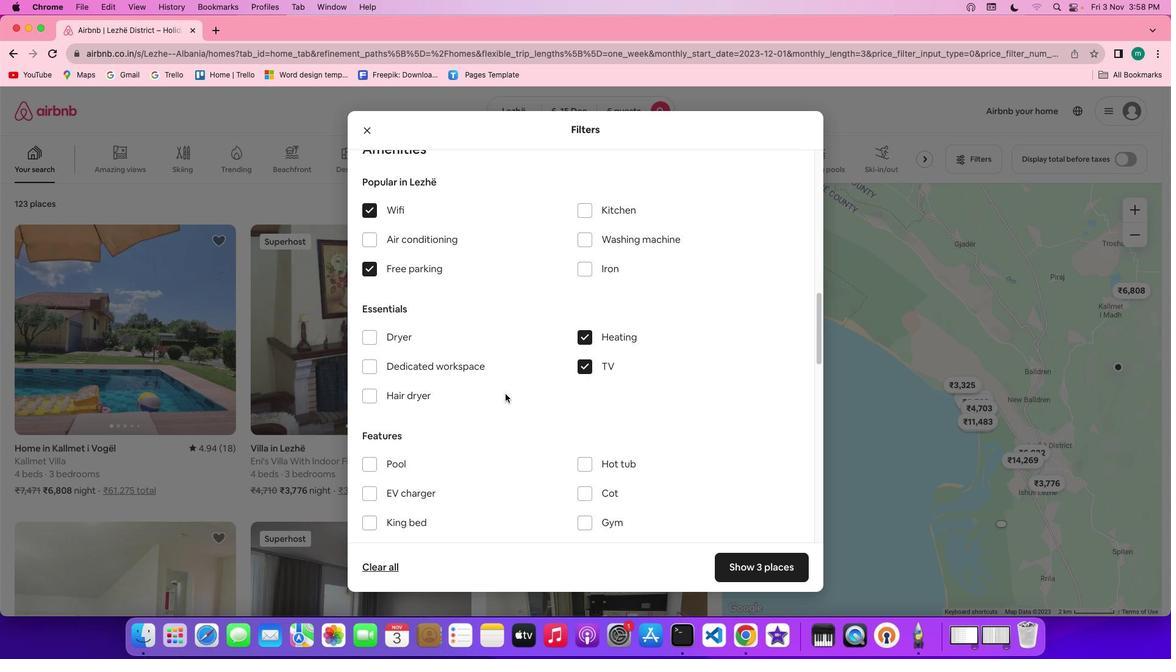 
Action: Mouse scrolled (505, 393) with delta (0, 0)
Screenshot: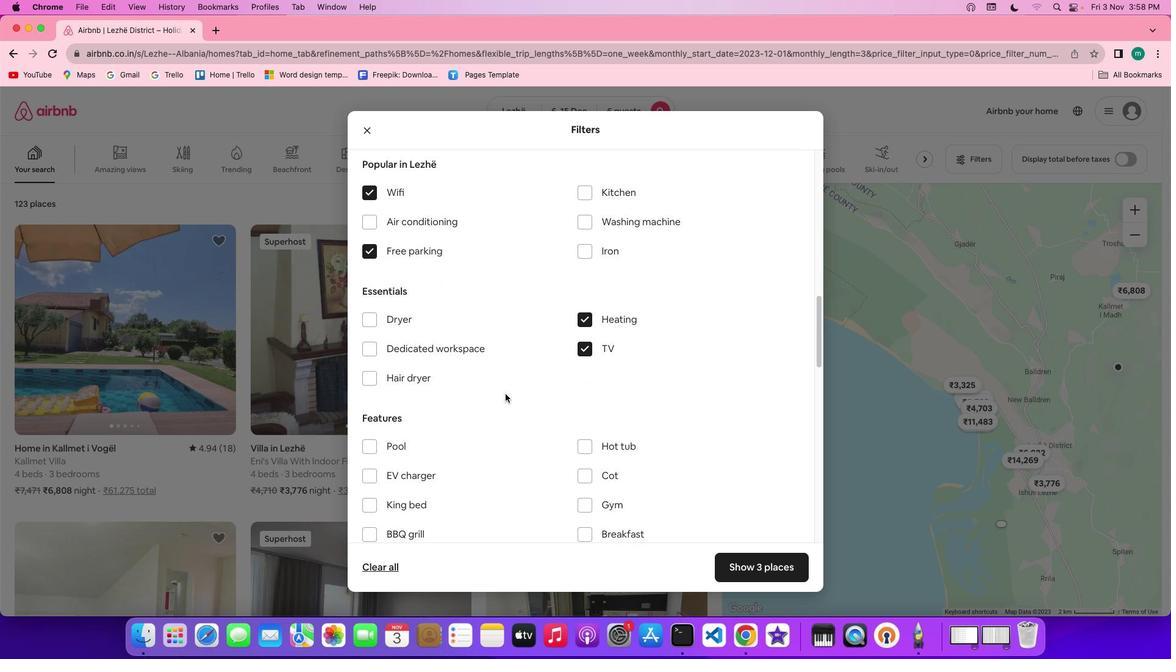 
Action: Mouse scrolled (505, 393) with delta (0, 0)
Screenshot: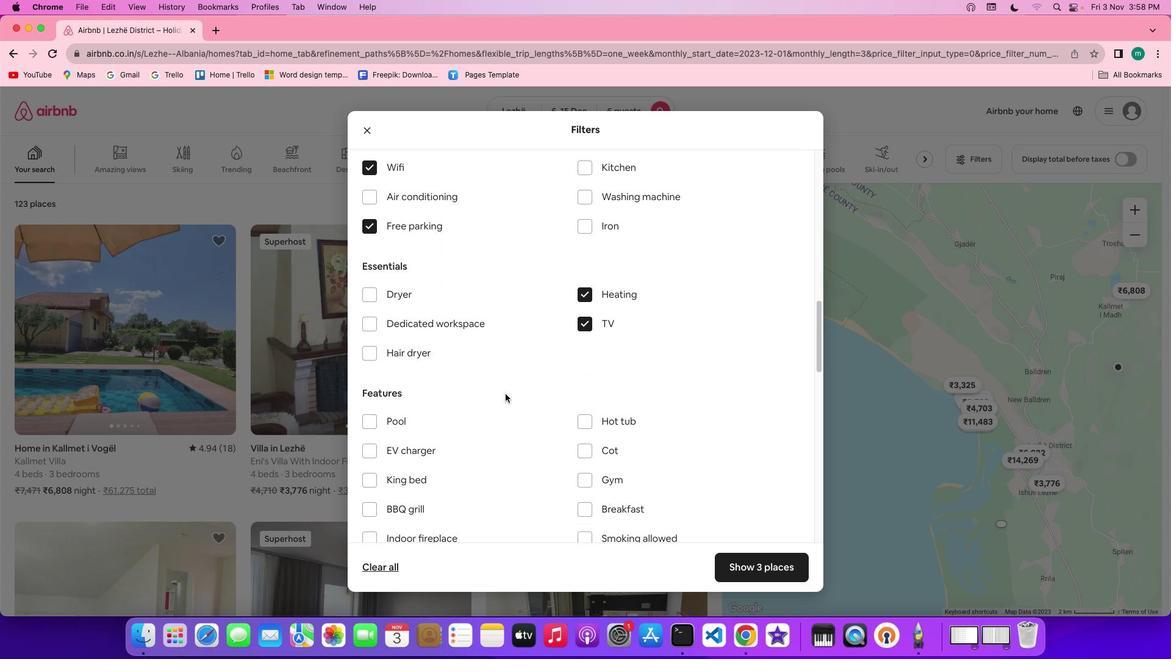 
Action: Mouse scrolled (505, 393) with delta (0, 0)
Screenshot: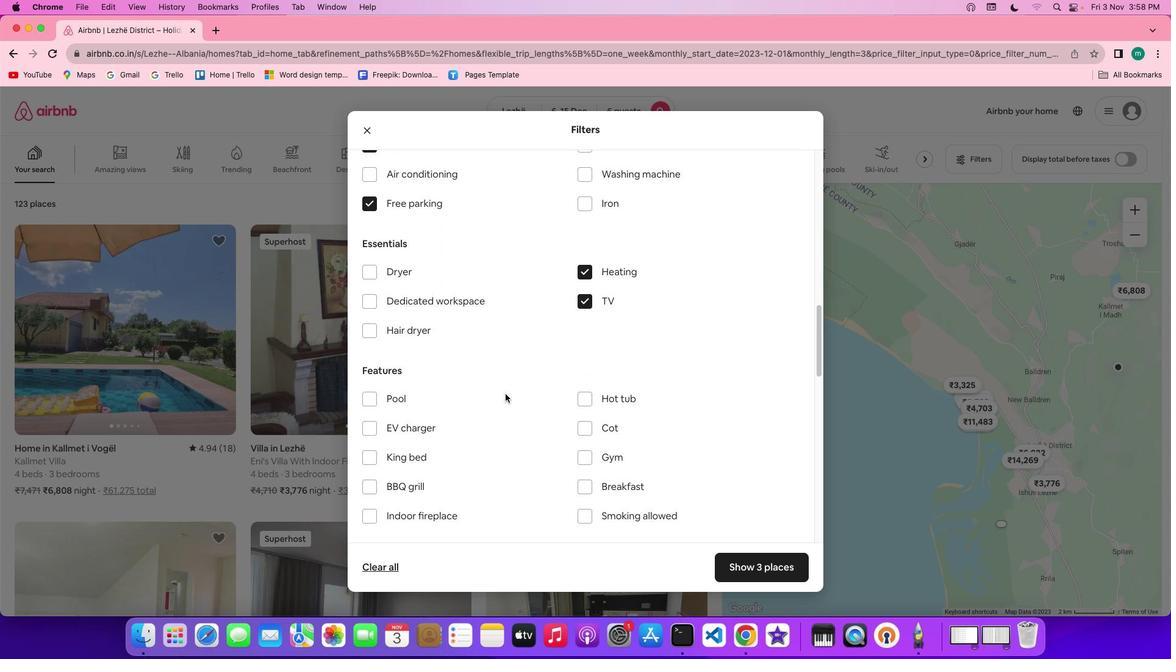 
Action: Mouse scrolled (505, 393) with delta (0, 0)
Screenshot: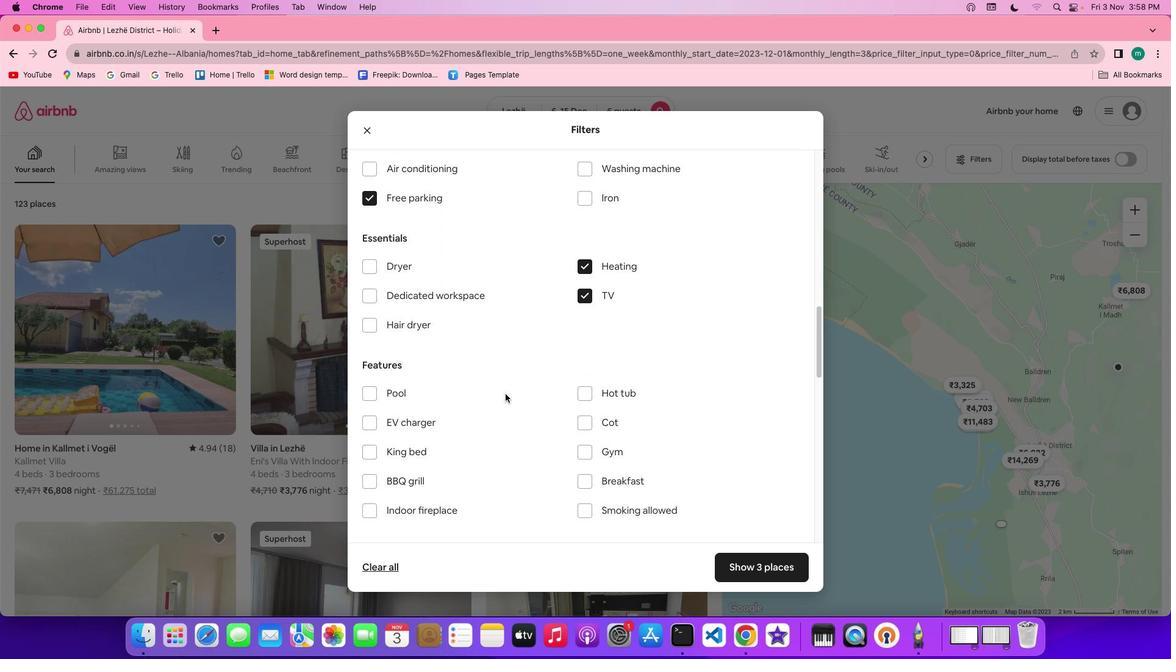 
Action: Mouse scrolled (505, 393) with delta (0, 0)
Screenshot: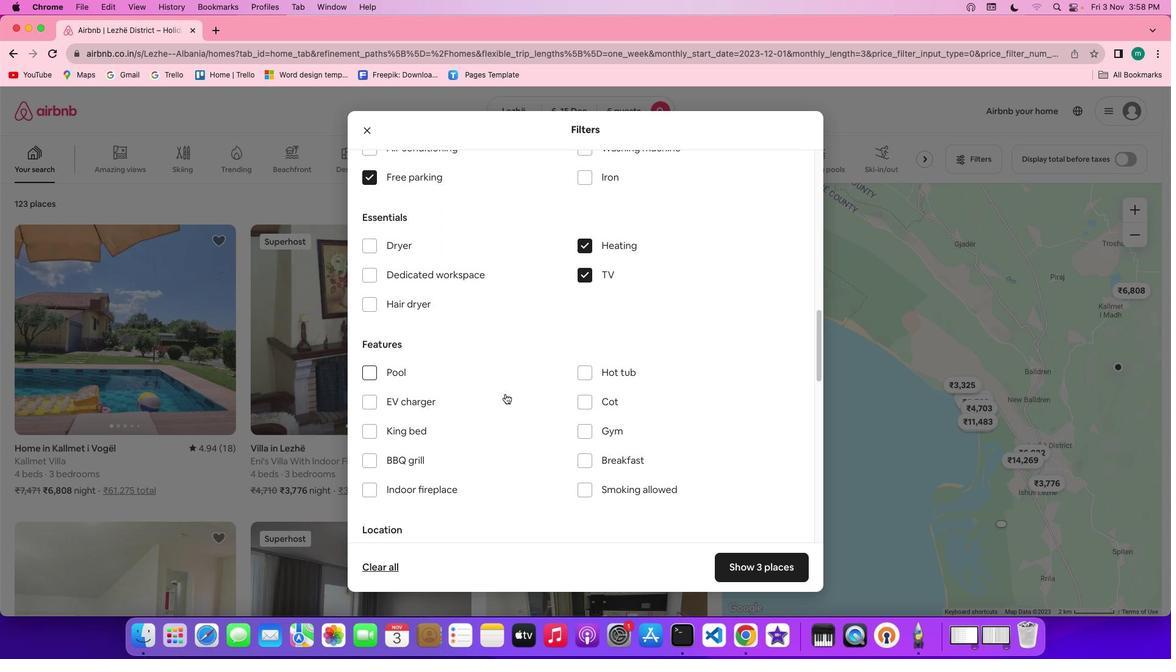 
Action: Mouse scrolled (505, 393) with delta (0, 0)
Screenshot: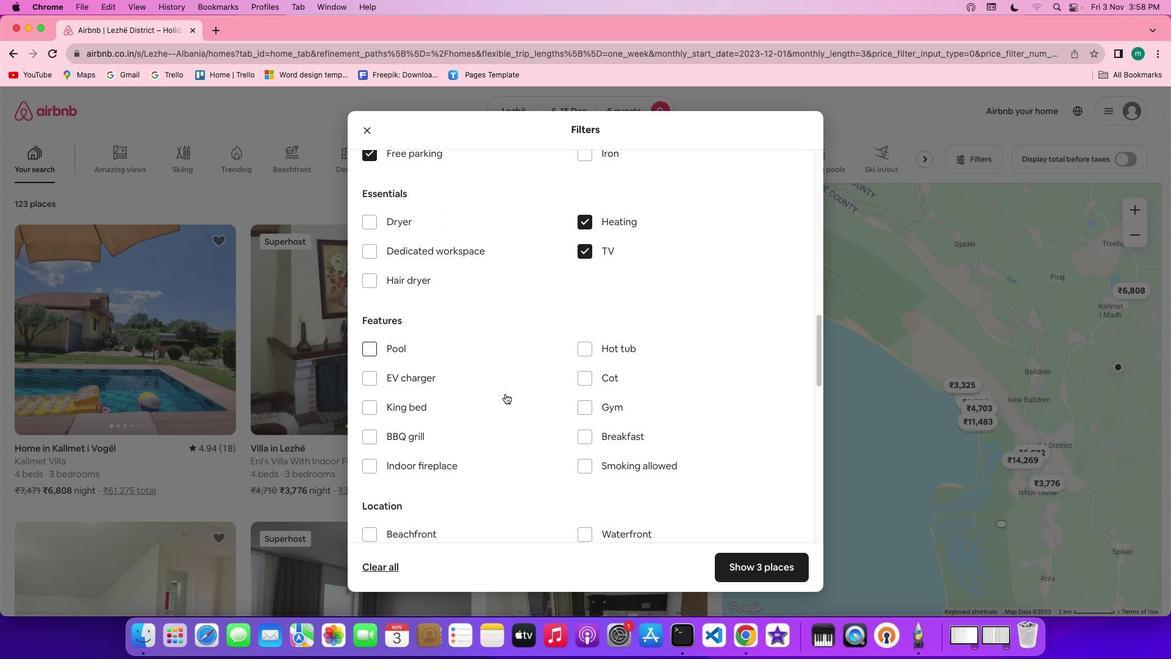 
Action: Mouse scrolled (505, 393) with delta (0, 0)
Screenshot: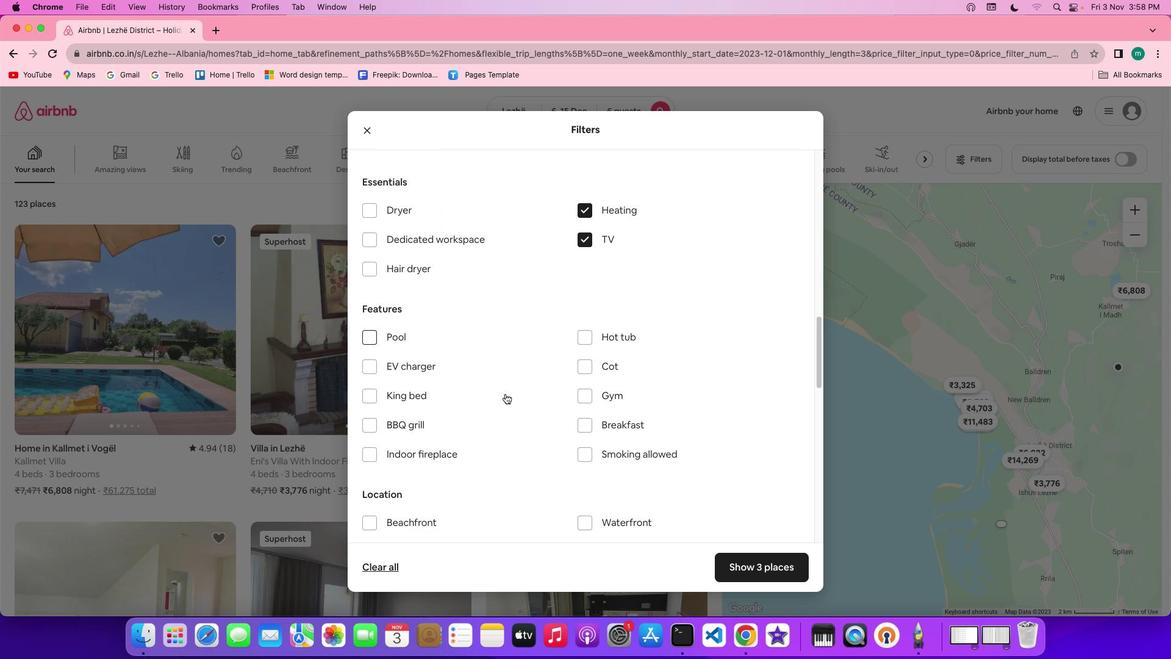 
Action: Mouse moved to (499, 374)
Screenshot: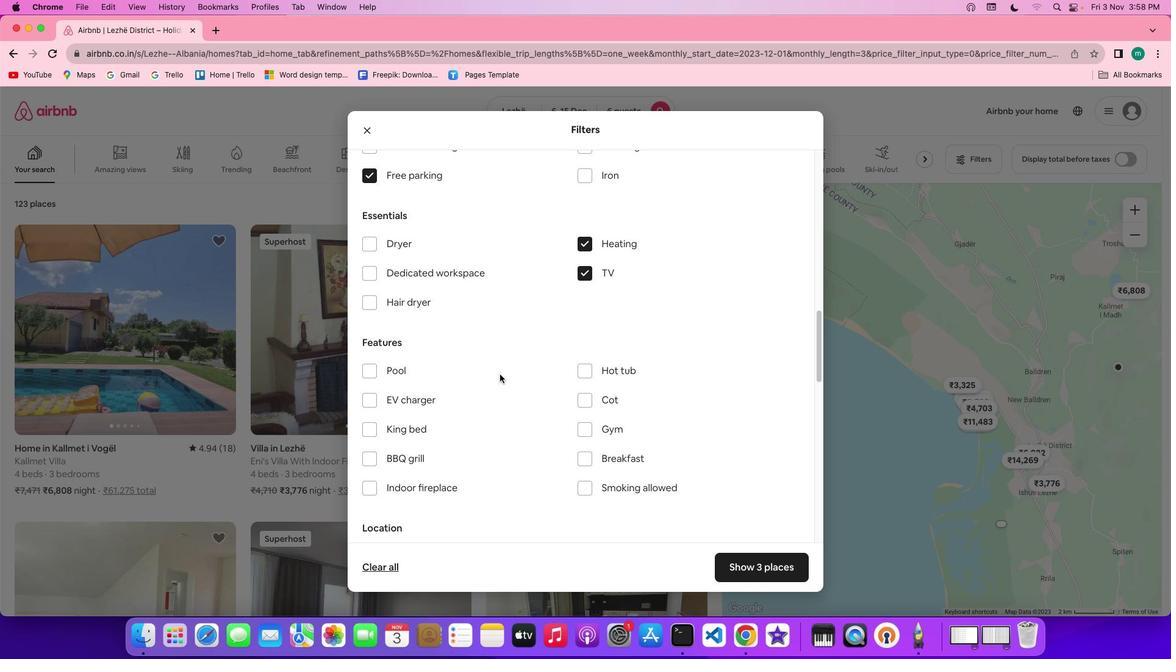 
Action: Mouse scrolled (499, 374) with delta (0, 0)
Screenshot: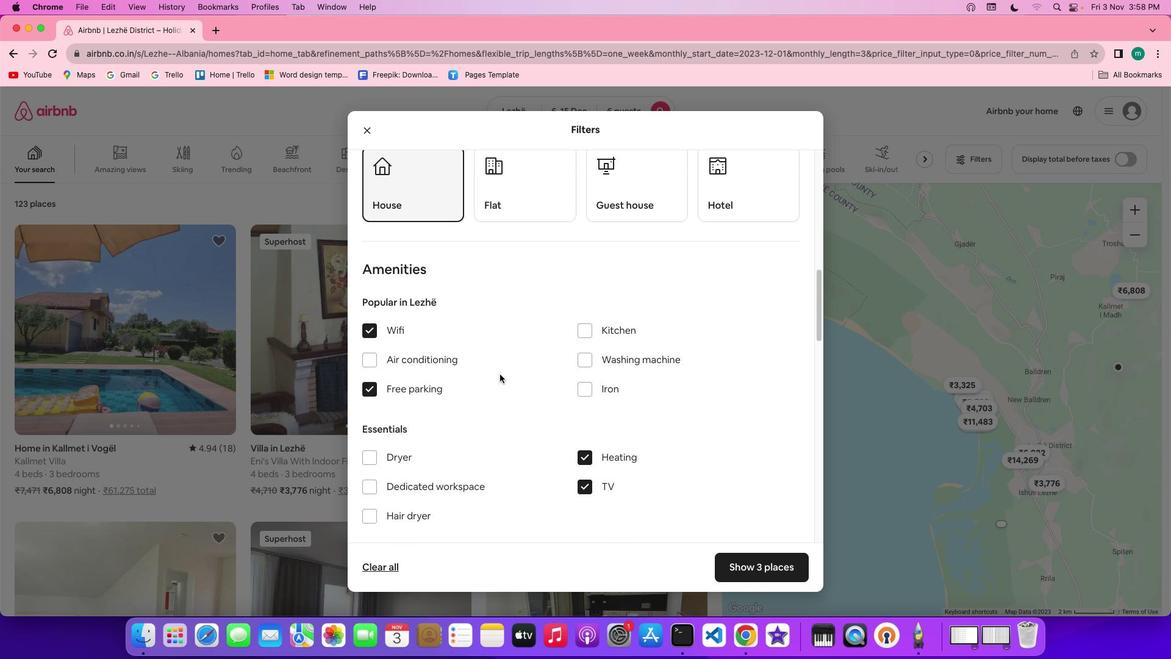 
Action: Mouse scrolled (499, 374) with delta (0, 0)
Screenshot: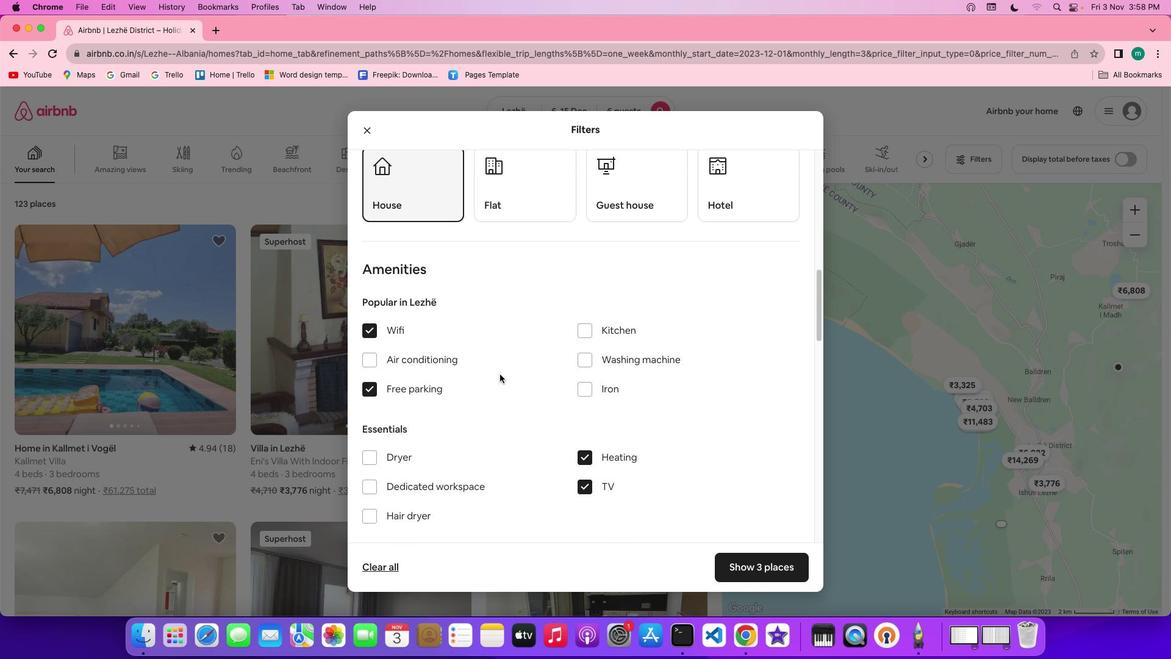 
Action: Mouse scrolled (499, 374) with delta (0, 1)
Screenshot: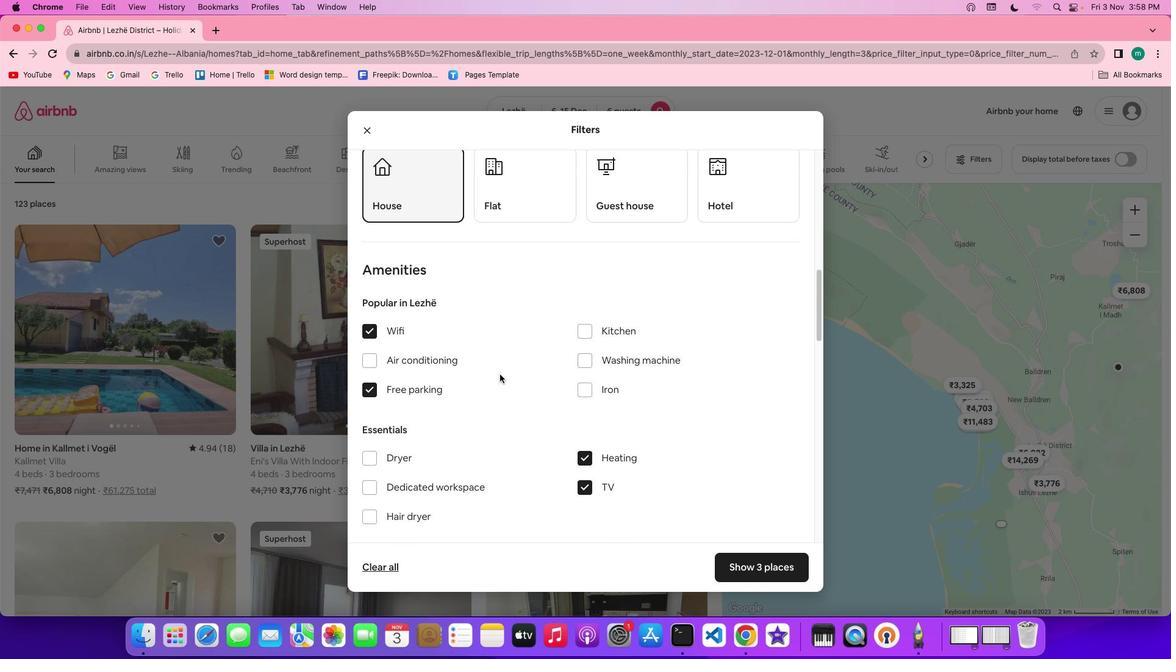 
Action: Mouse scrolled (499, 374) with delta (0, 3)
Screenshot: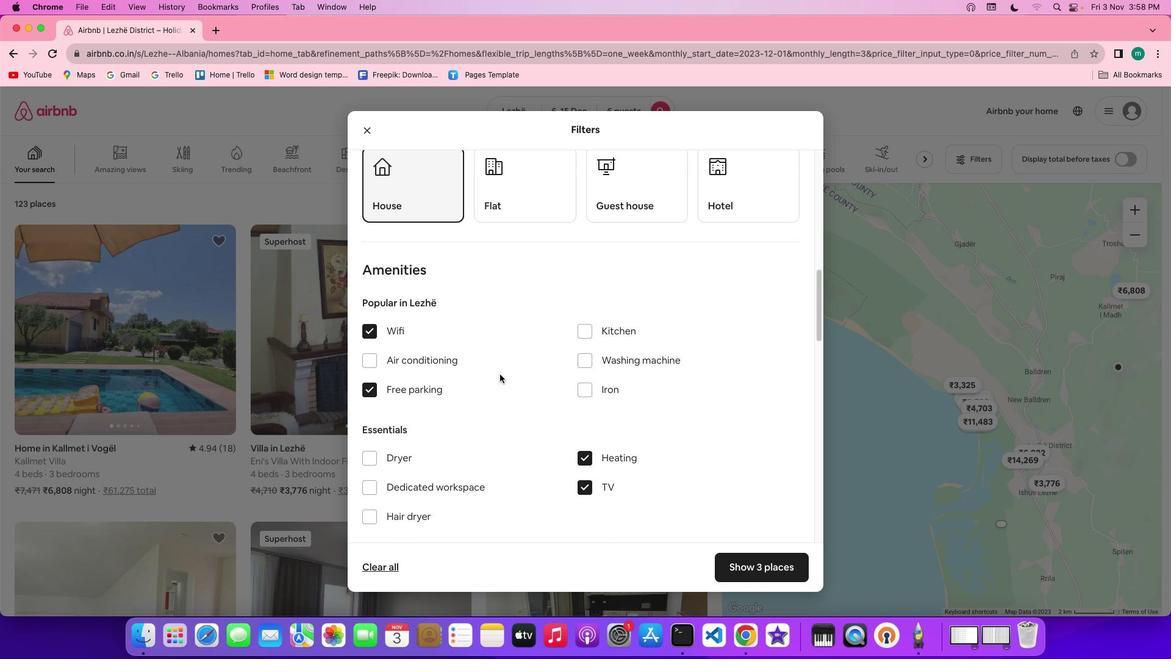 
Action: Mouse scrolled (499, 374) with delta (0, 0)
Screenshot: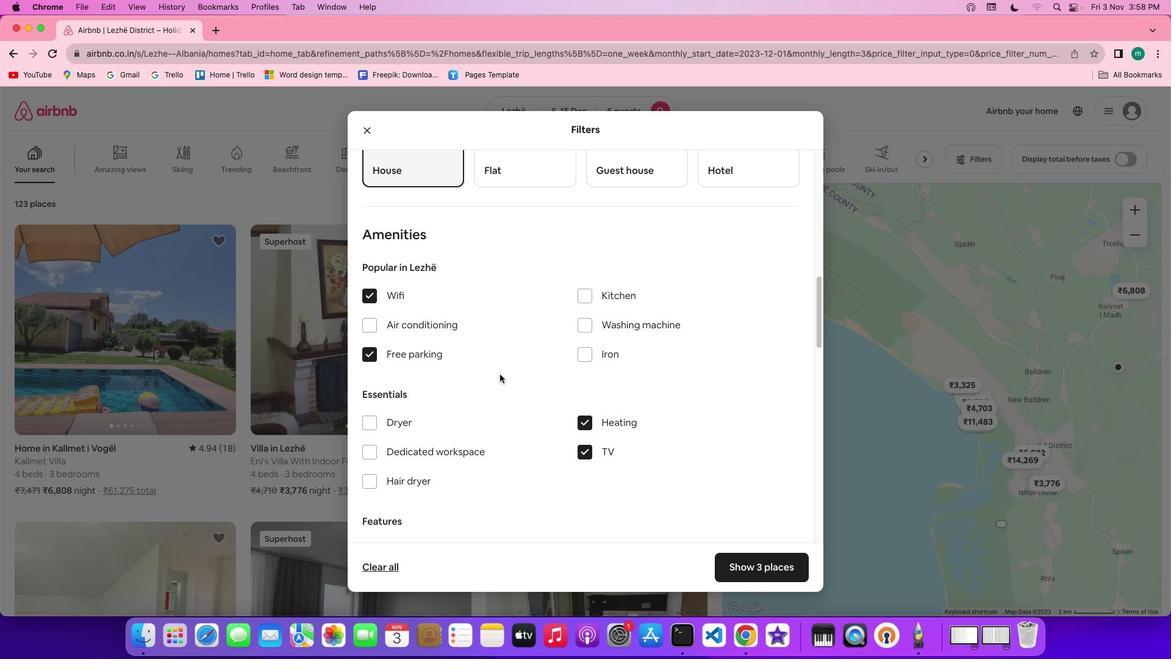 
Action: Mouse scrolled (499, 374) with delta (0, 0)
Screenshot: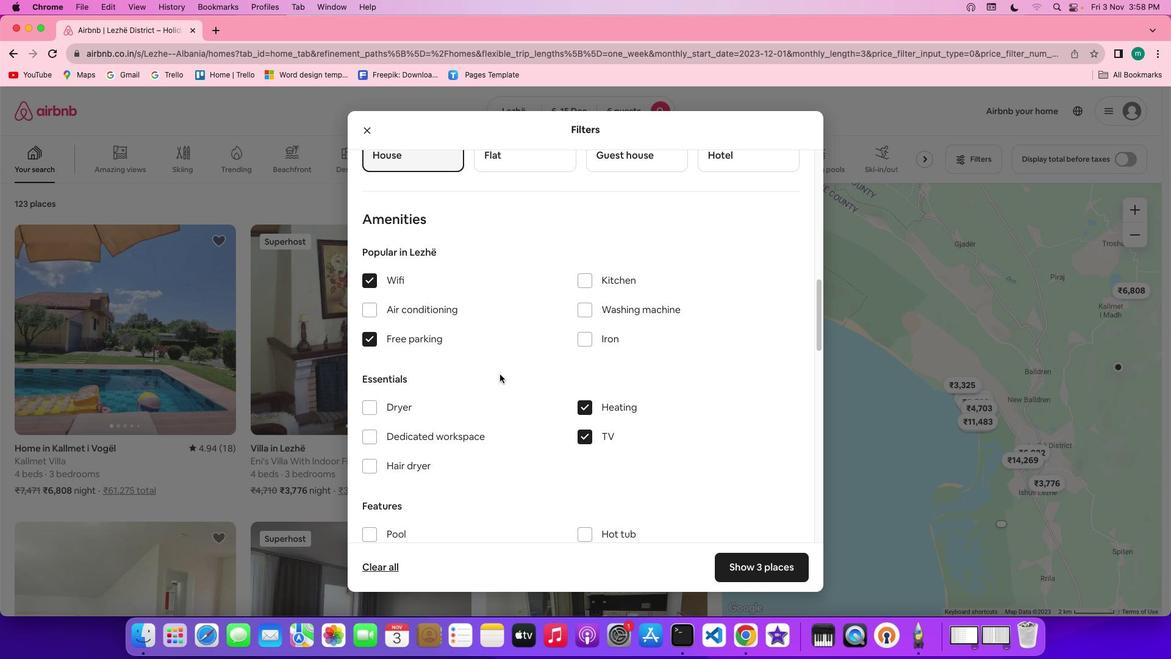 
Action: Mouse scrolled (499, 374) with delta (0, 0)
Screenshot: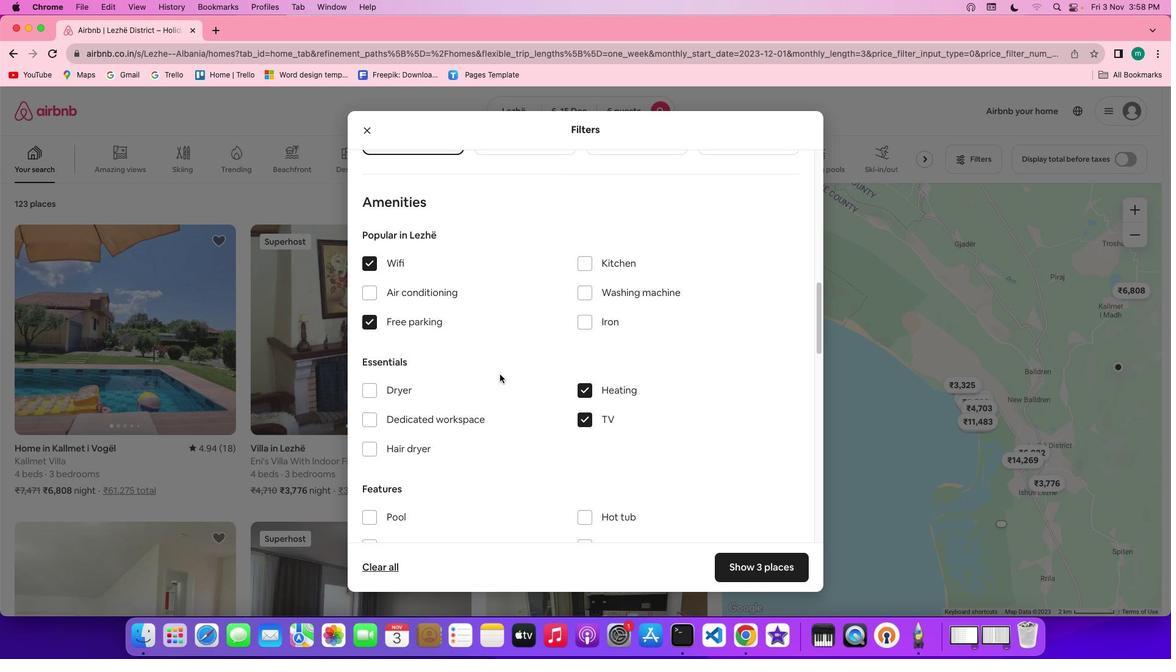 
Action: Mouse scrolled (499, 374) with delta (0, 0)
Screenshot: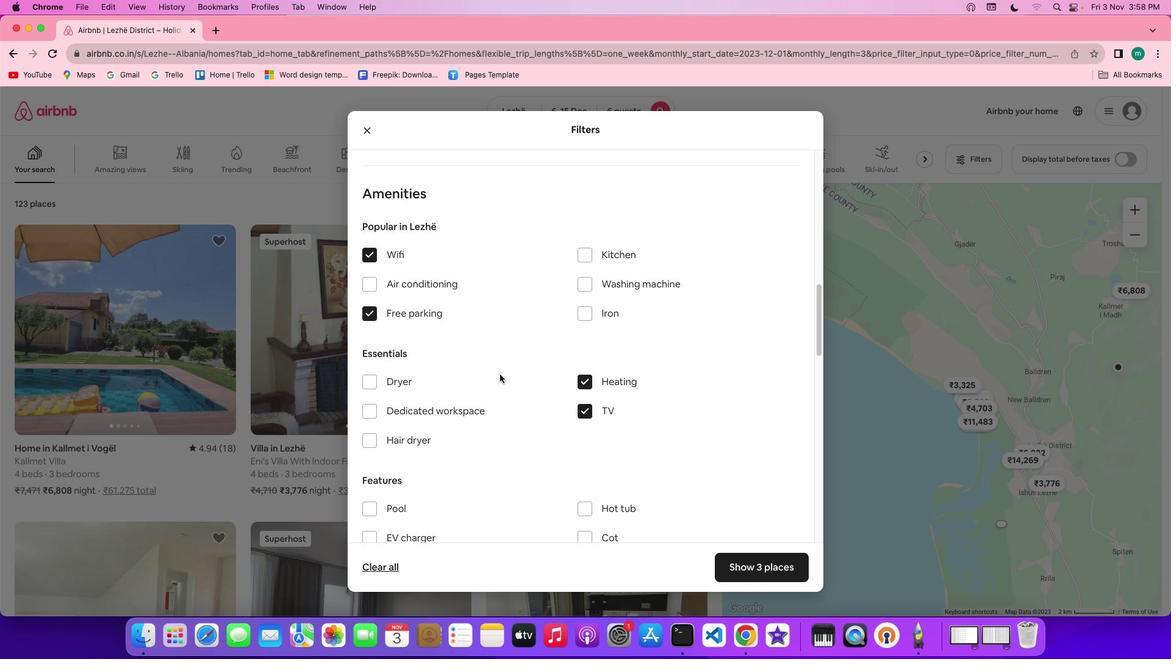 
Action: Mouse scrolled (499, 374) with delta (0, 0)
Screenshot: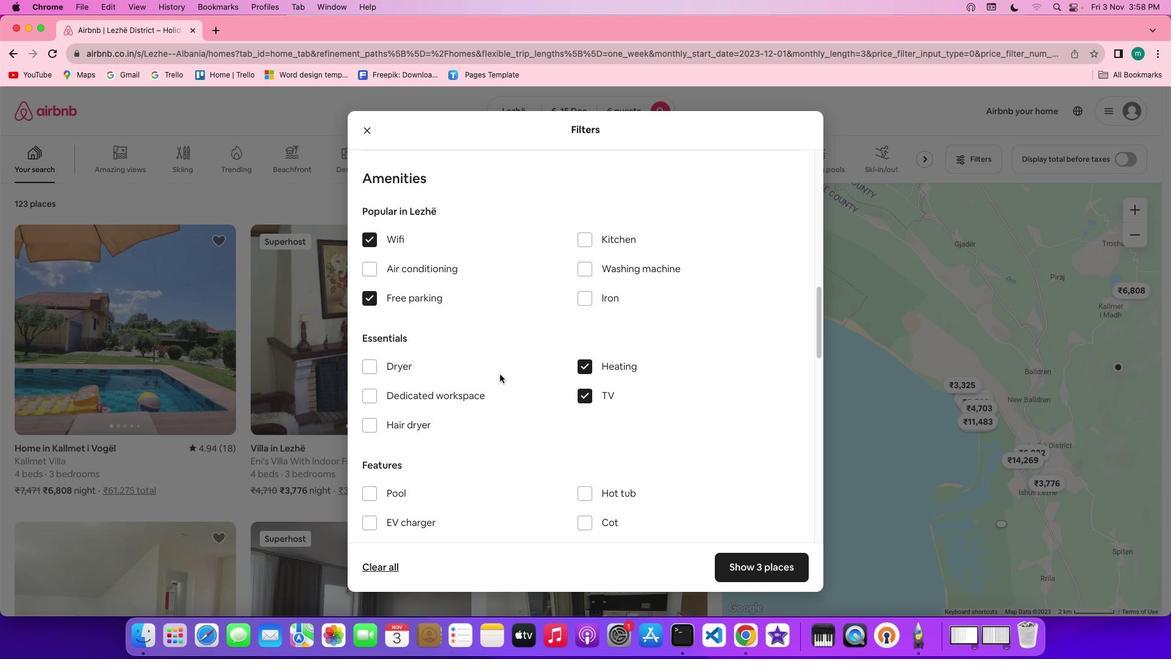 
Action: Mouse scrolled (499, 374) with delta (0, 0)
Screenshot: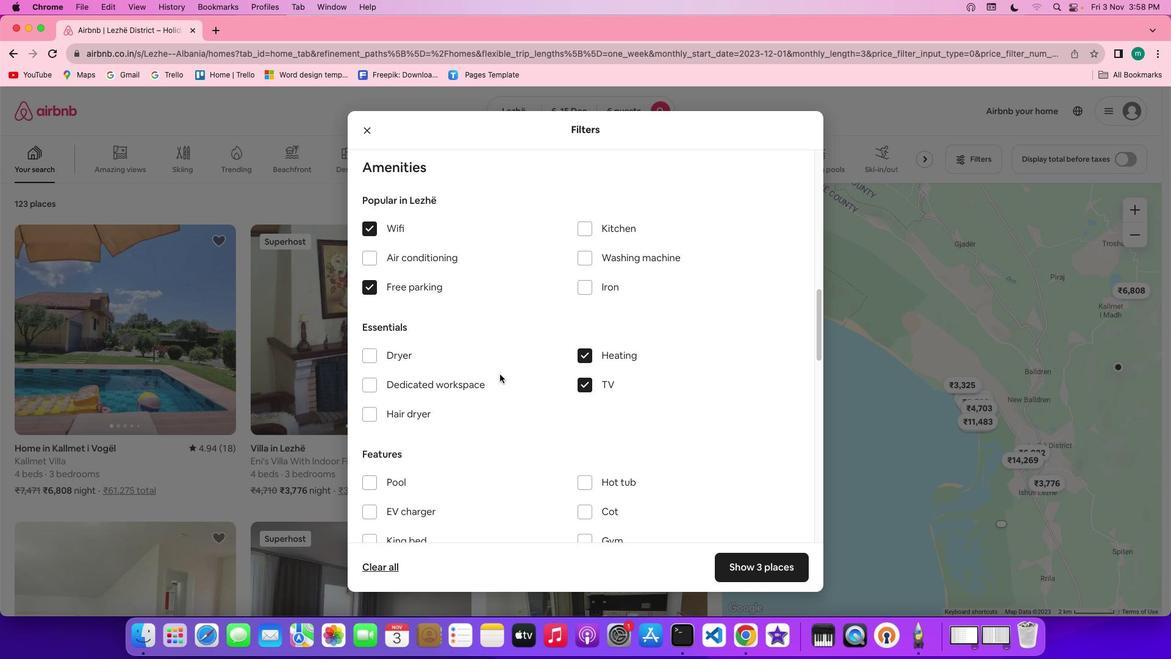 
Action: Mouse scrolled (499, 374) with delta (0, 0)
Screenshot: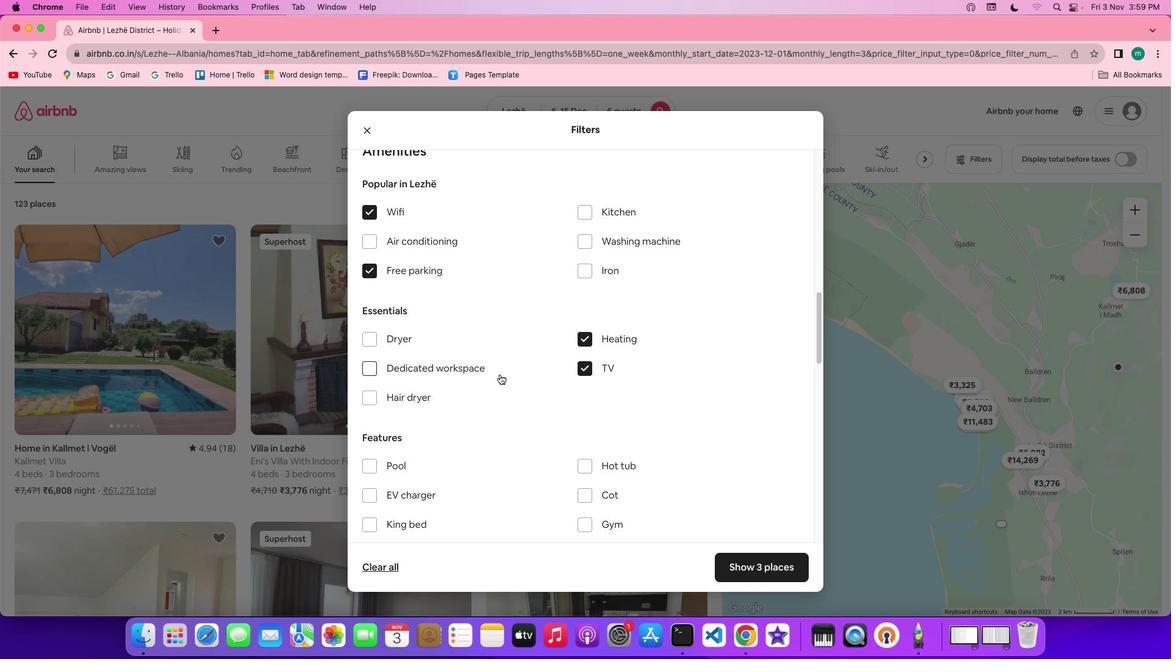 
Action: Mouse moved to (499, 374)
Screenshot: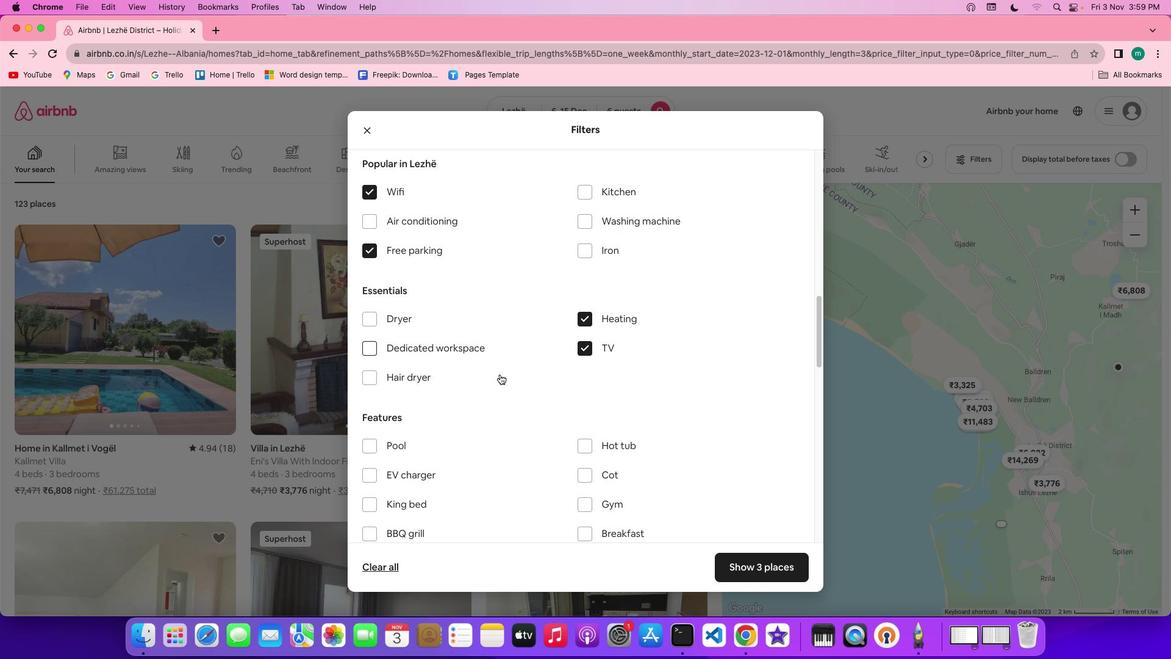 
Action: Mouse scrolled (499, 374) with delta (0, 0)
Screenshot: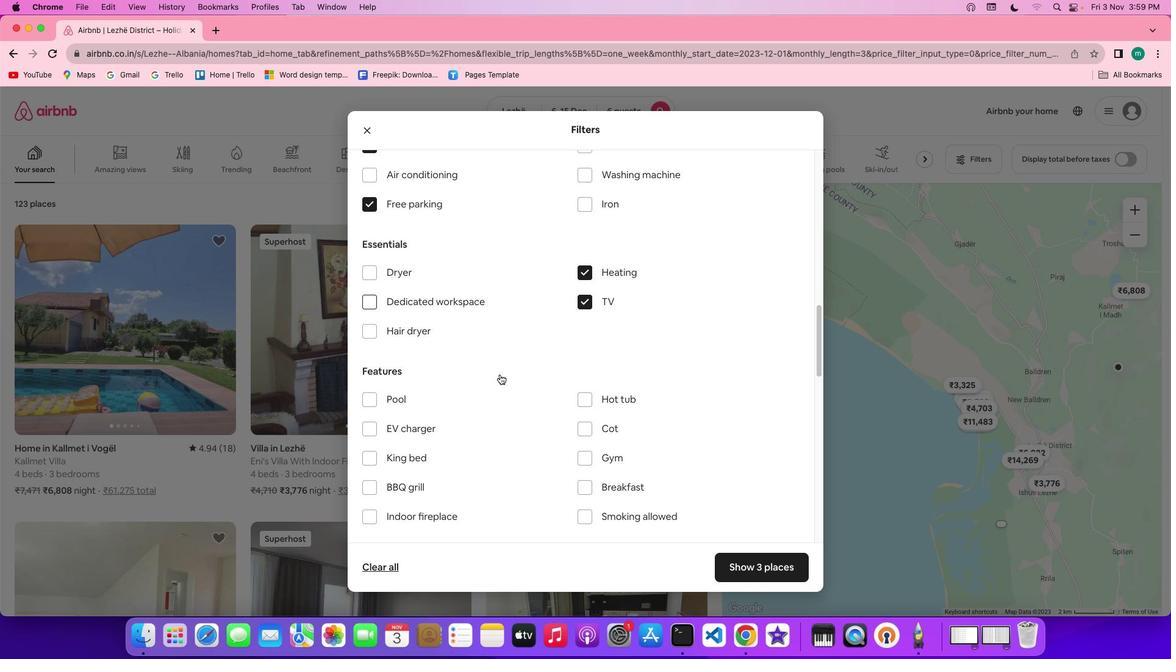 
Action: Mouse scrolled (499, 374) with delta (0, 0)
Screenshot: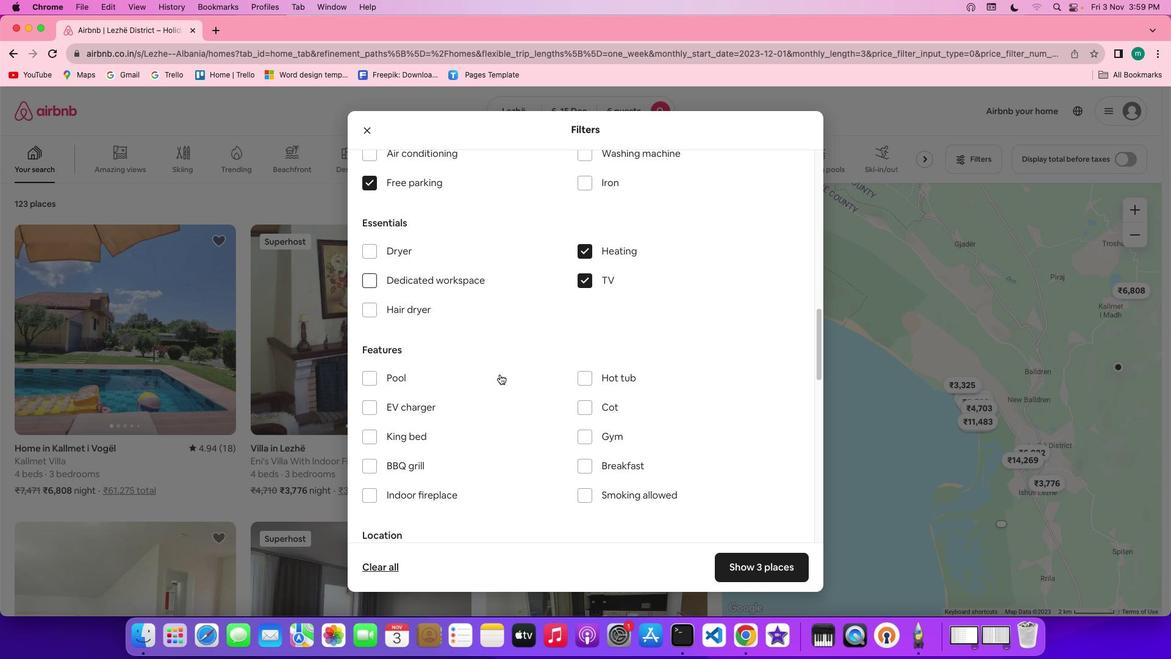 
Action: Mouse scrolled (499, 374) with delta (0, -1)
Screenshot: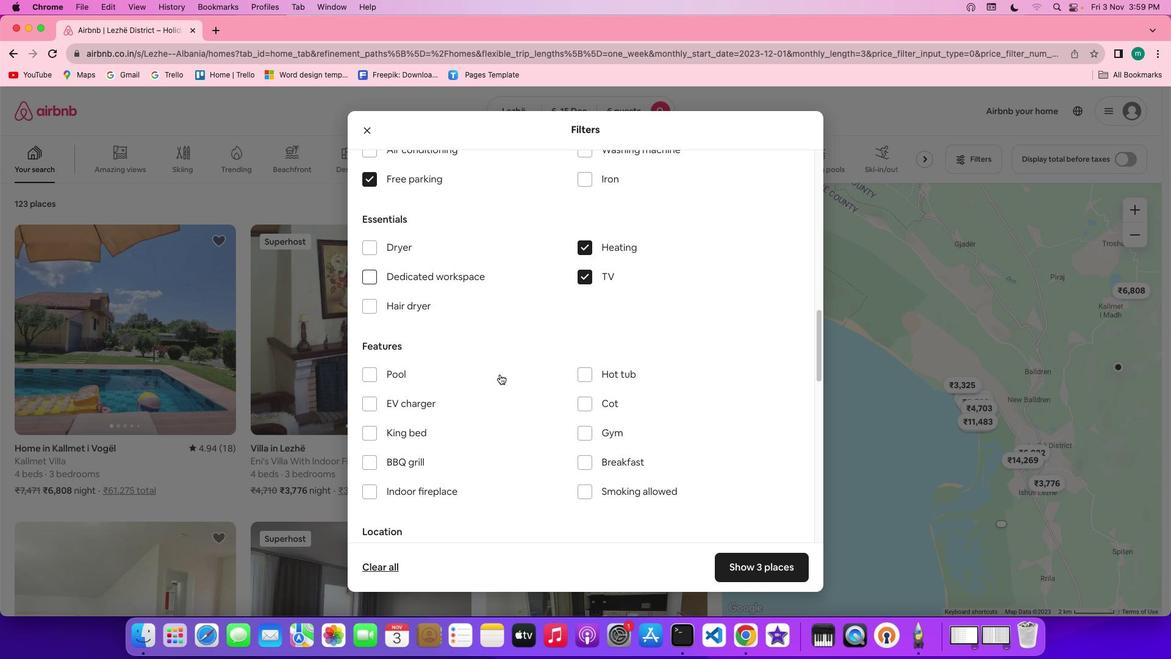 
Action: Mouse scrolled (499, 374) with delta (0, 0)
Screenshot: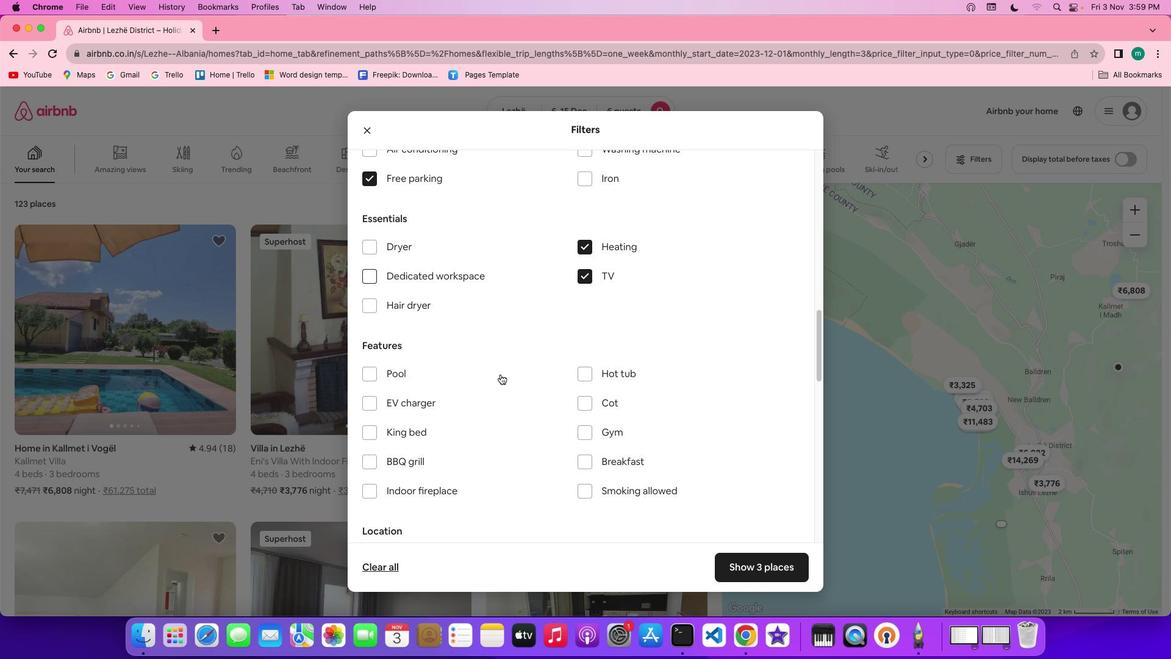 
Action: Mouse moved to (588, 369)
Screenshot: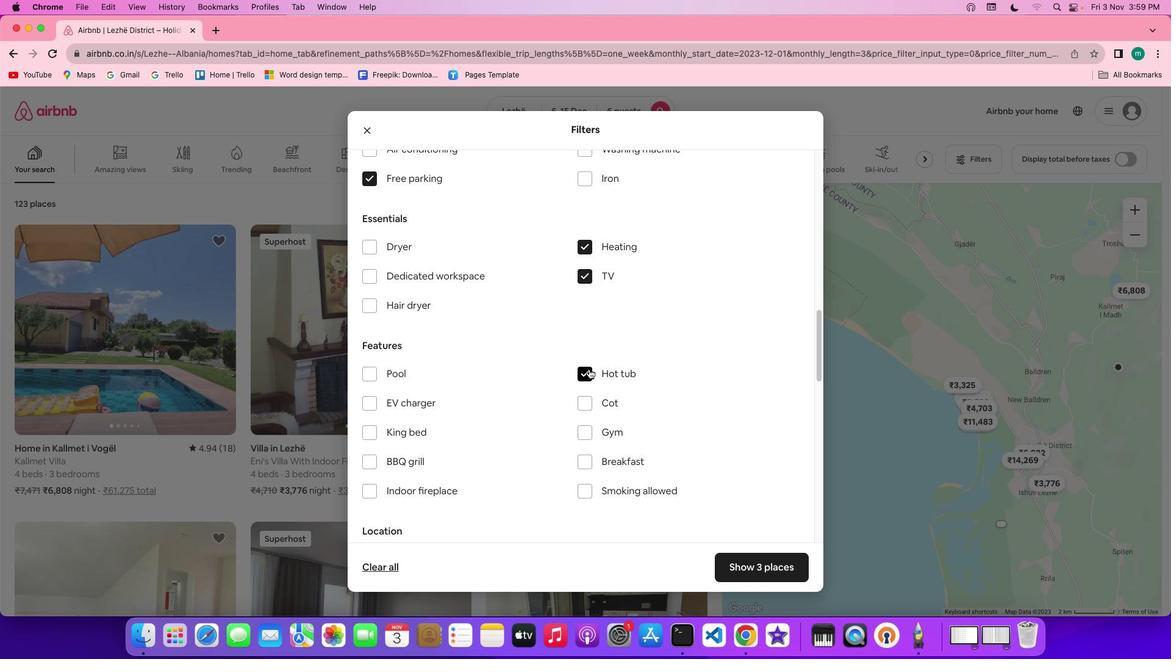 
Action: Mouse pressed left at (588, 369)
Screenshot: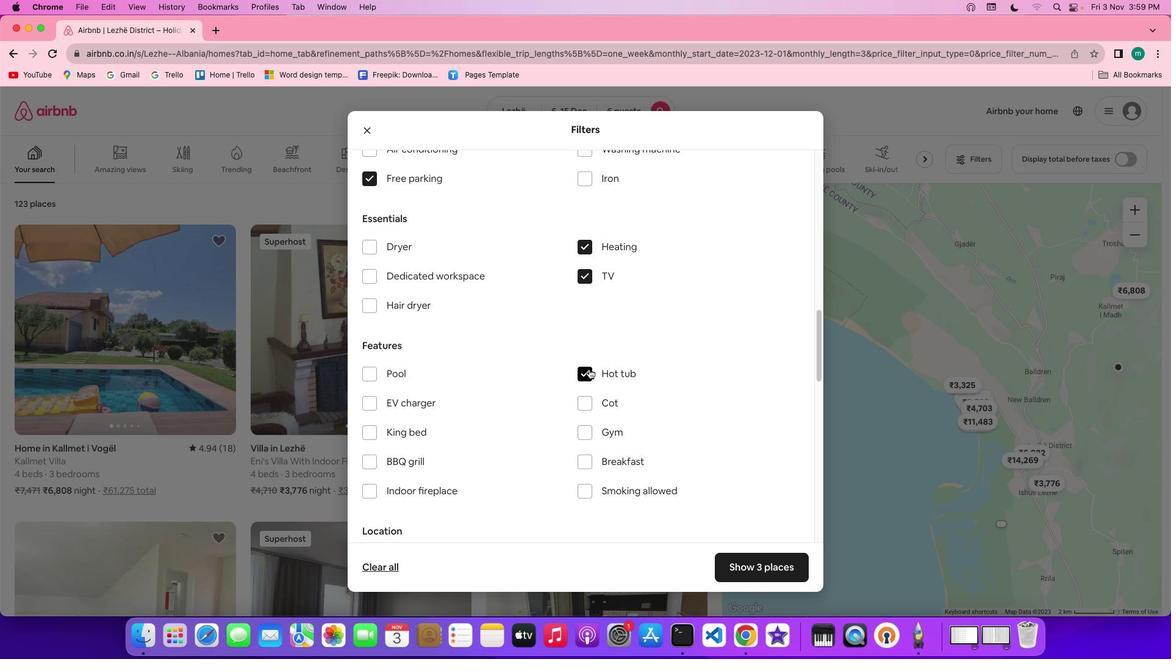 
Action: Mouse moved to (504, 413)
Screenshot: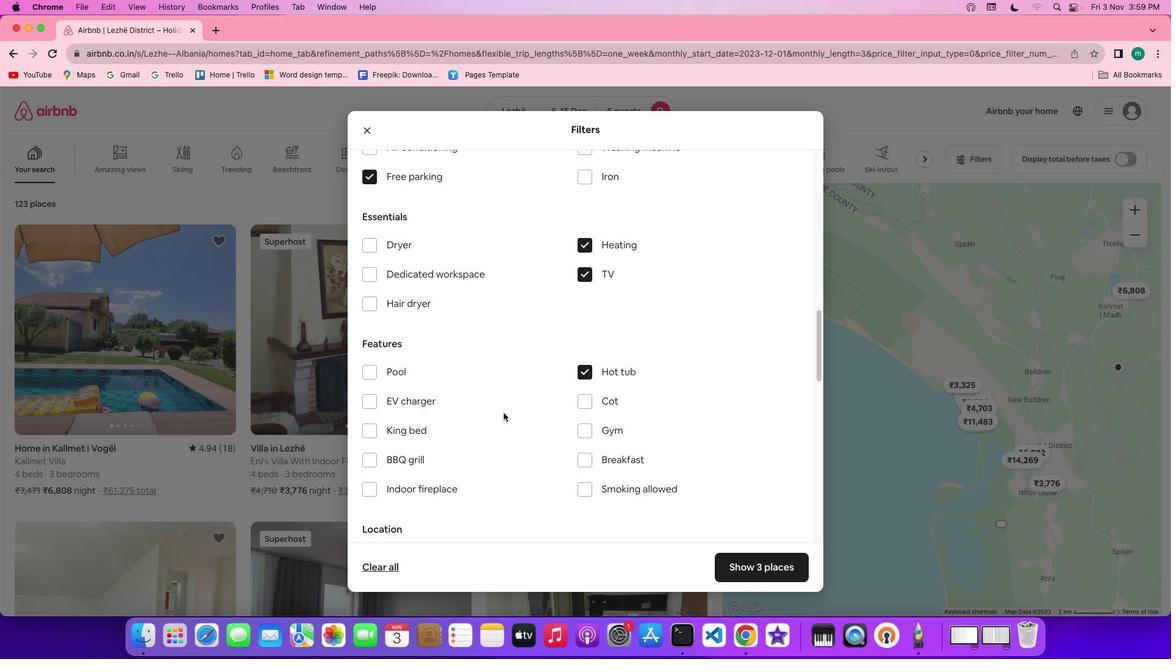 
Action: Mouse scrolled (504, 413) with delta (0, 0)
Screenshot: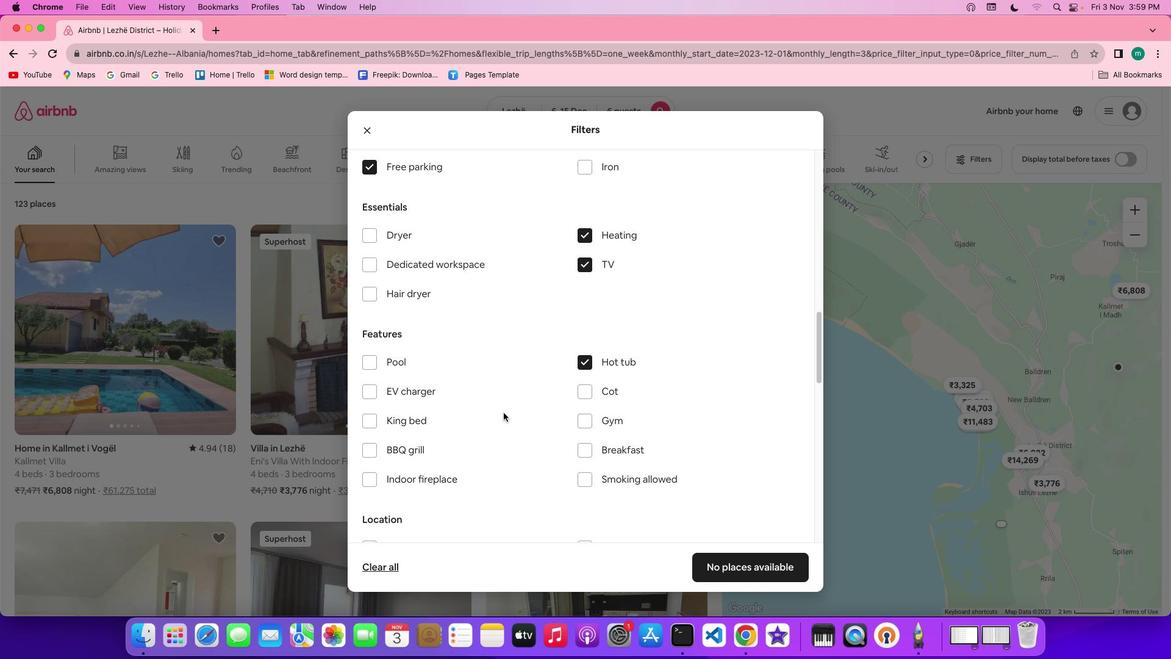 
Action: Mouse scrolled (504, 413) with delta (0, 0)
Screenshot: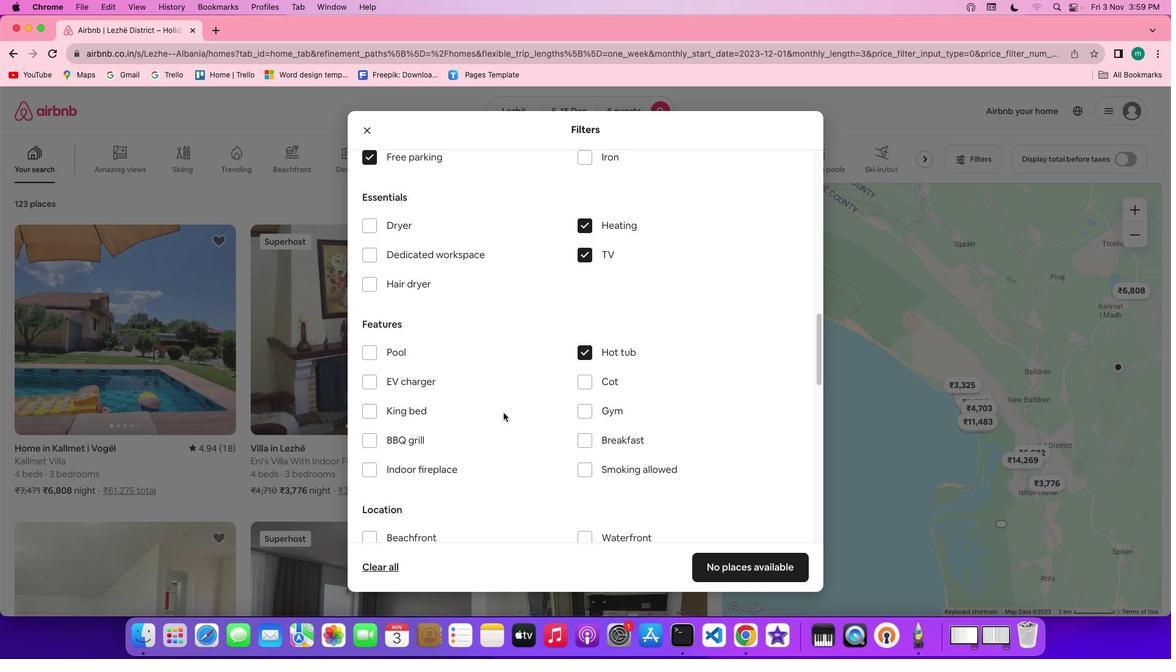 
Action: Mouse scrolled (504, 413) with delta (0, 0)
Screenshot: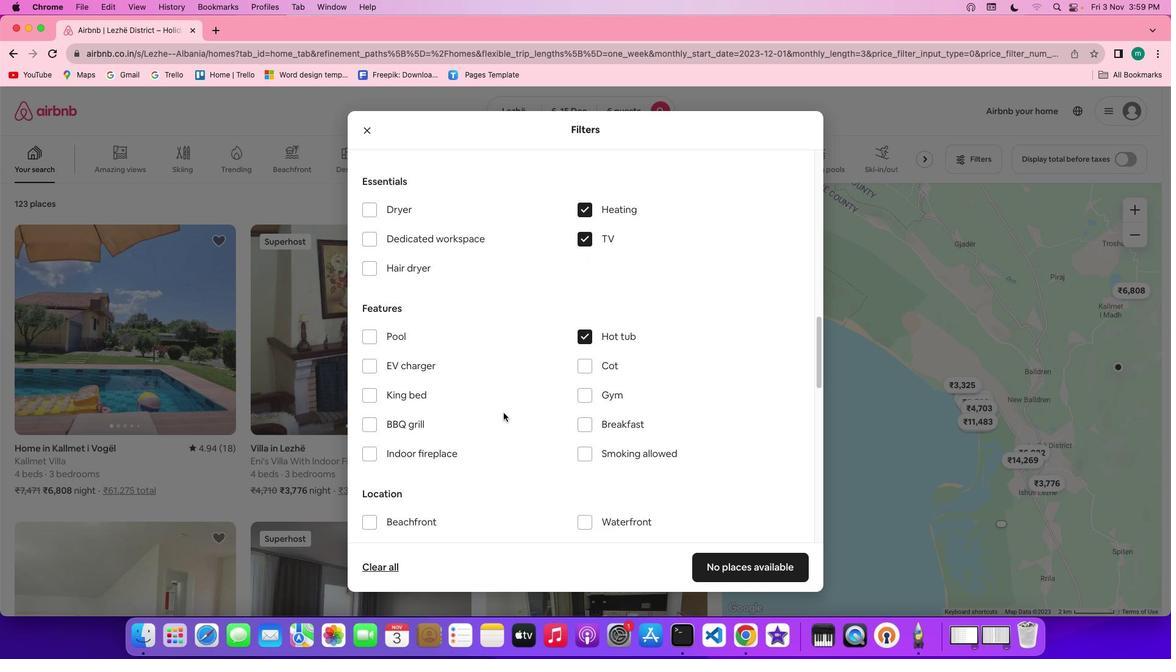 
Action: Mouse scrolled (504, 413) with delta (0, 0)
Screenshot: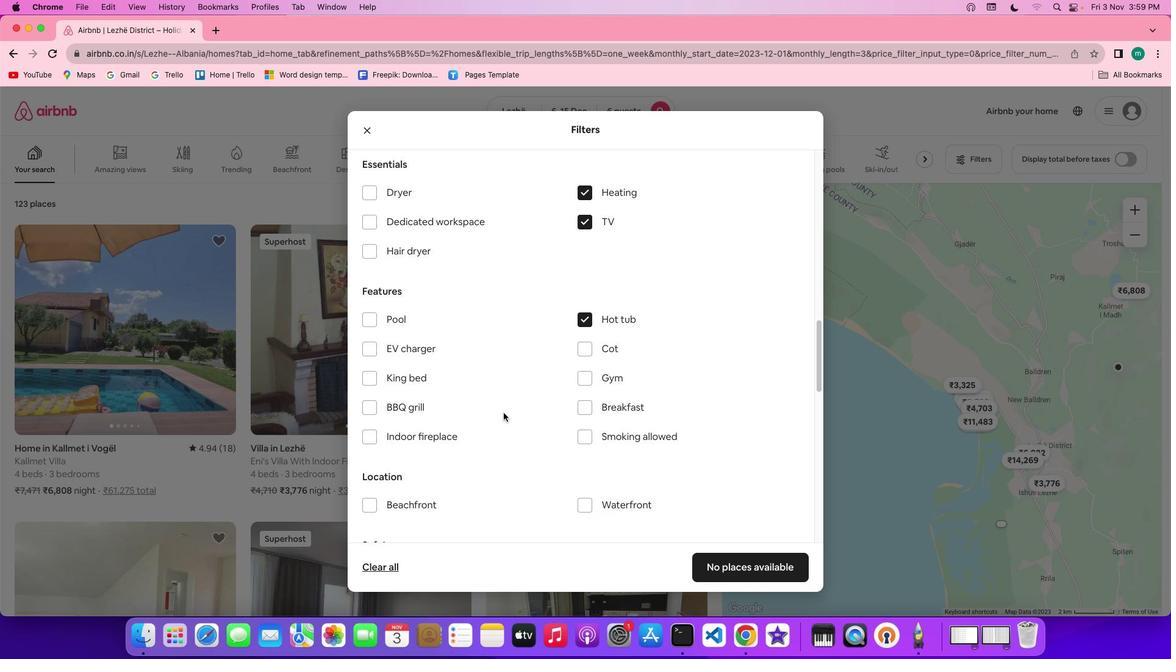 
Action: Mouse scrolled (504, 413) with delta (0, 0)
Screenshot: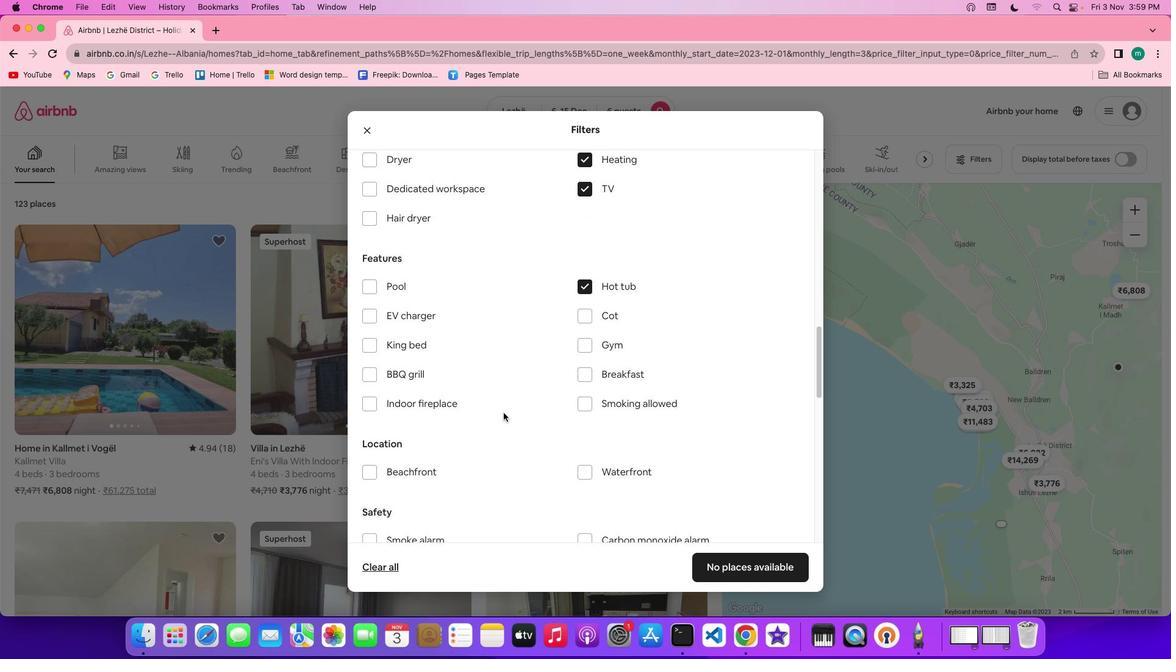 
Action: Mouse scrolled (504, 413) with delta (0, -1)
Screenshot: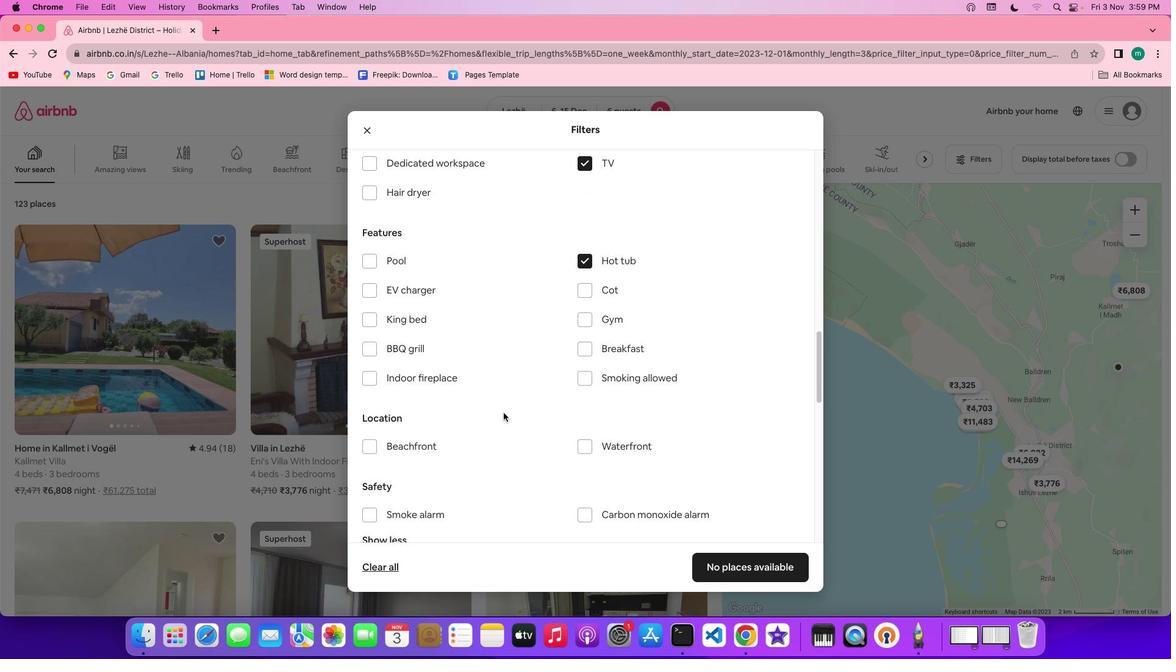 
Action: Mouse scrolled (504, 413) with delta (0, 0)
Screenshot: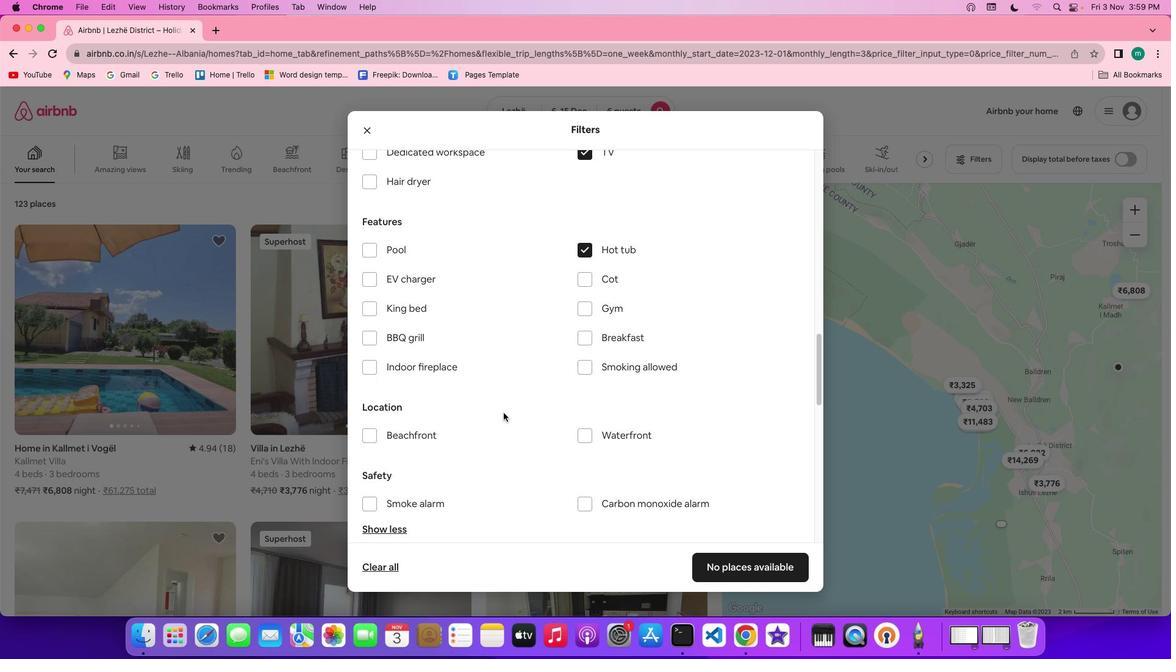
Action: Mouse scrolled (504, 413) with delta (0, 0)
Screenshot: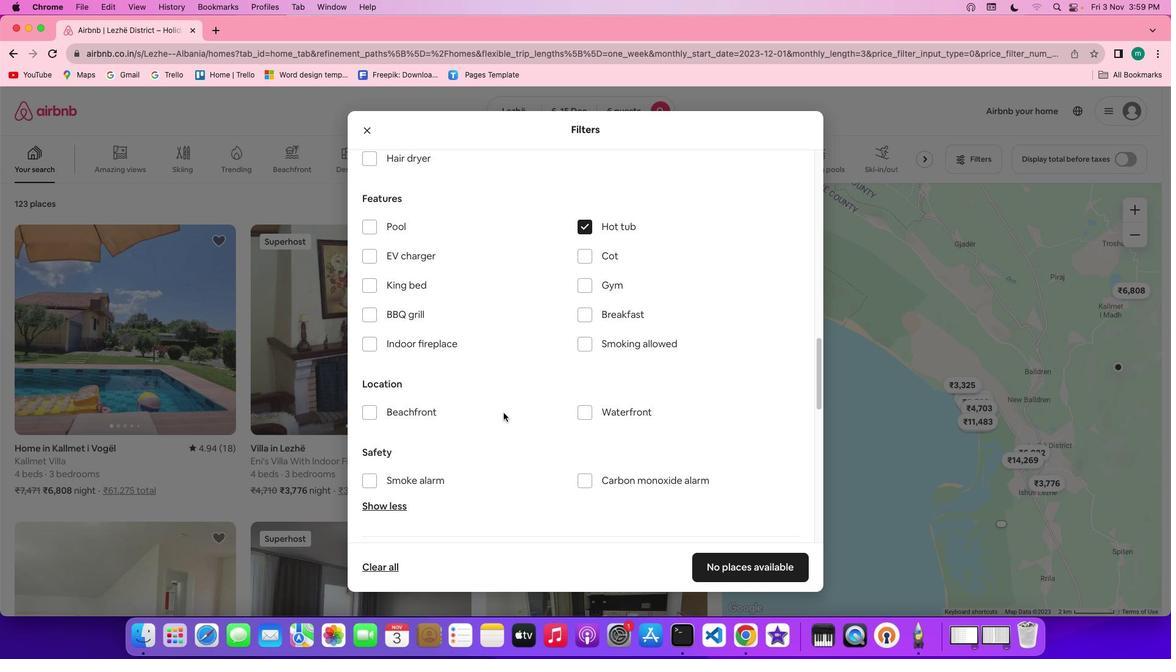 
Action: Mouse scrolled (504, 413) with delta (0, 0)
Screenshot: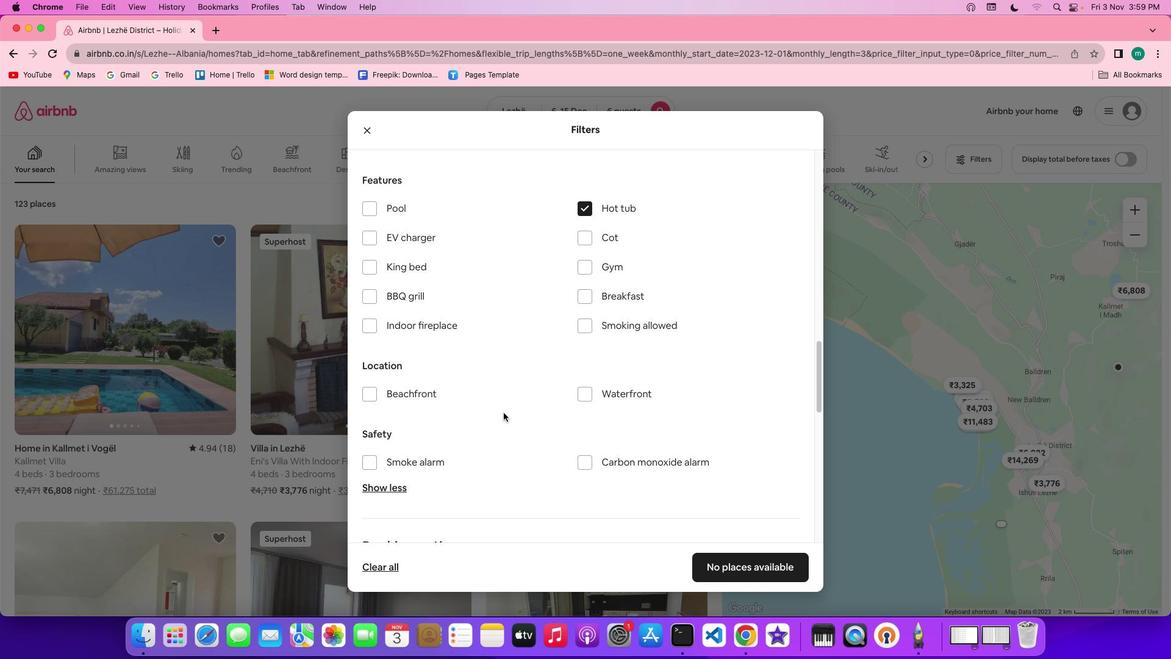 
Action: Mouse scrolled (504, 413) with delta (0, 0)
Screenshot: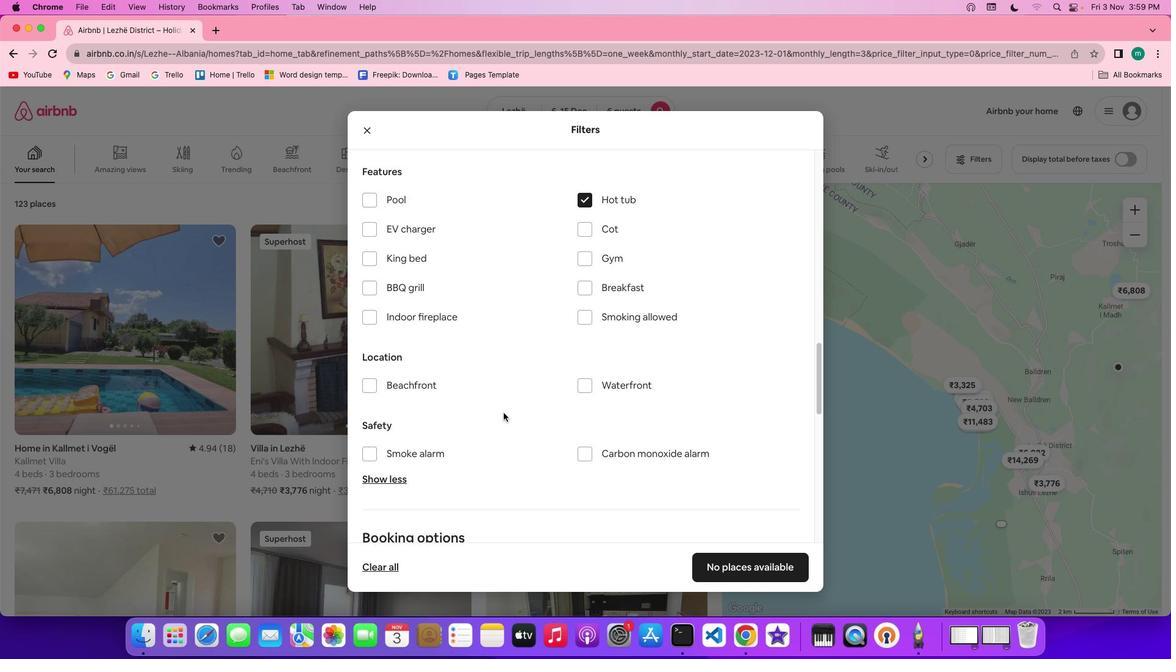 
Action: Mouse scrolled (504, 413) with delta (0, 0)
Screenshot: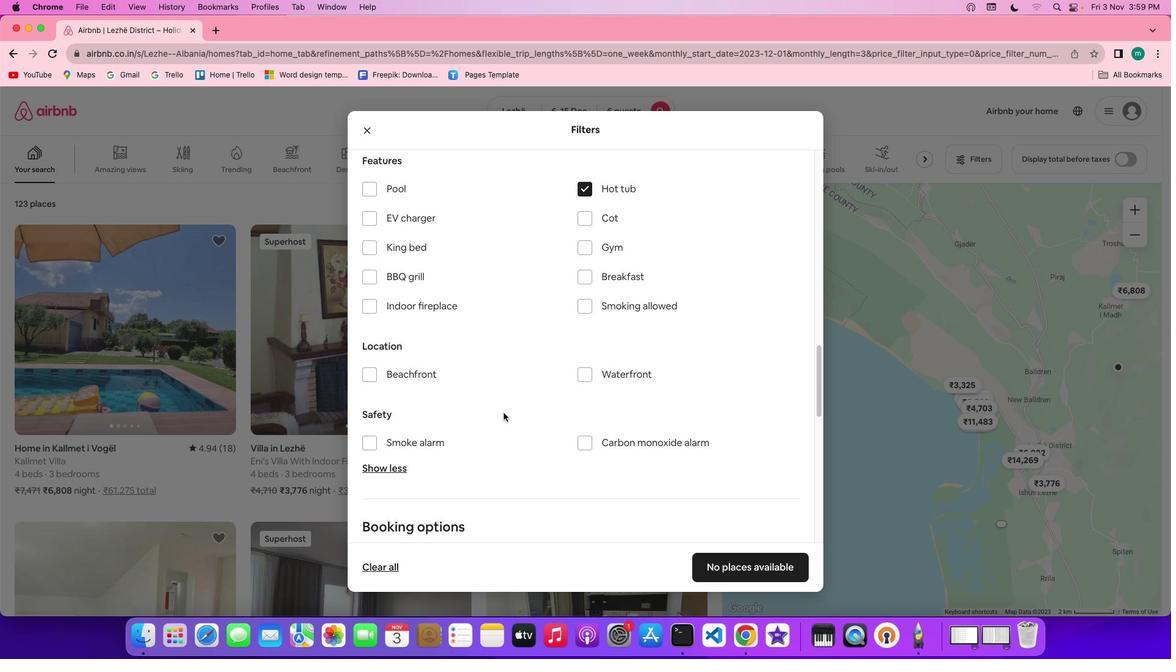 
Action: Mouse scrolled (504, 413) with delta (0, 0)
Screenshot: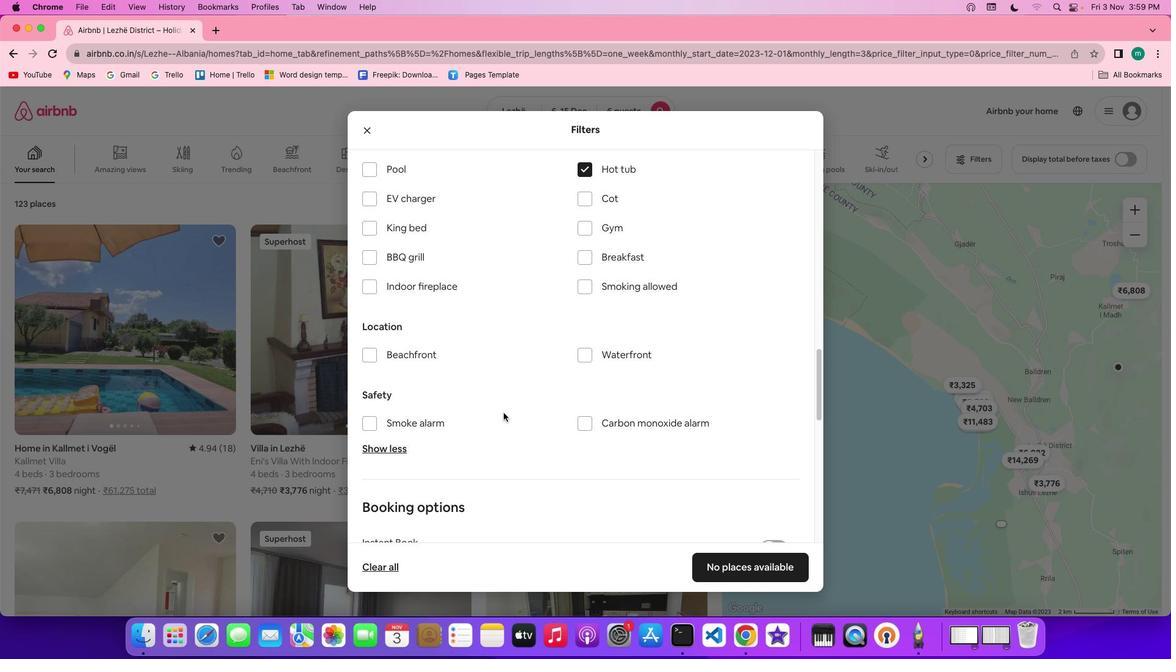
Action: Mouse moved to (440, 264)
Screenshot: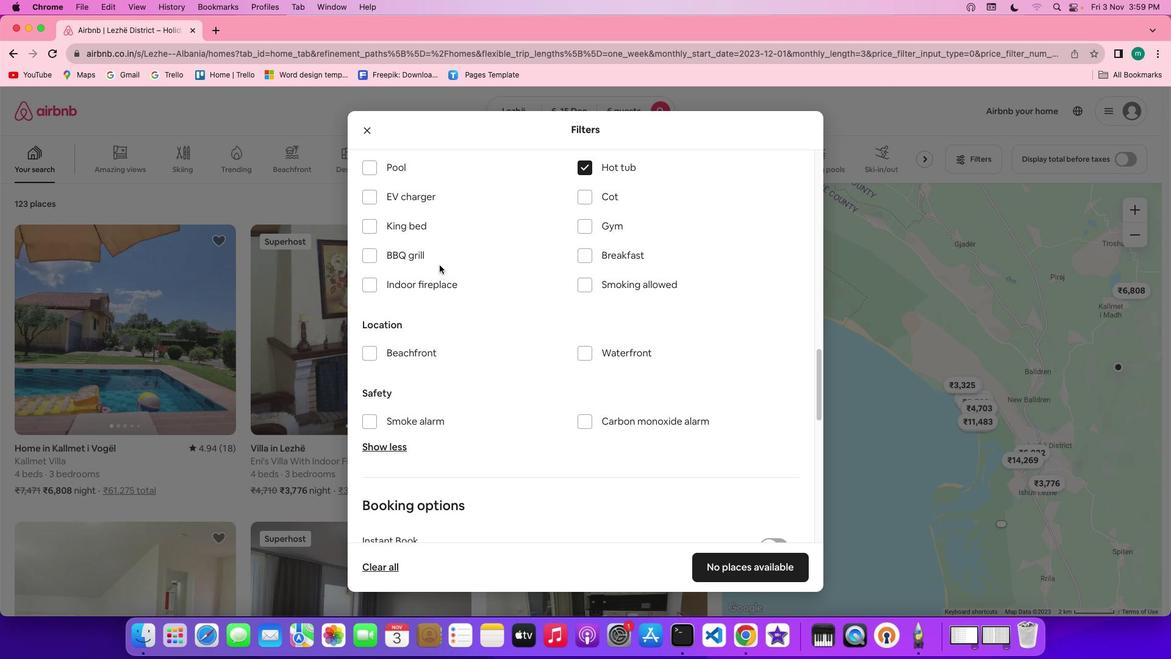 
Action: Mouse scrolled (440, 264) with delta (0, 0)
Screenshot: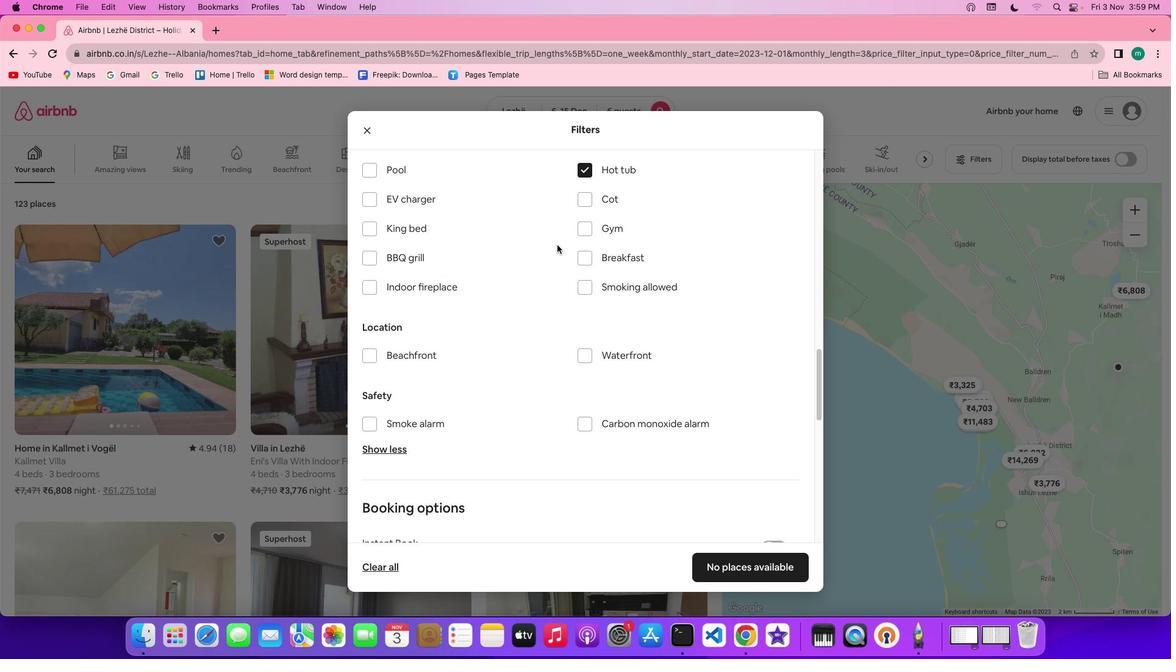 
Action: Mouse moved to (593, 228)
Screenshot: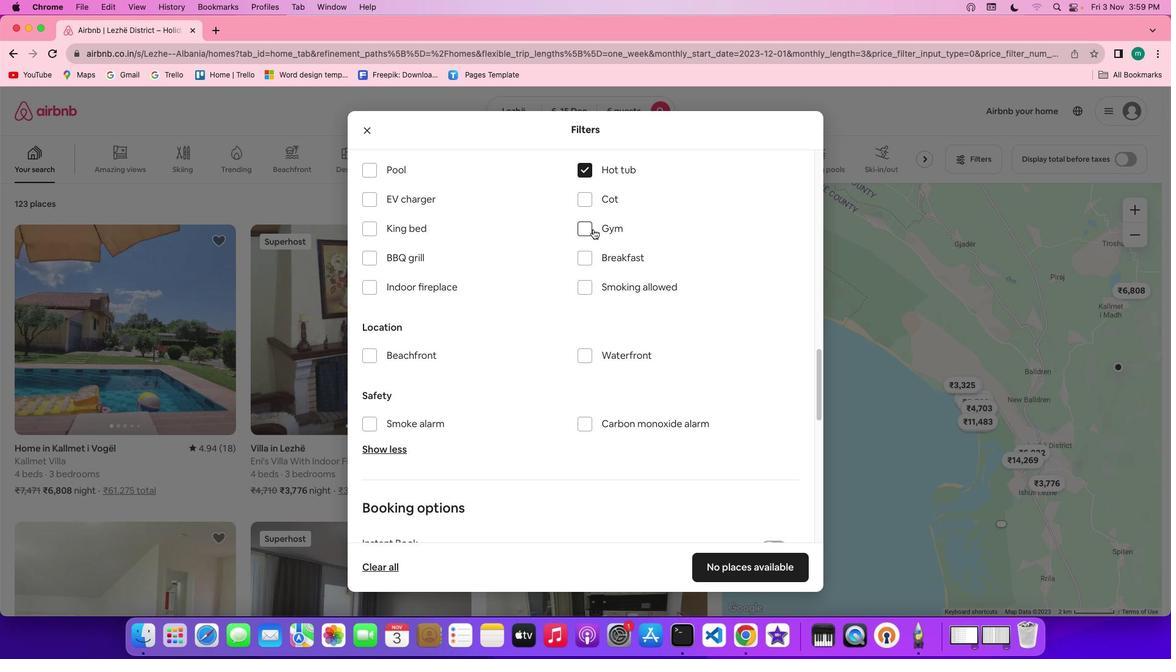 
Action: Mouse pressed left at (593, 228)
Screenshot: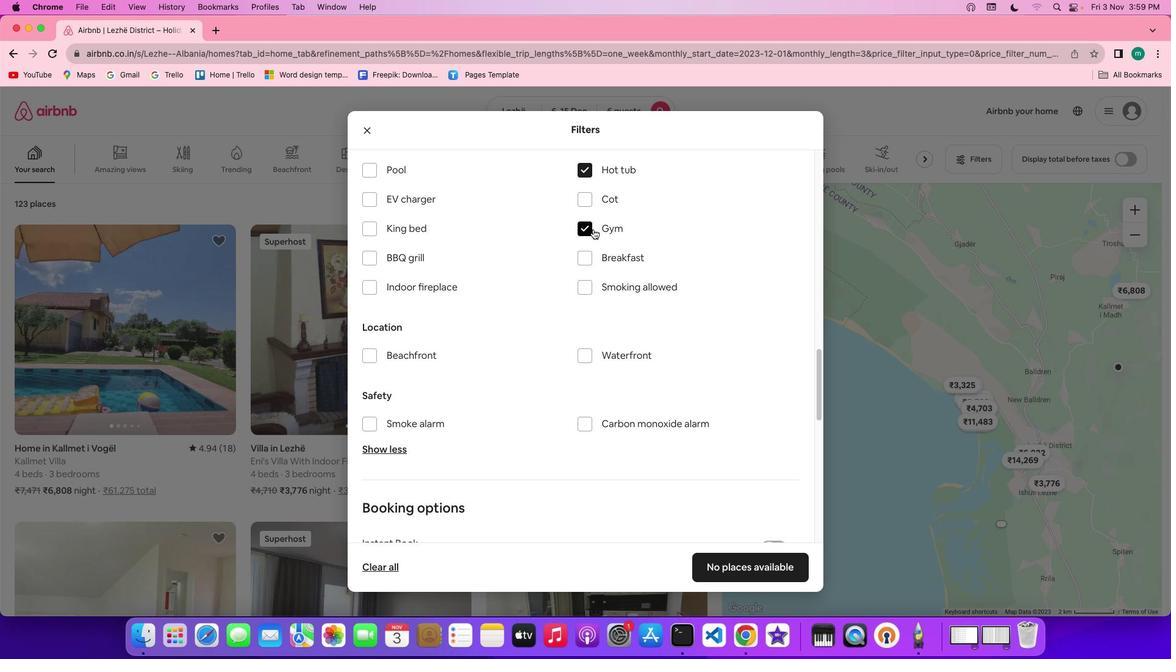 
Action: Mouse moved to (583, 291)
Screenshot: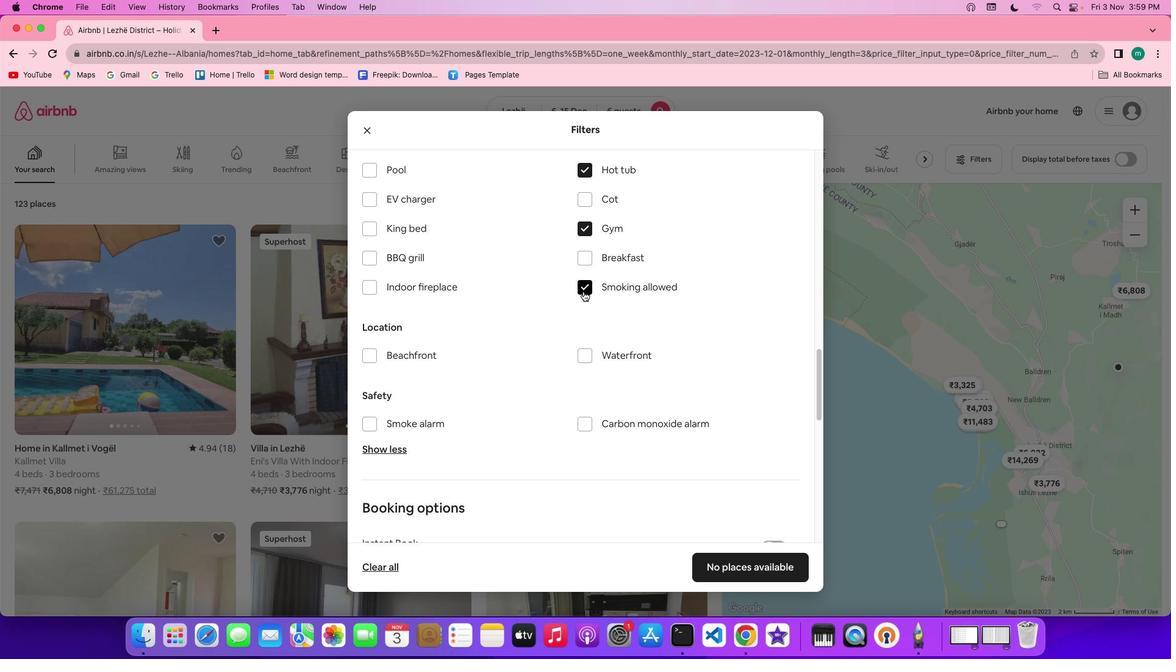 
Action: Mouse pressed left at (583, 291)
Screenshot: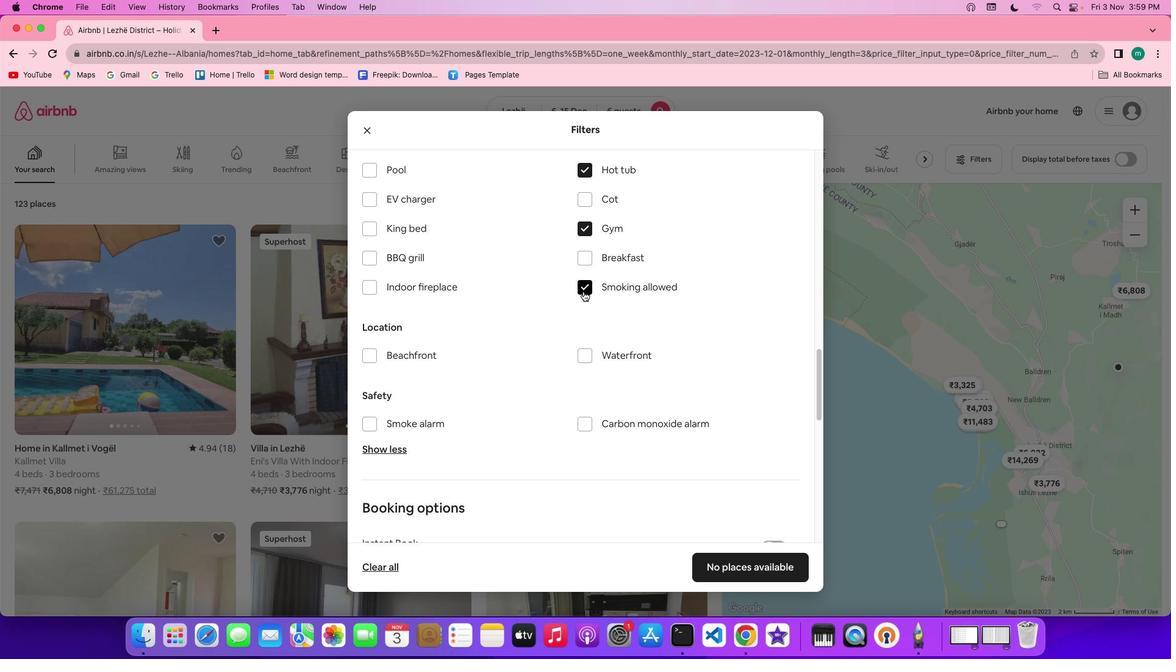 
Action: Mouse moved to (642, 480)
Screenshot: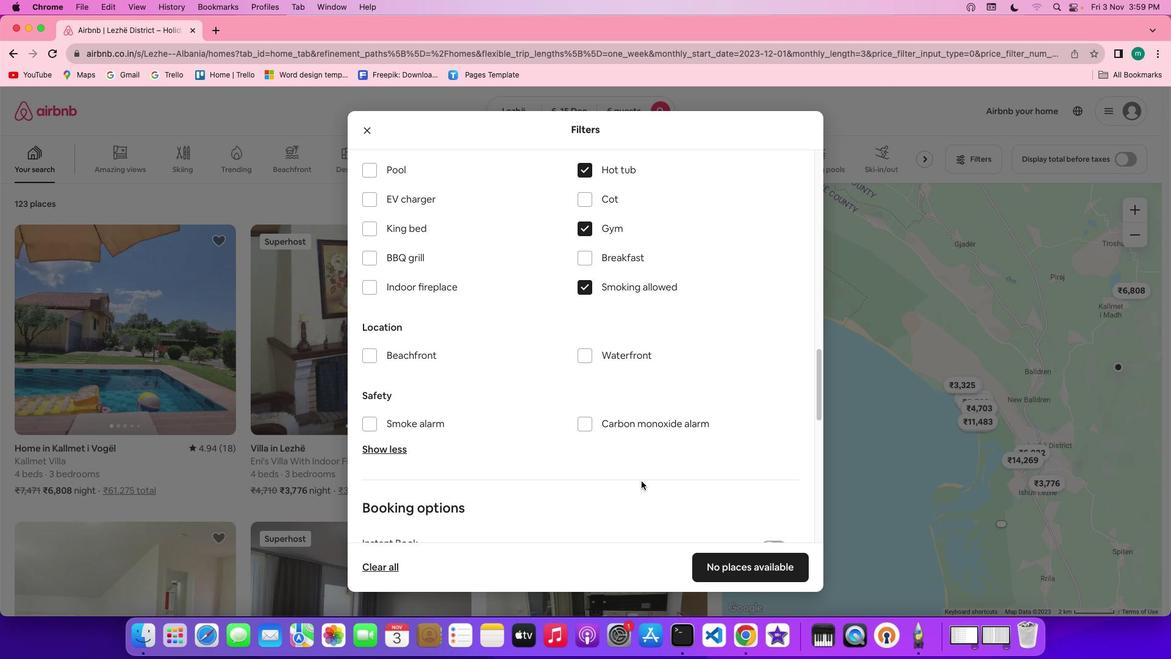 
Action: Mouse scrolled (642, 480) with delta (0, 0)
Screenshot: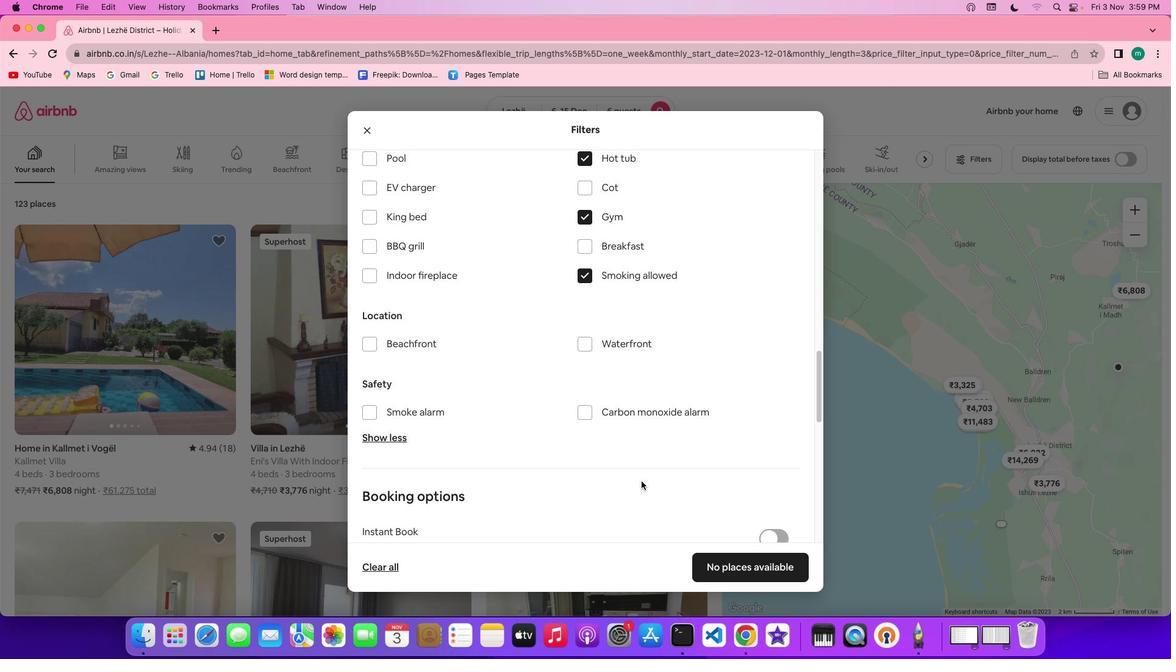 
Action: Mouse scrolled (642, 480) with delta (0, 0)
Screenshot: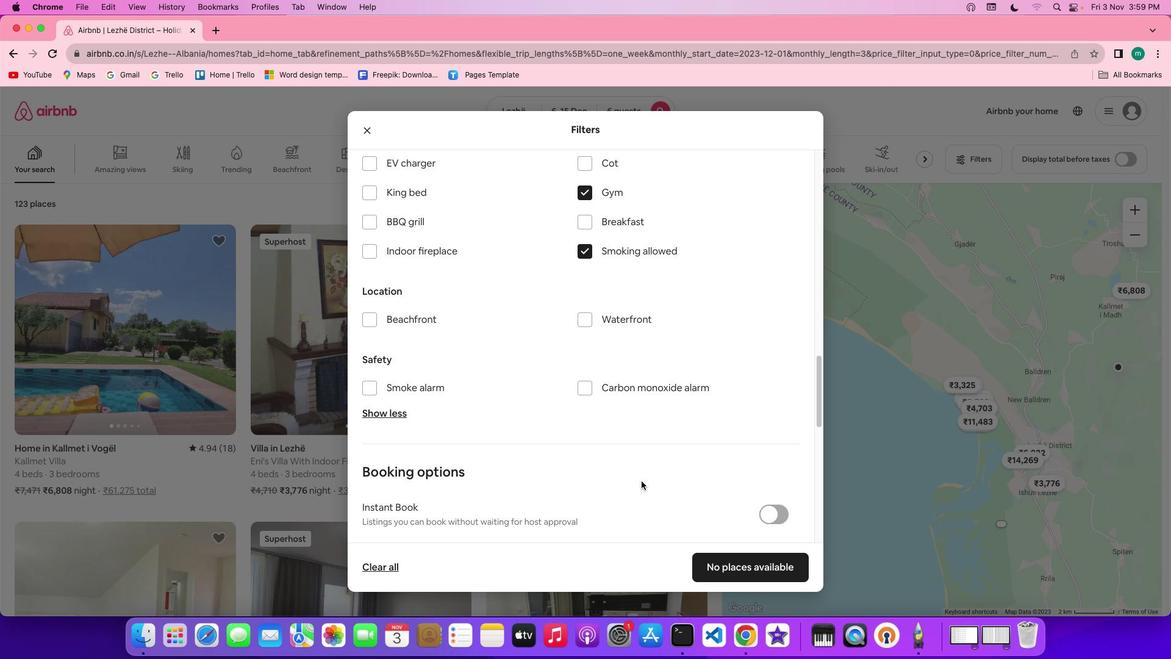 
Action: Mouse scrolled (642, 480) with delta (0, 0)
Screenshot: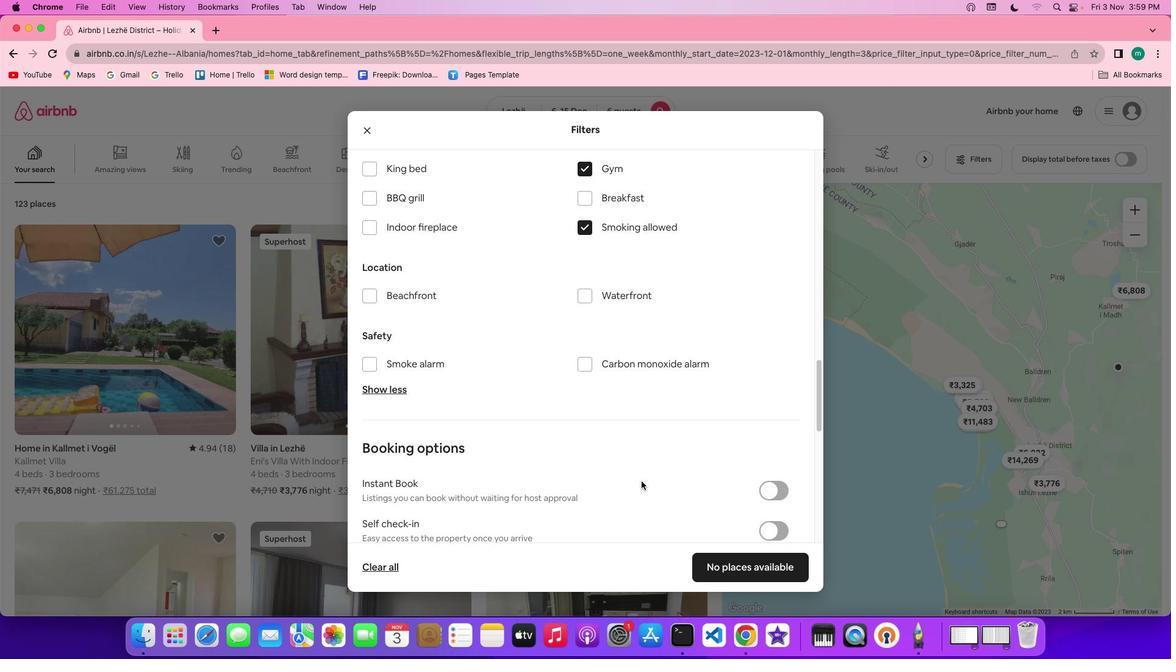 
Action: Mouse scrolled (642, 480) with delta (0, 0)
Screenshot: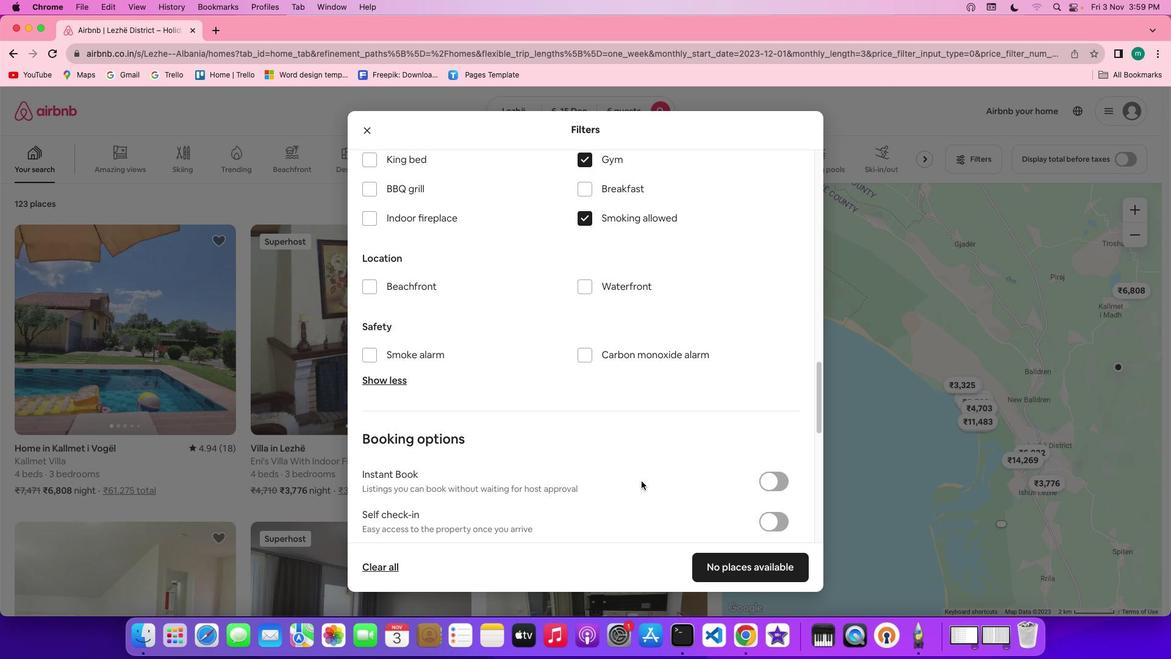 
Action: Mouse scrolled (642, 480) with delta (0, 0)
Screenshot: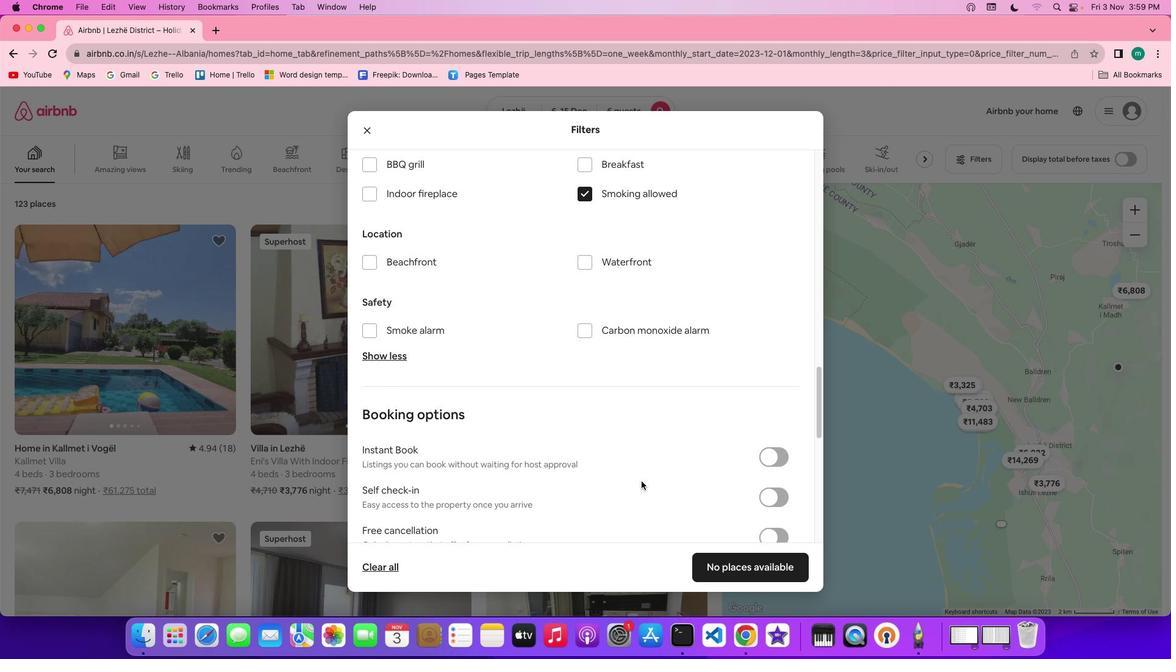 
Action: Mouse scrolled (642, 480) with delta (0, 0)
Screenshot: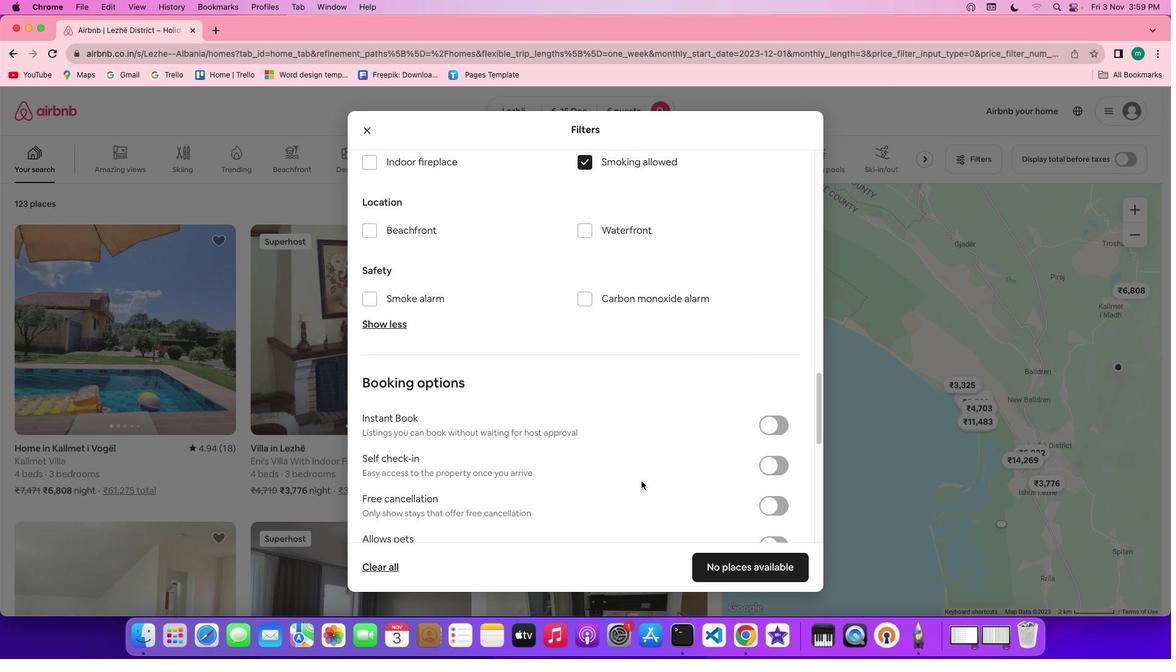 
Action: Mouse scrolled (642, 480) with delta (0, 0)
Screenshot: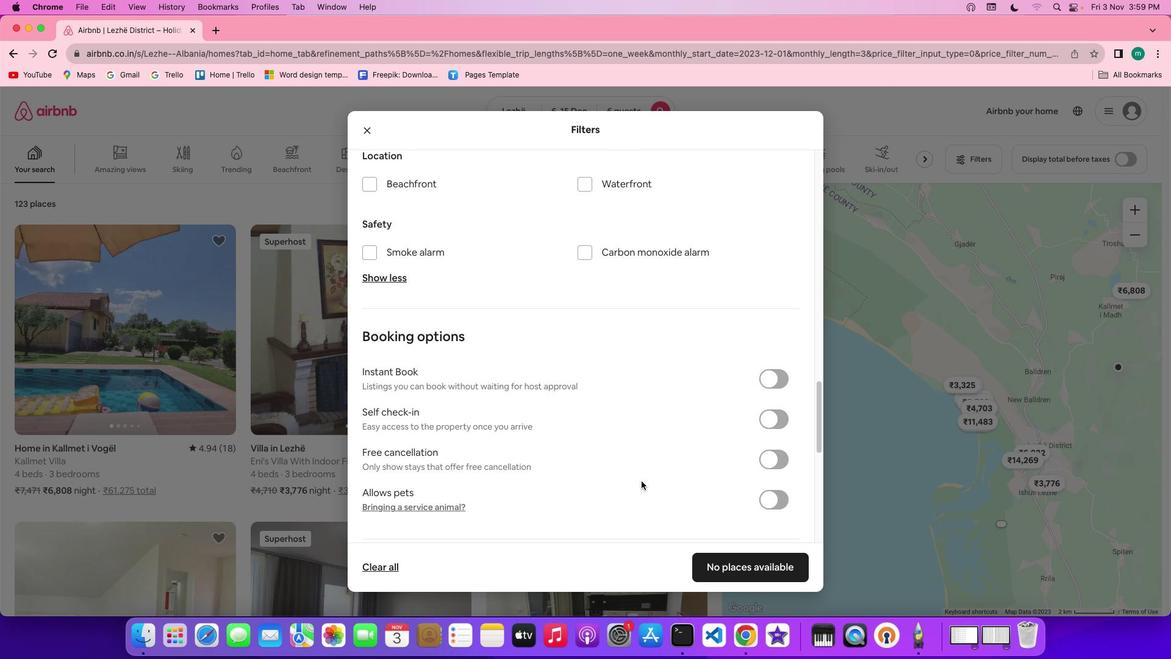 
Action: Mouse moved to (667, 491)
Screenshot: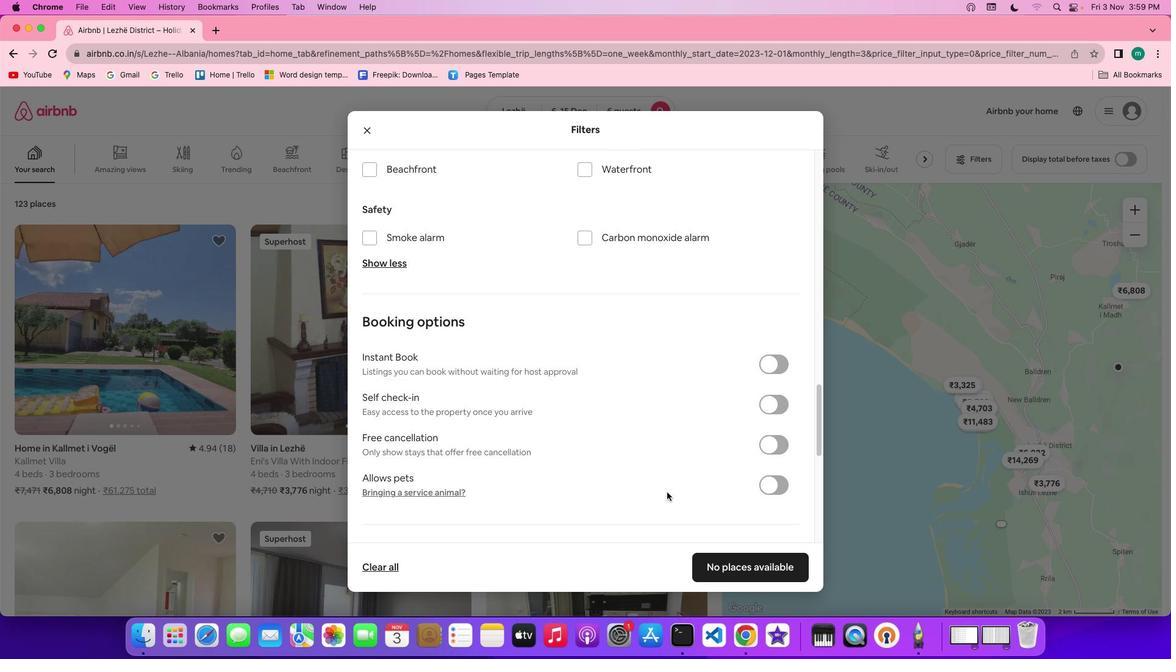 
Action: Mouse scrolled (667, 491) with delta (0, 0)
Screenshot: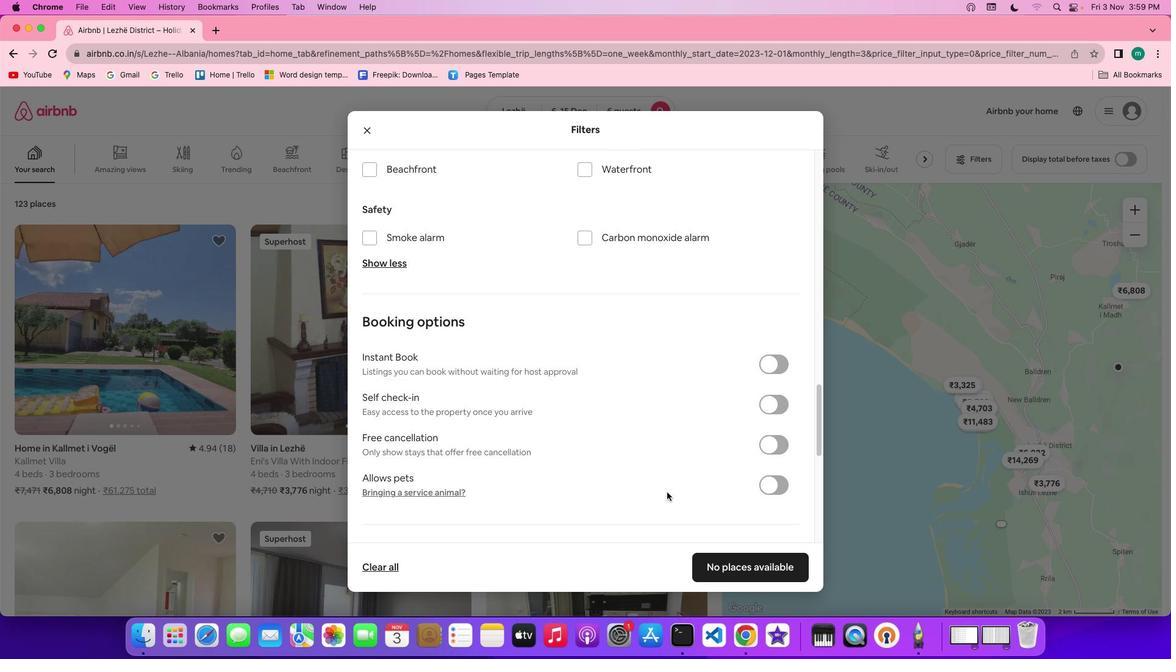 
Action: Mouse scrolled (667, 491) with delta (0, 0)
Screenshot: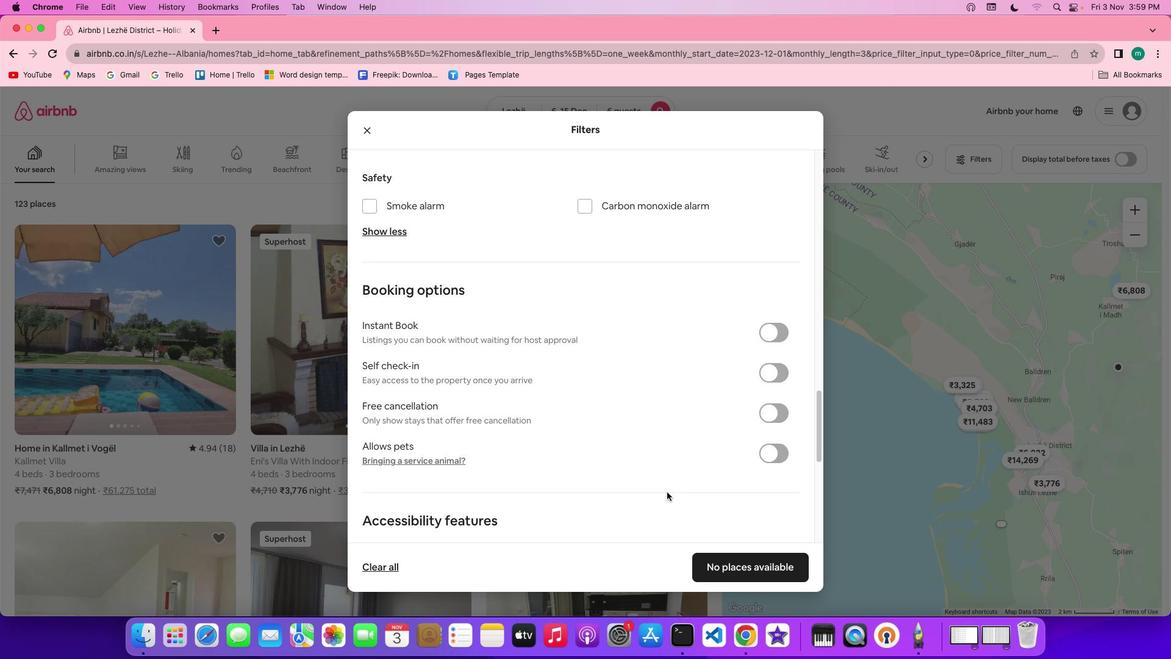 
Action: Mouse scrolled (667, 491) with delta (0, 0)
Screenshot: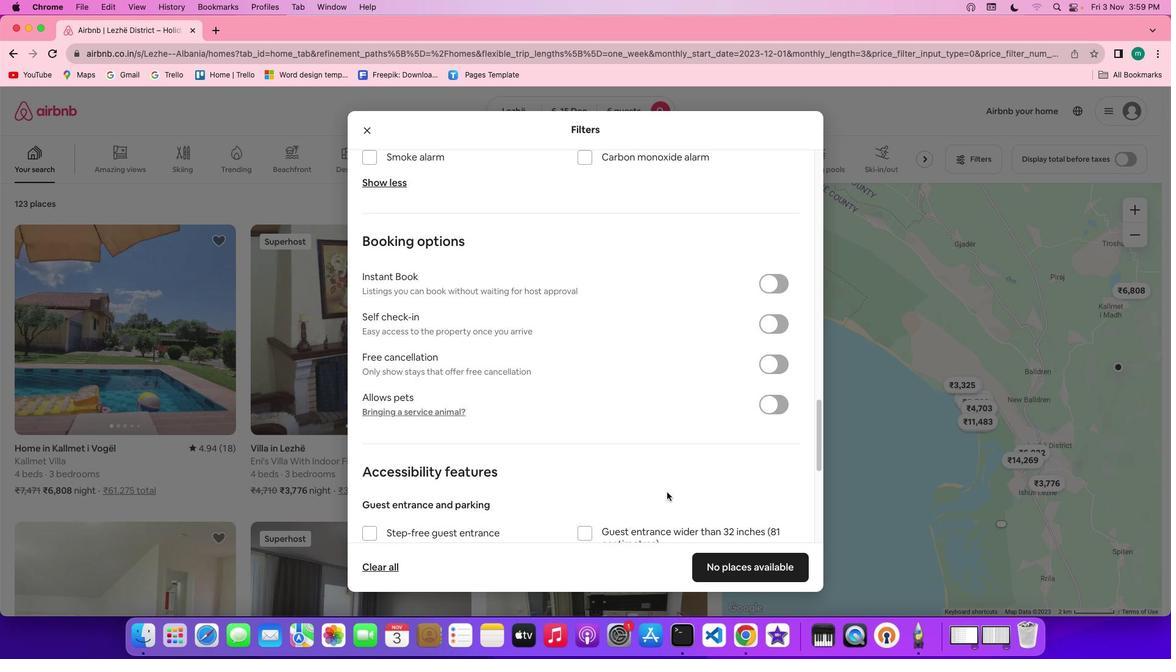 
Action: Mouse scrolled (667, 491) with delta (0, -1)
Screenshot: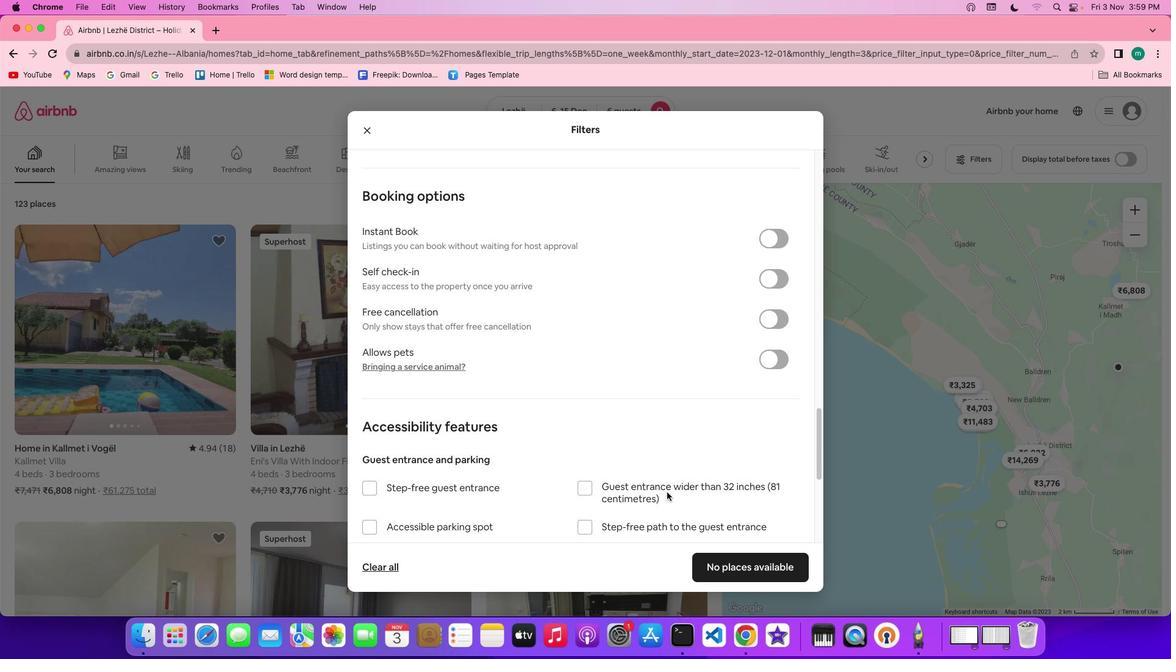 
Action: Mouse scrolled (667, 491) with delta (0, -1)
Screenshot: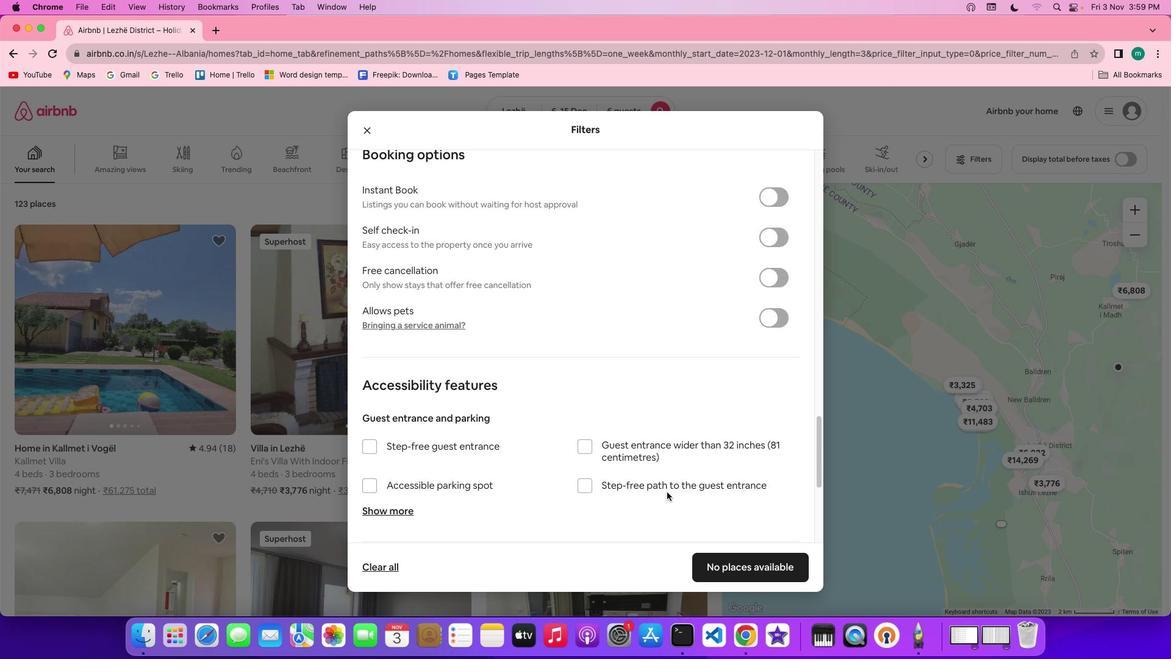 
Action: Mouse scrolled (667, 491) with delta (0, 0)
Screenshot: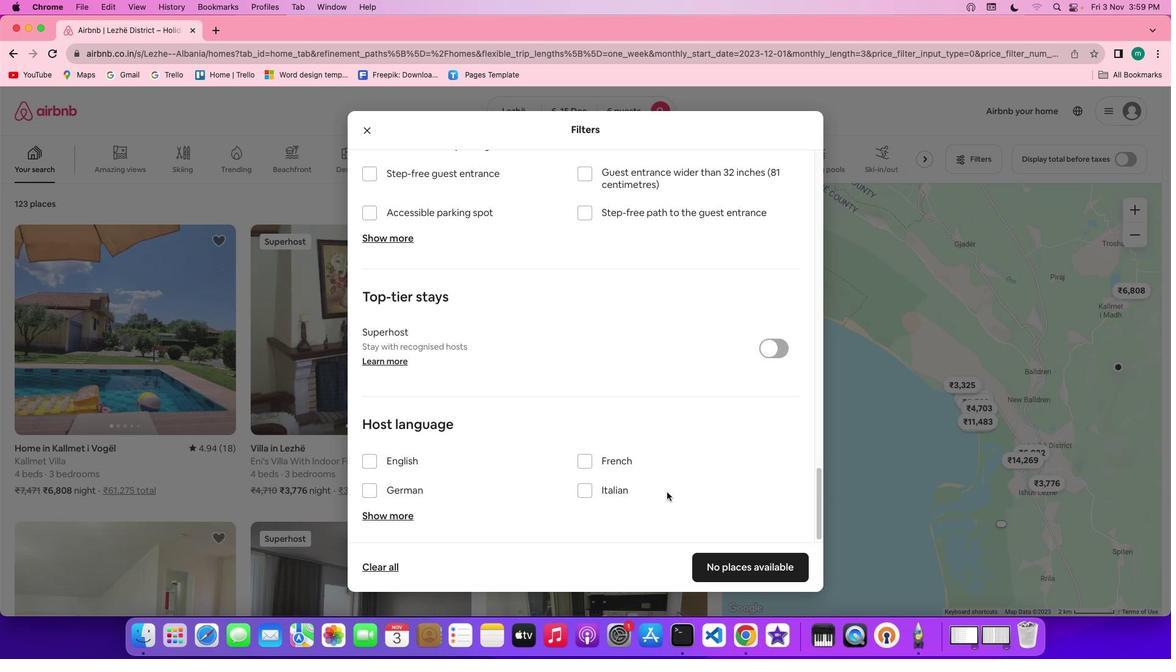 
Action: Mouse scrolled (667, 491) with delta (0, 0)
Screenshot: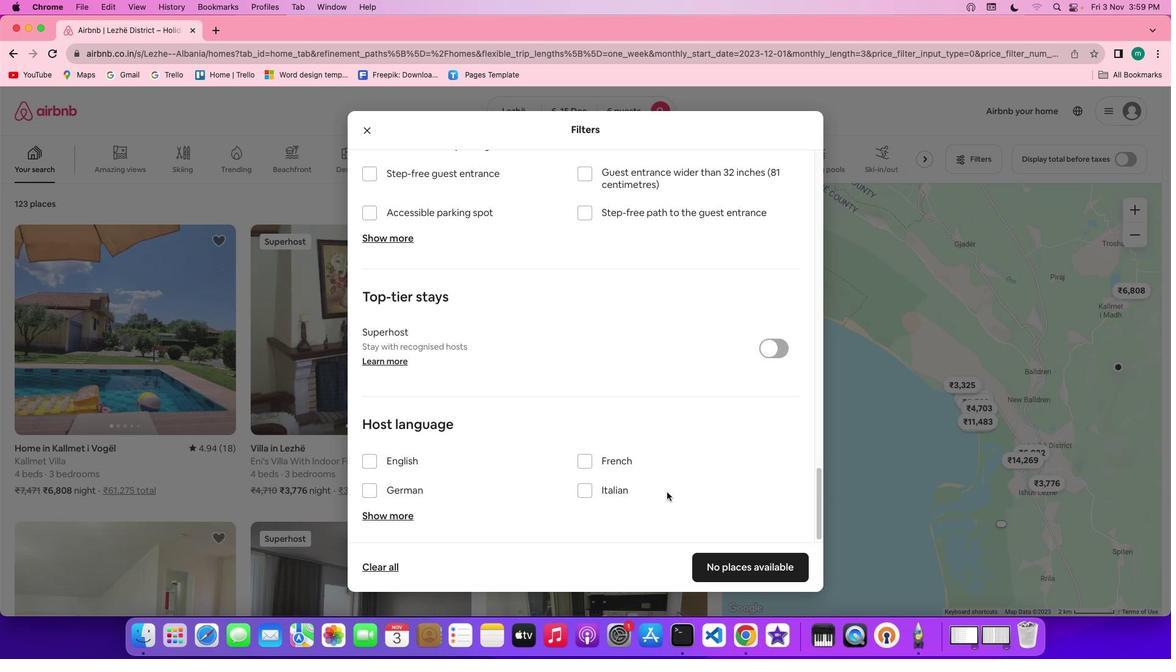 
Action: Mouse scrolled (667, 491) with delta (0, -1)
Screenshot: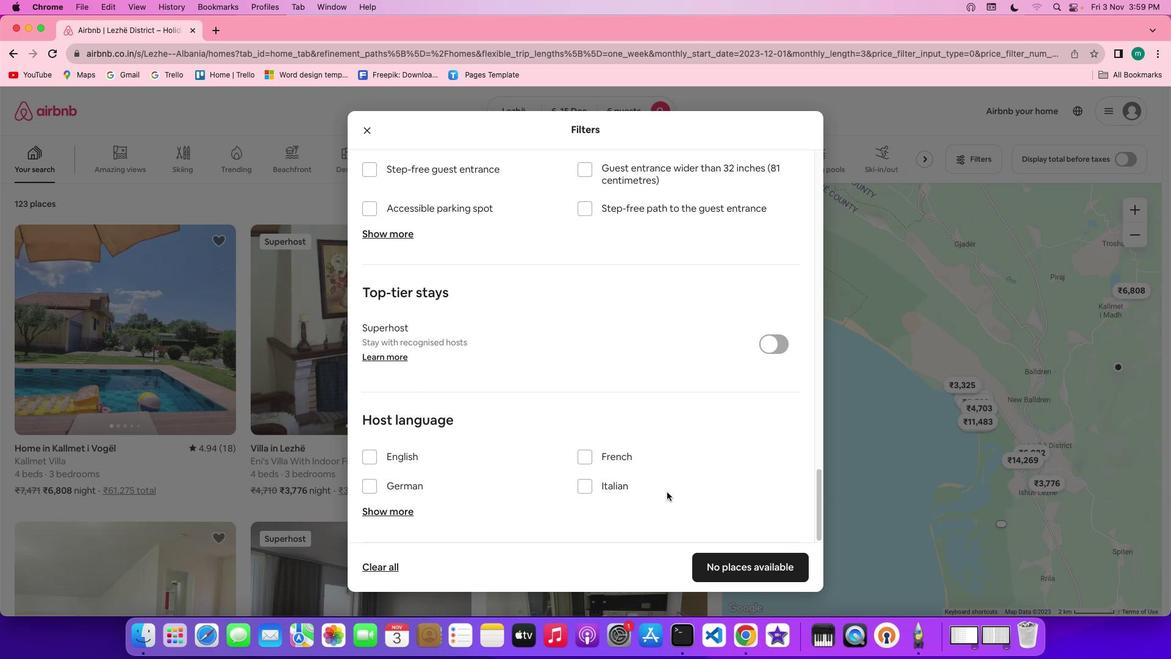 
Action: Mouse scrolled (667, 491) with delta (0, -3)
Screenshot: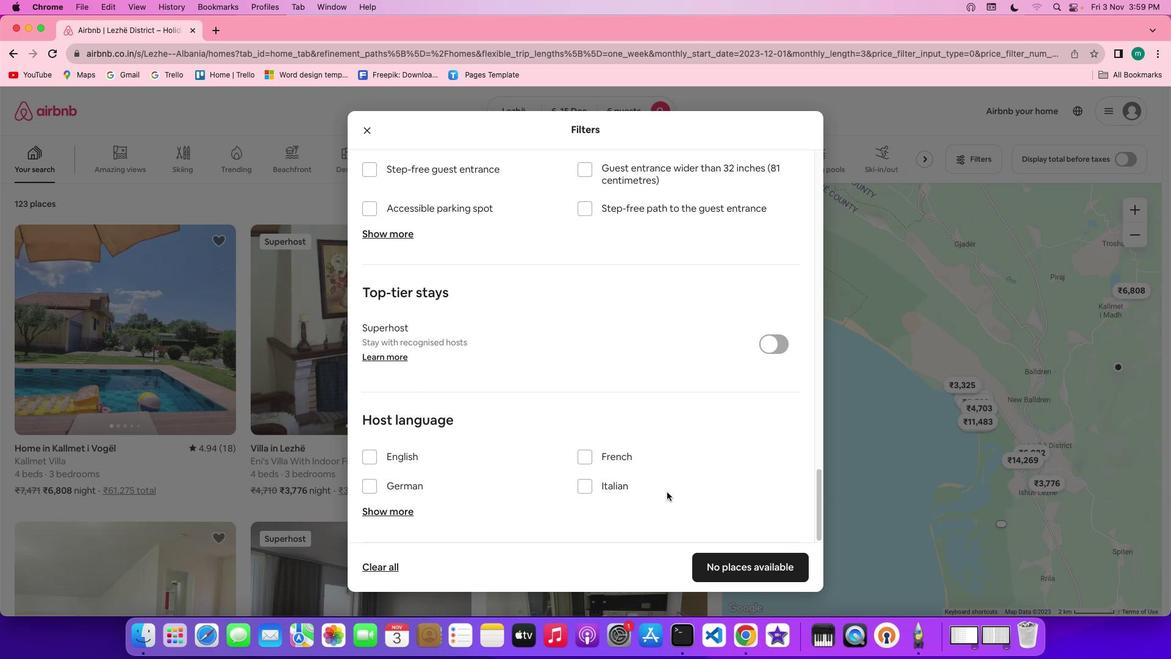 
Action: Mouse scrolled (667, 491) with delta (0, -3)
Screenshot: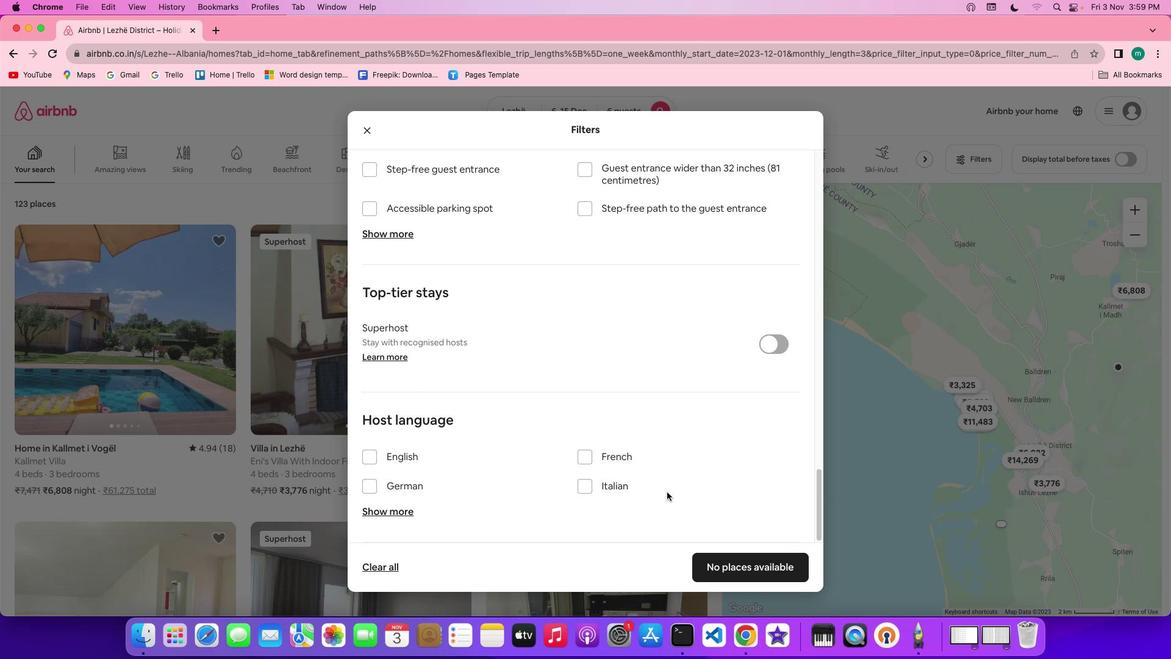 
Action: Mouse scrolled (667, 491) with delta (0, -3)
Screenshot: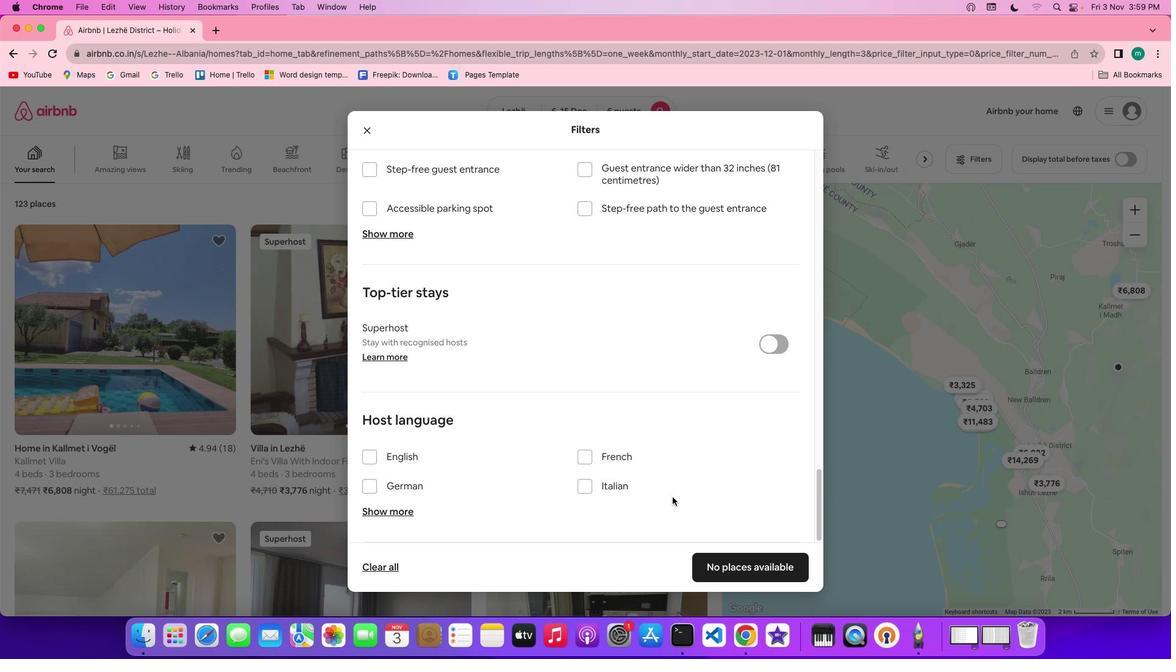 
Action: Mouse moved to (699, 516)
Screenshot: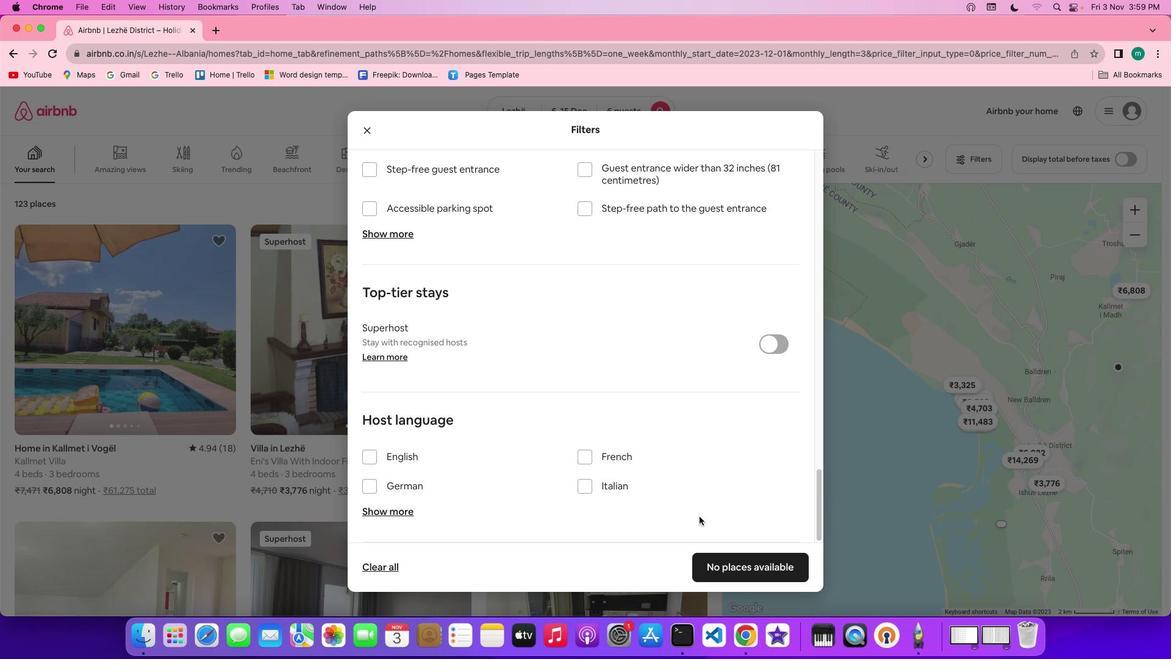 
Action: Mouse scrolled (699, 516) with delta (0, 0)
Screenshot: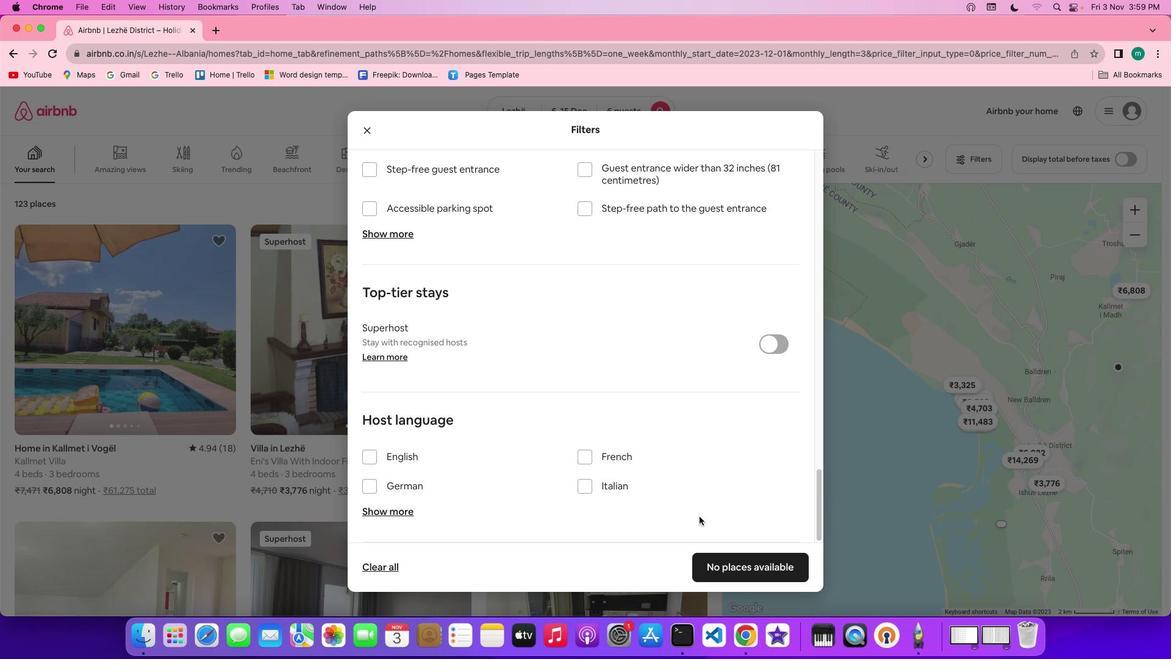 
Action: Mouse scrolled (699, 516) with delta (0, 0)
Screenshot: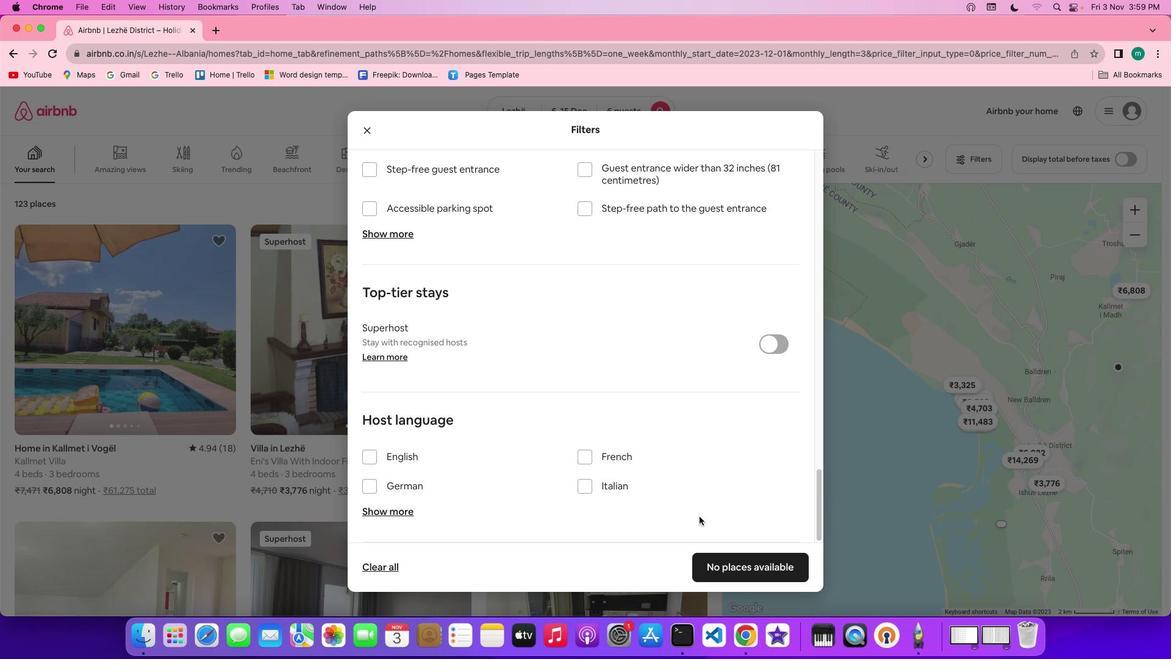 
Action: Mouse scrolled (699, 516) with delta (0, -1)
Screenshot: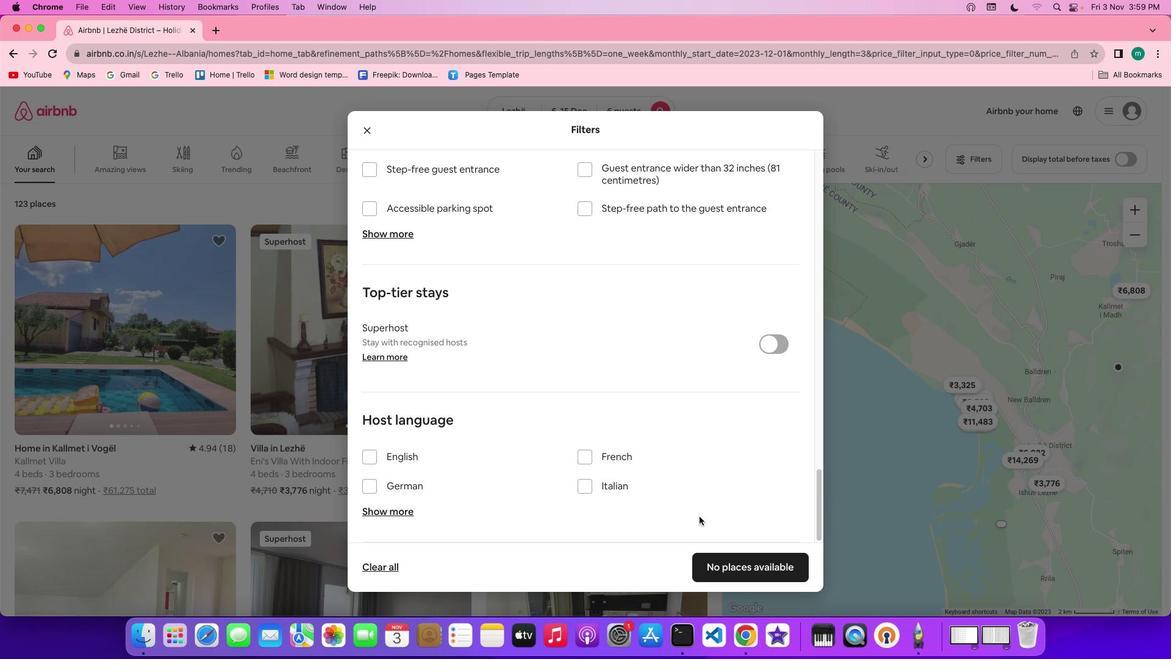
Action: Mouse scrolled (699, 516) with delta (0, -3)
Screenshot: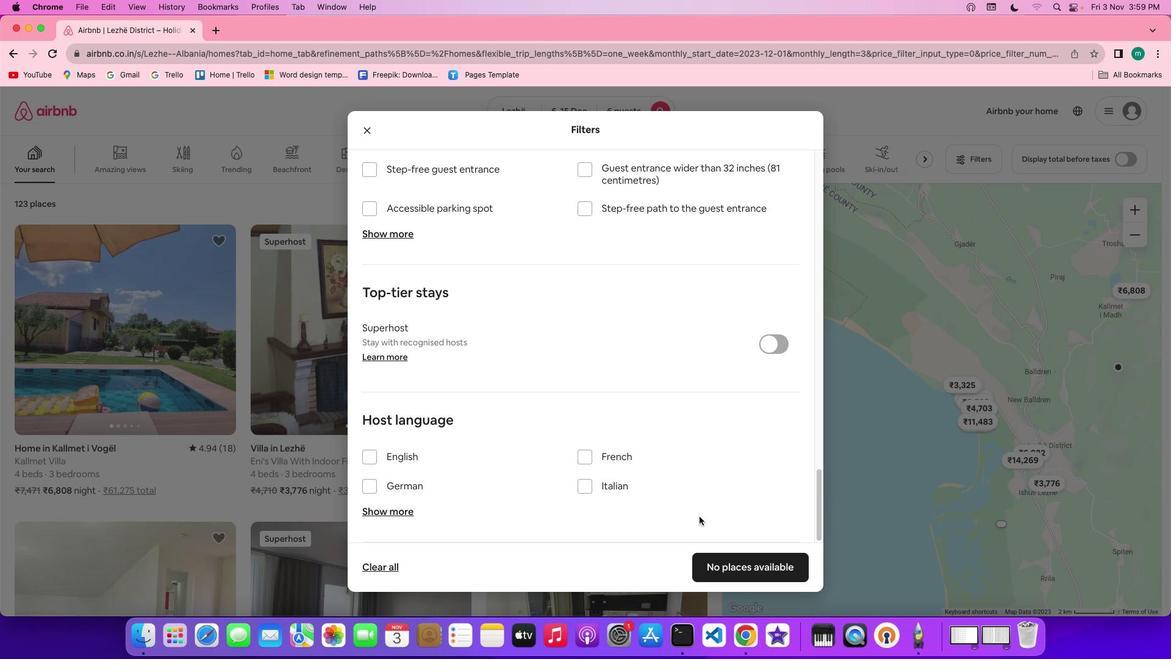 
Action: Mouse moved to (699, 516)
Screenshot: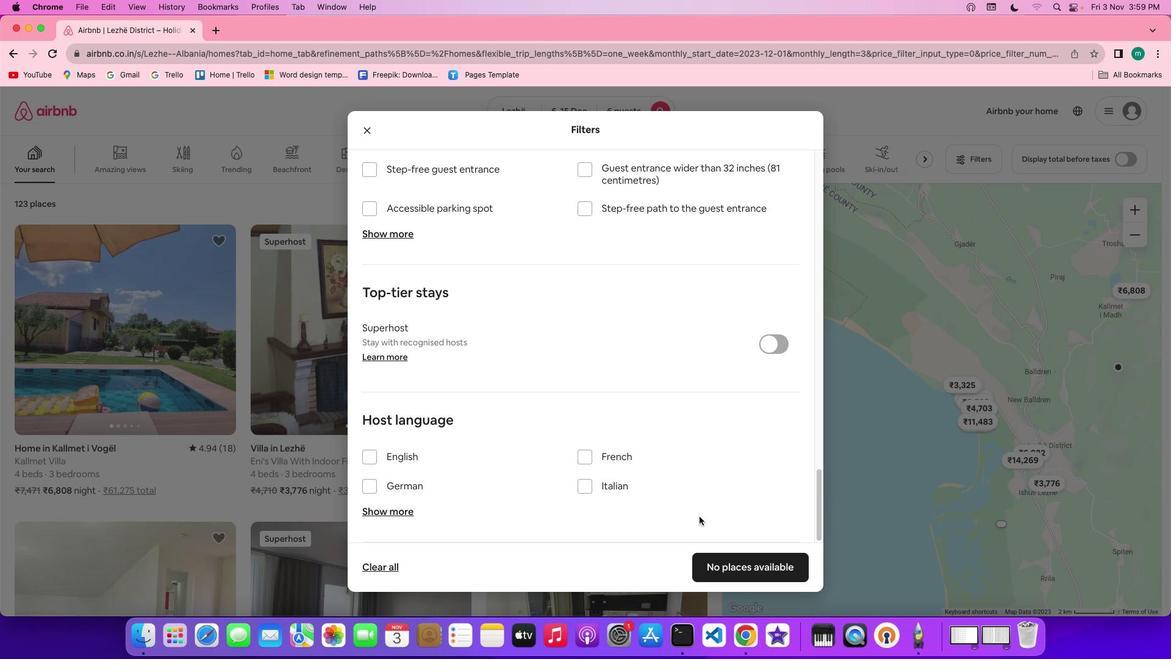 
Action: Mouse scrolled (699, 516) with delta (0, -3)
Screenshot: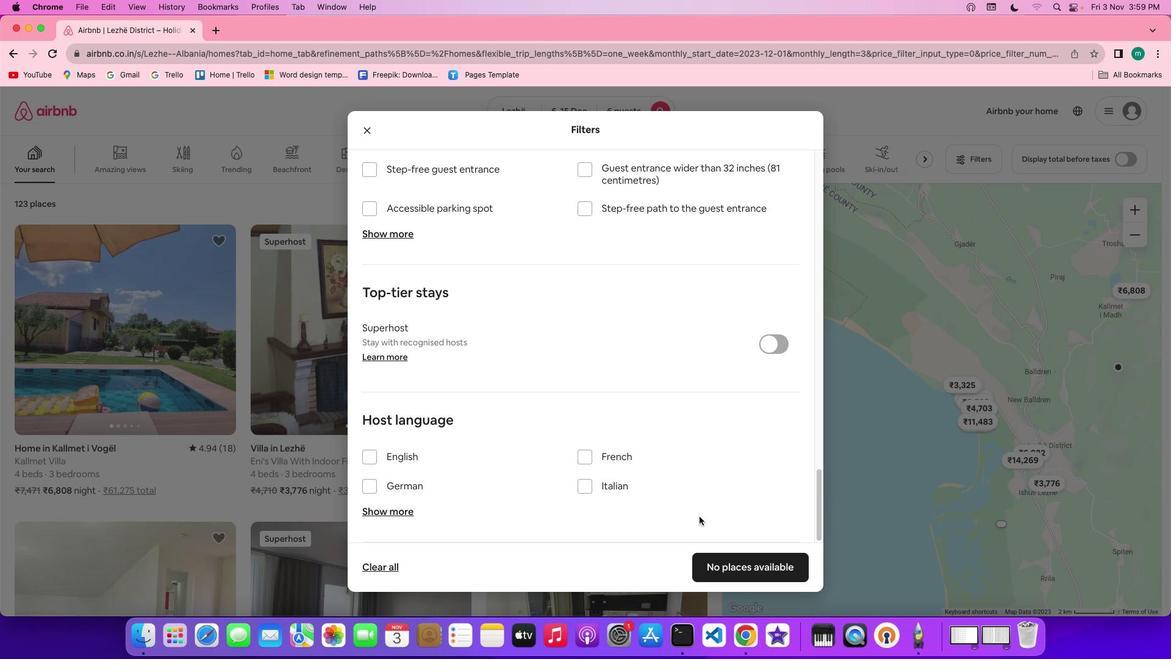 
Action: Mouse scrolled (699, 516) with delta (0, -3)
Screenshot: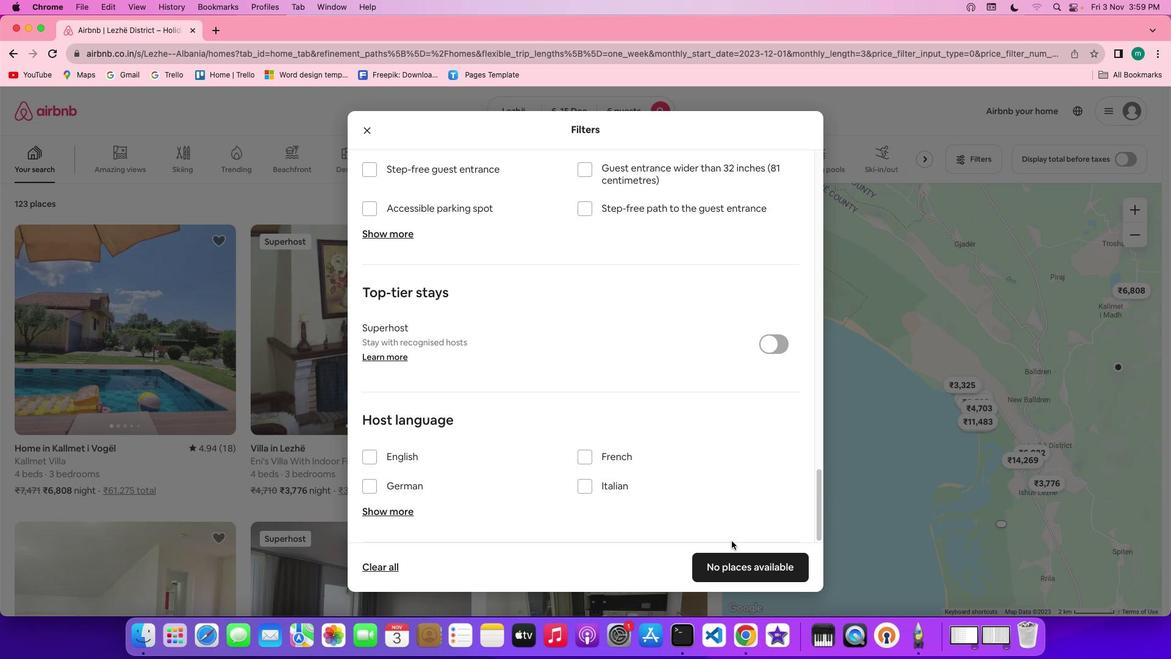 
Action: Mouse moved to (778, 564)
Screenshot: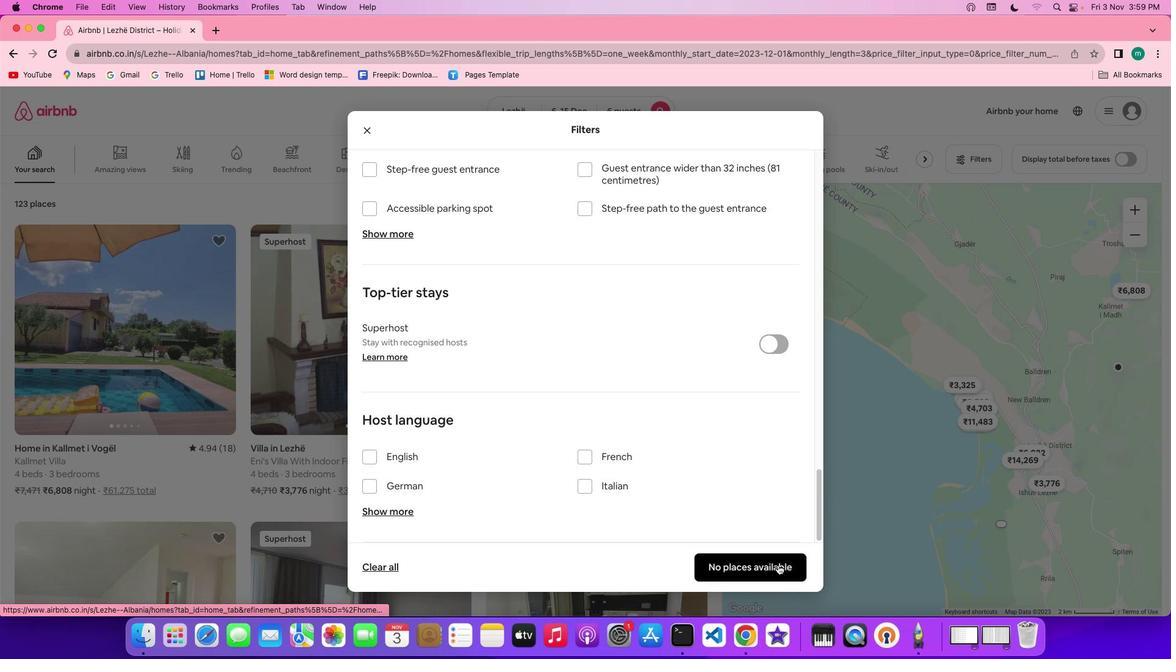 
Action: Mouse pressed left at (778, 564)
Screenshot: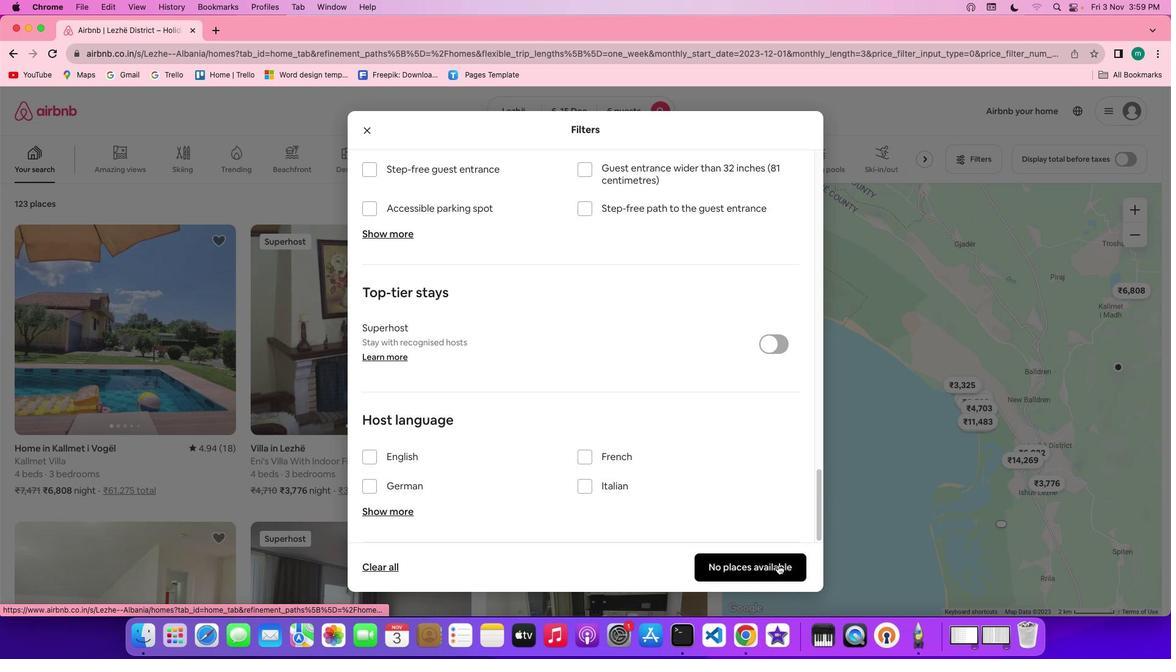 
Action: Mouse moved to (335, 424)
Screenshot: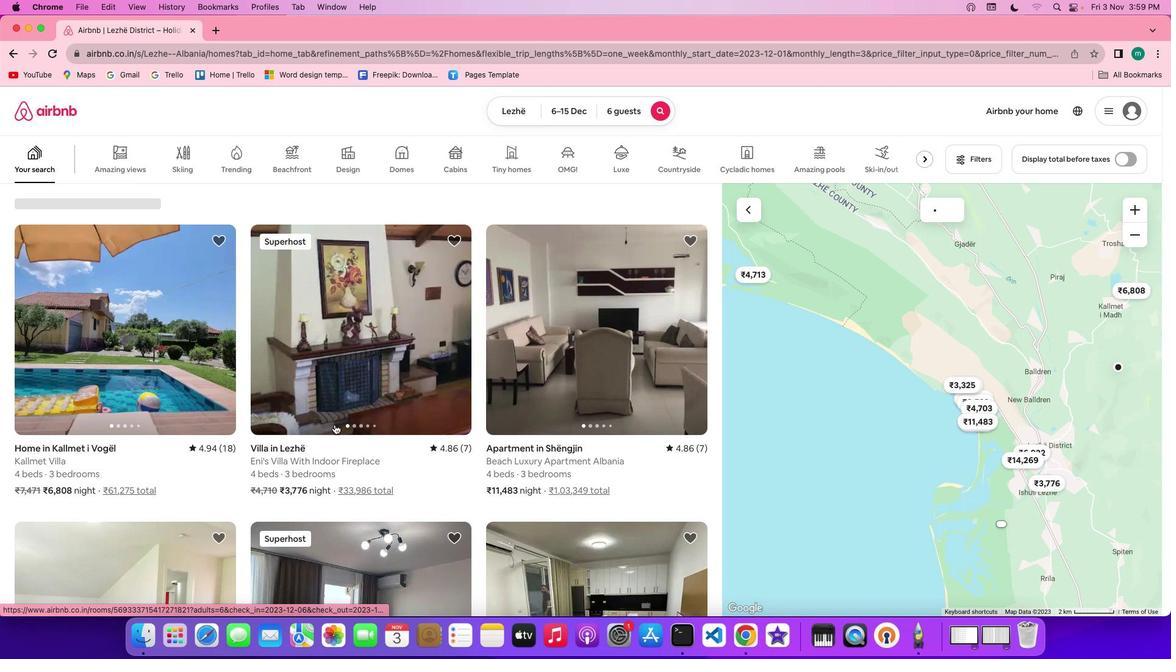 
